Task: Look for space in São Gabriel da Cachoeira, Brazil from 2nd September, 2023 to 10th September, 2023 for 1 adult in price range Rs.5000 to Rs.16000. Place can be private room with 1  bedroom having 1 bed and 1 bathroom. Property type can be house, flat, guest house, hotel. Amenities needed are: washing machine. Booking option can be shelf check-in. Required host language is Spanish.
Action: Mouse moved to (783, 111)
Screenshot: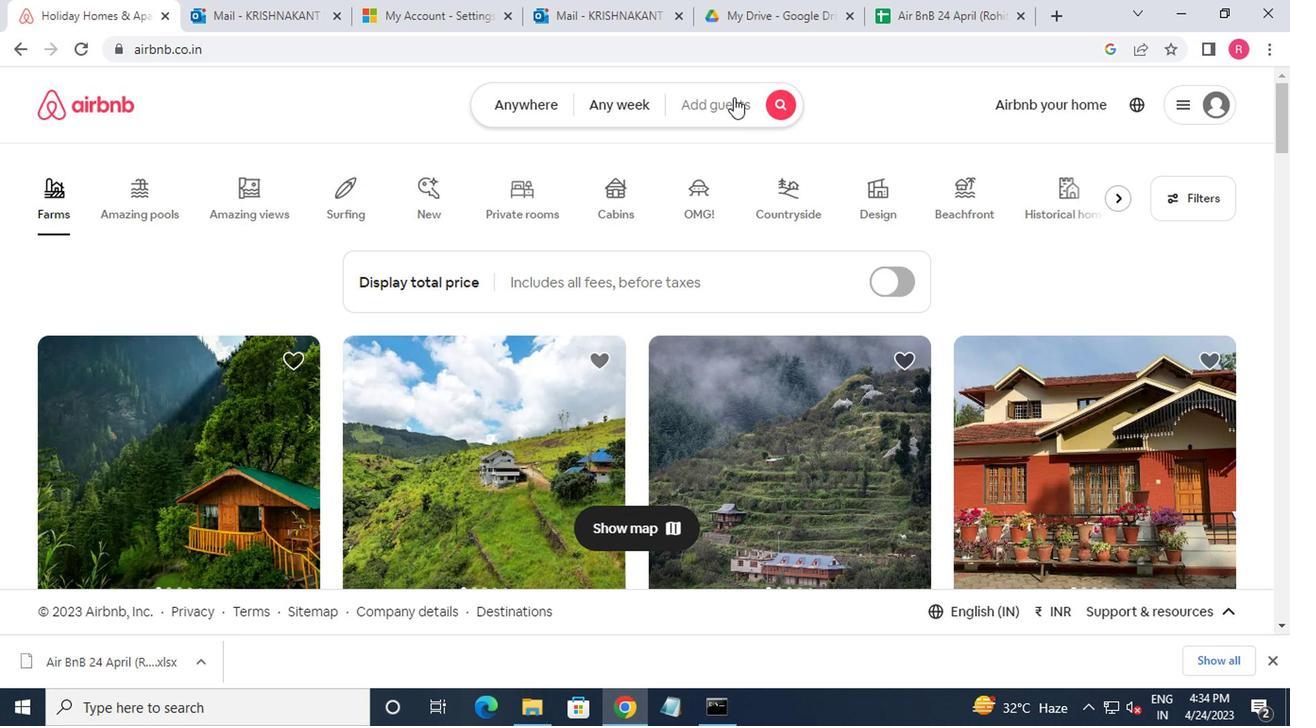 
Action: Mouse pressed left at (783, 111)
Screenshot: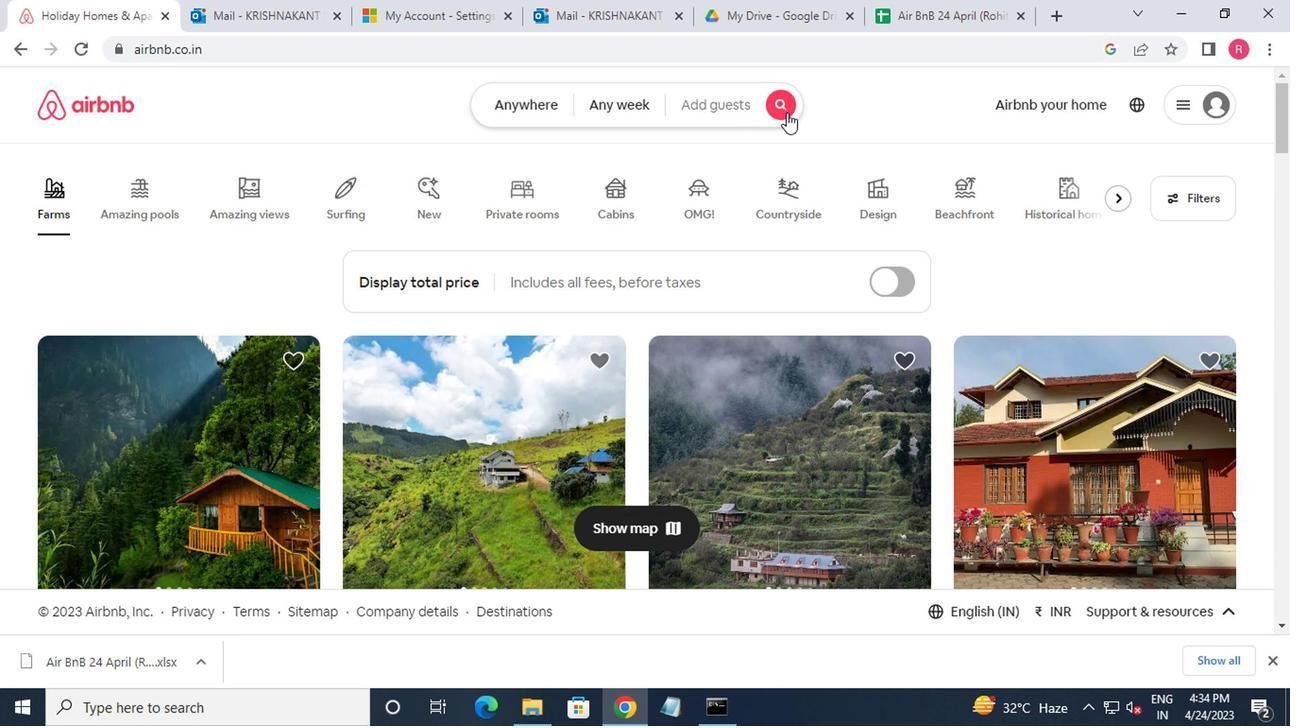 
Action: Mouse moved to (338, 170)
Screenshot: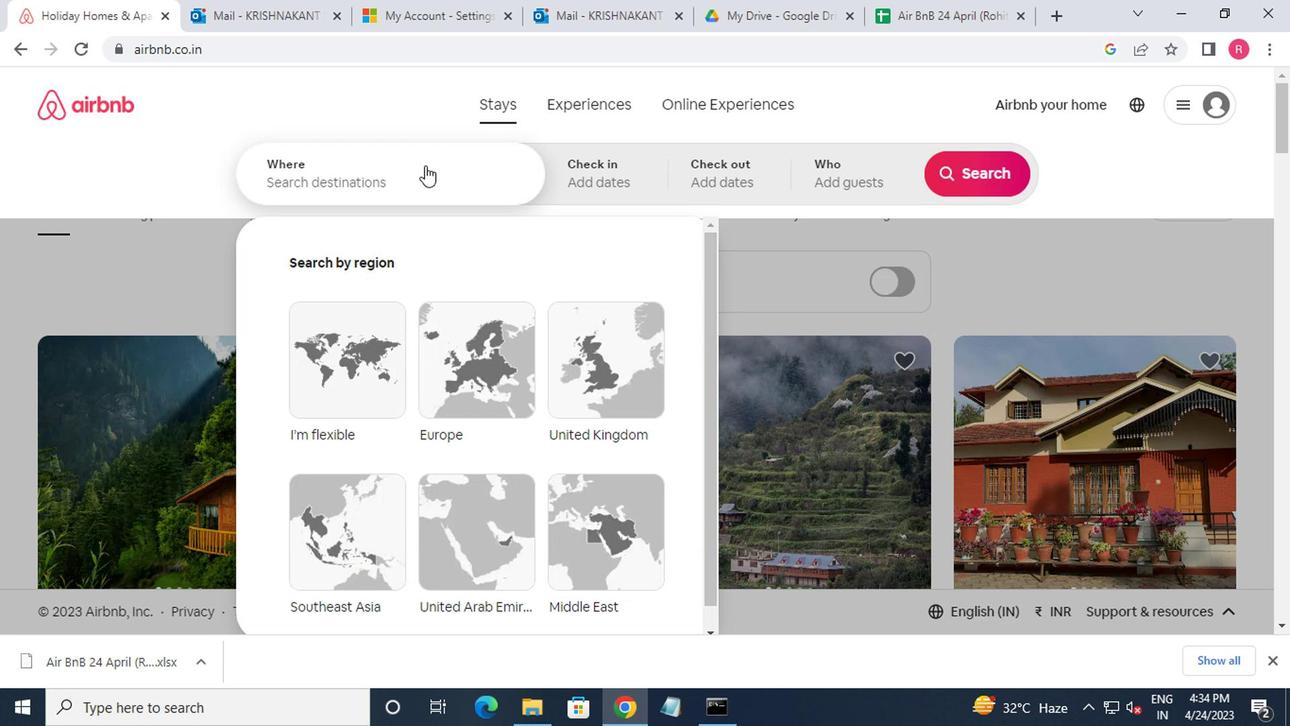 
Action: Mouse pressed left at (338, 170)
Screenshot: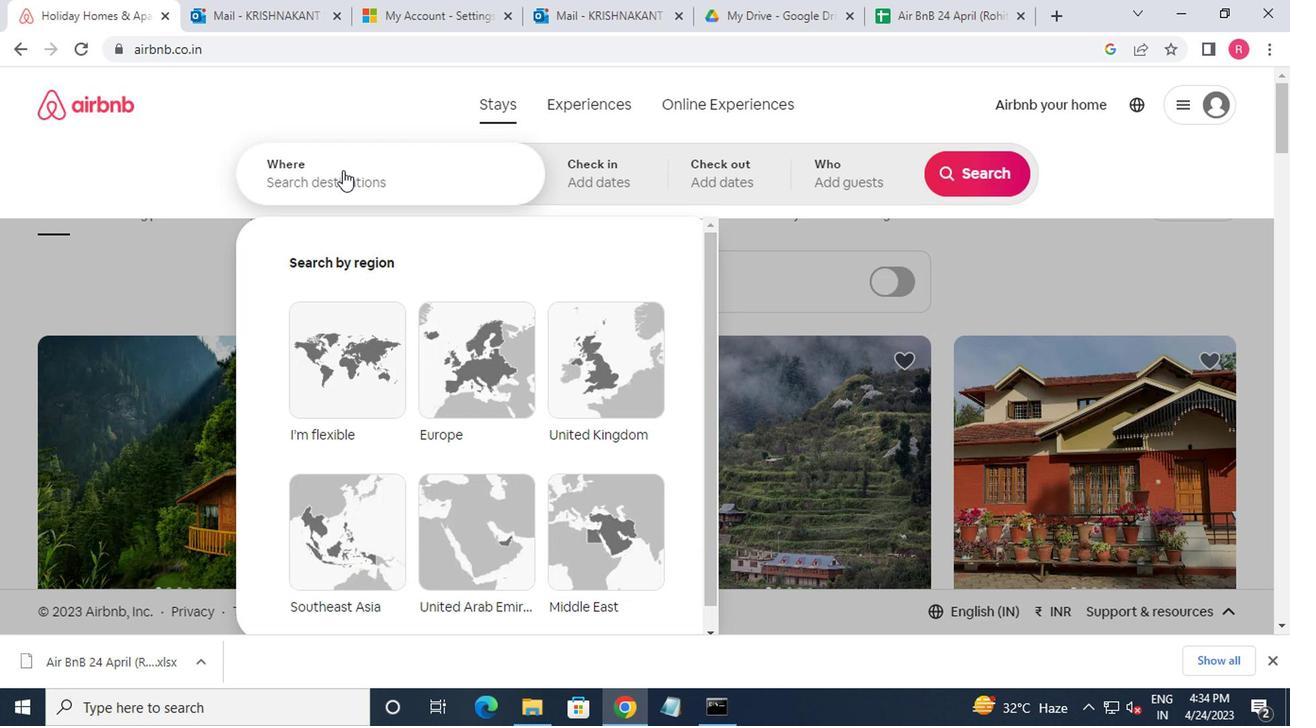 
Action: Key pressed sao<Key.space>gabriel
Screenshot: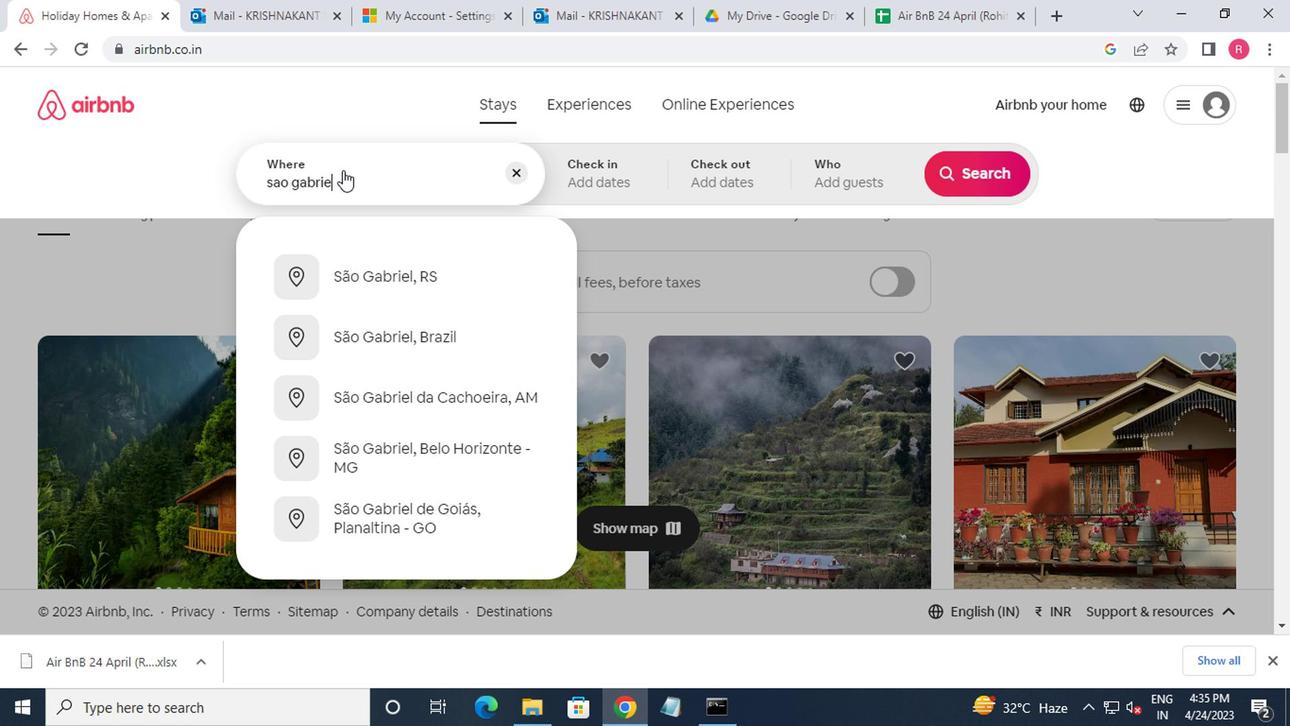 
Action: Mouse moved to (433, 336)
Screenshot: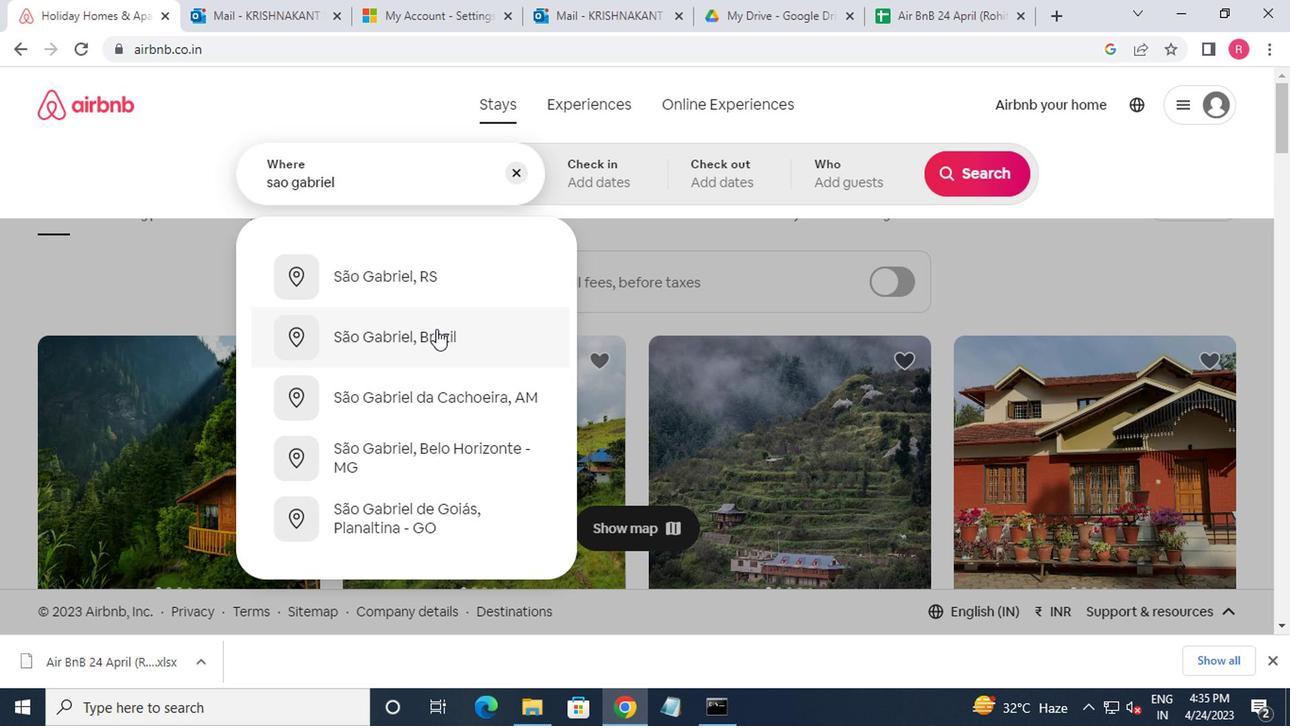 
Action: Mouse pressed left at (433, 336)
Screenshot: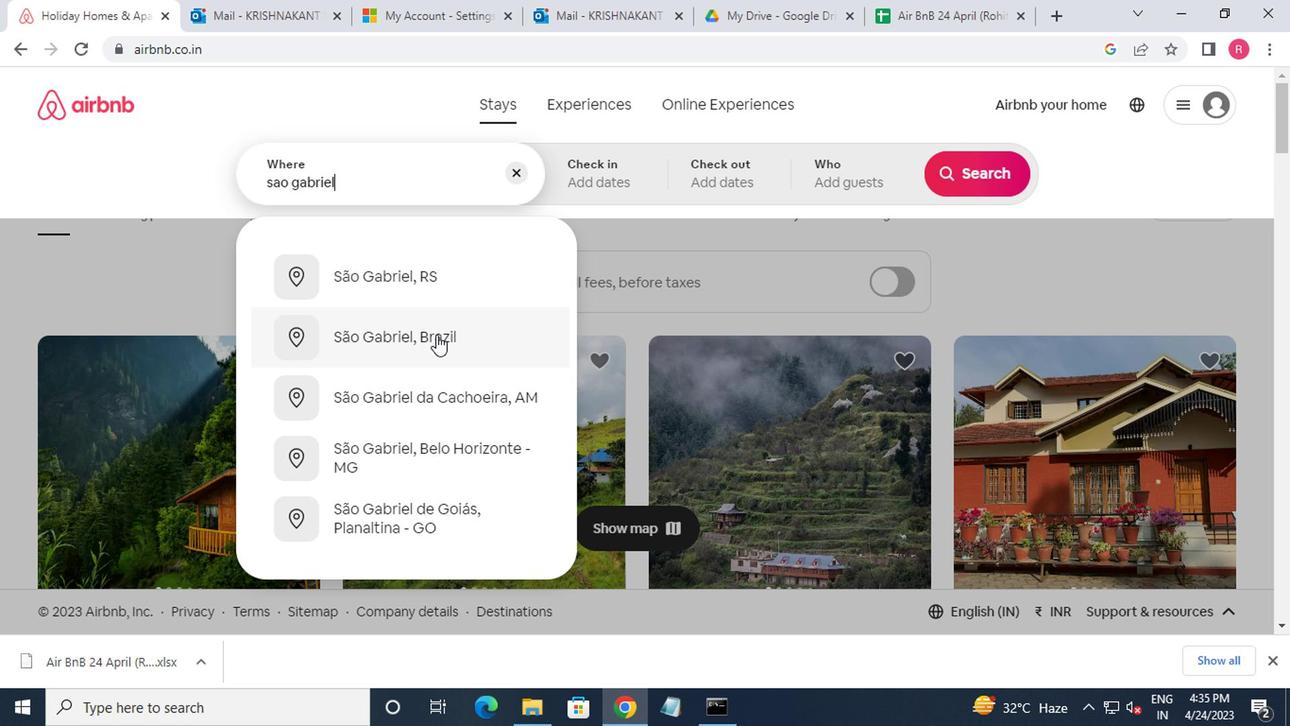 
Action: Mouse moved to (966, 325)
Screenshot: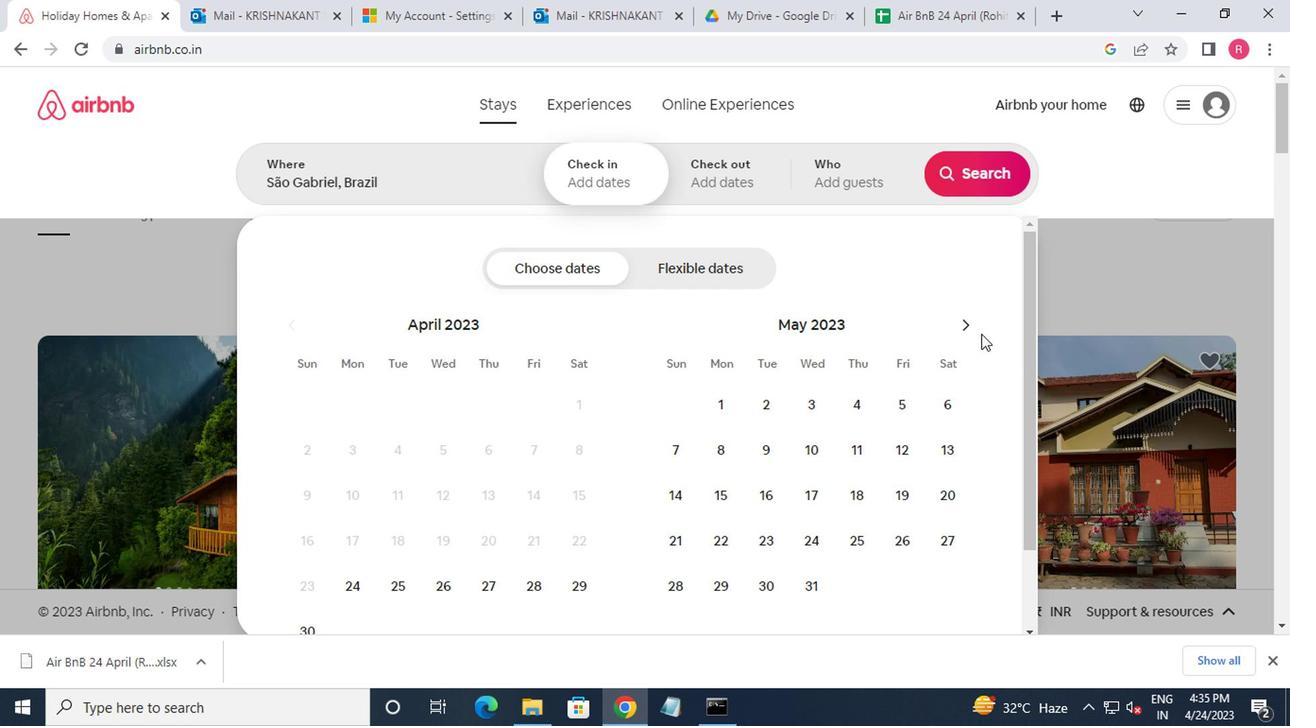 
Action: Mouse pressed left at (966, 325)
Screenshot: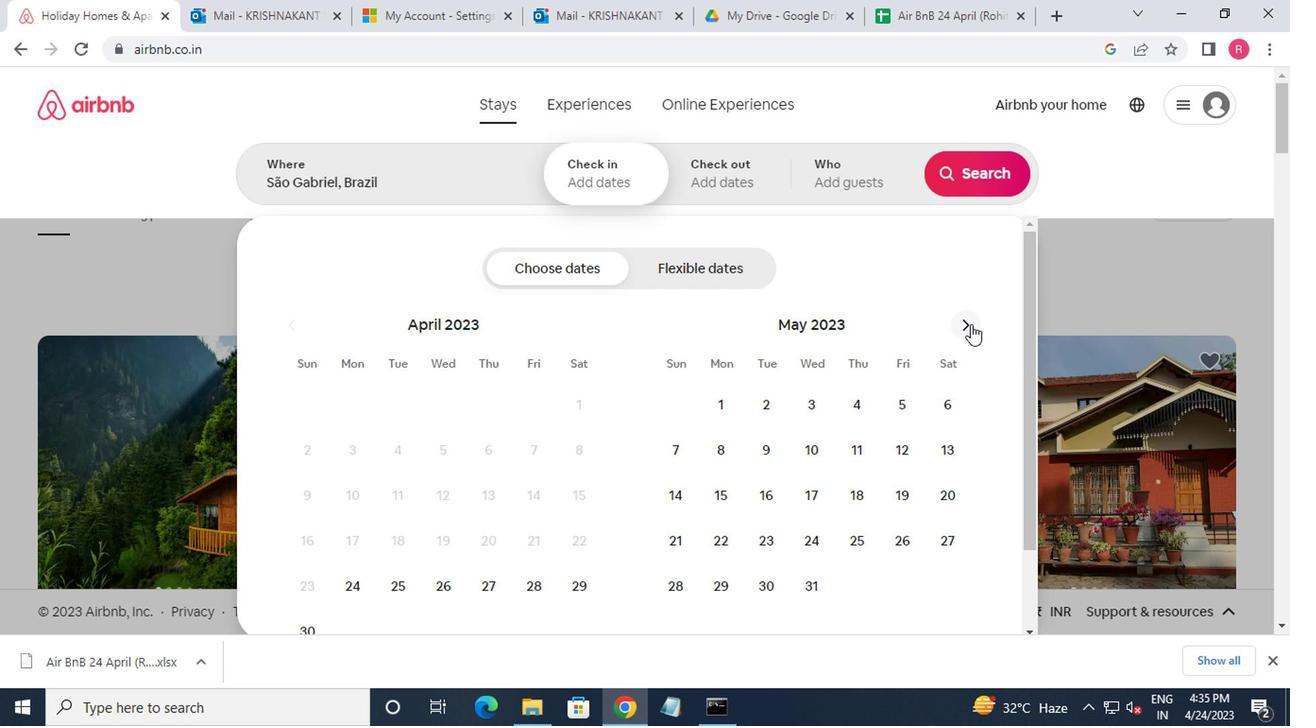 
Action: Mouse pressed left at (966, 325)
Screenshot: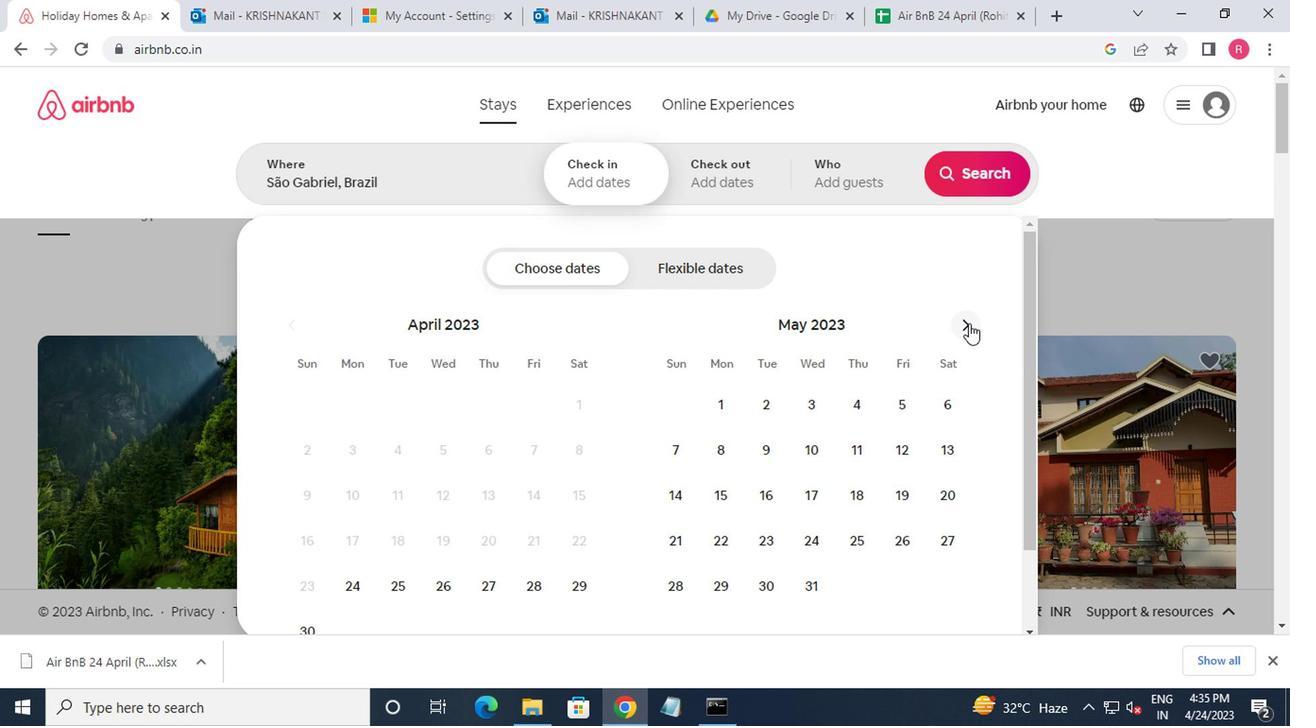 
Action: Mouse pressed left at (966, 325)
Screenshot: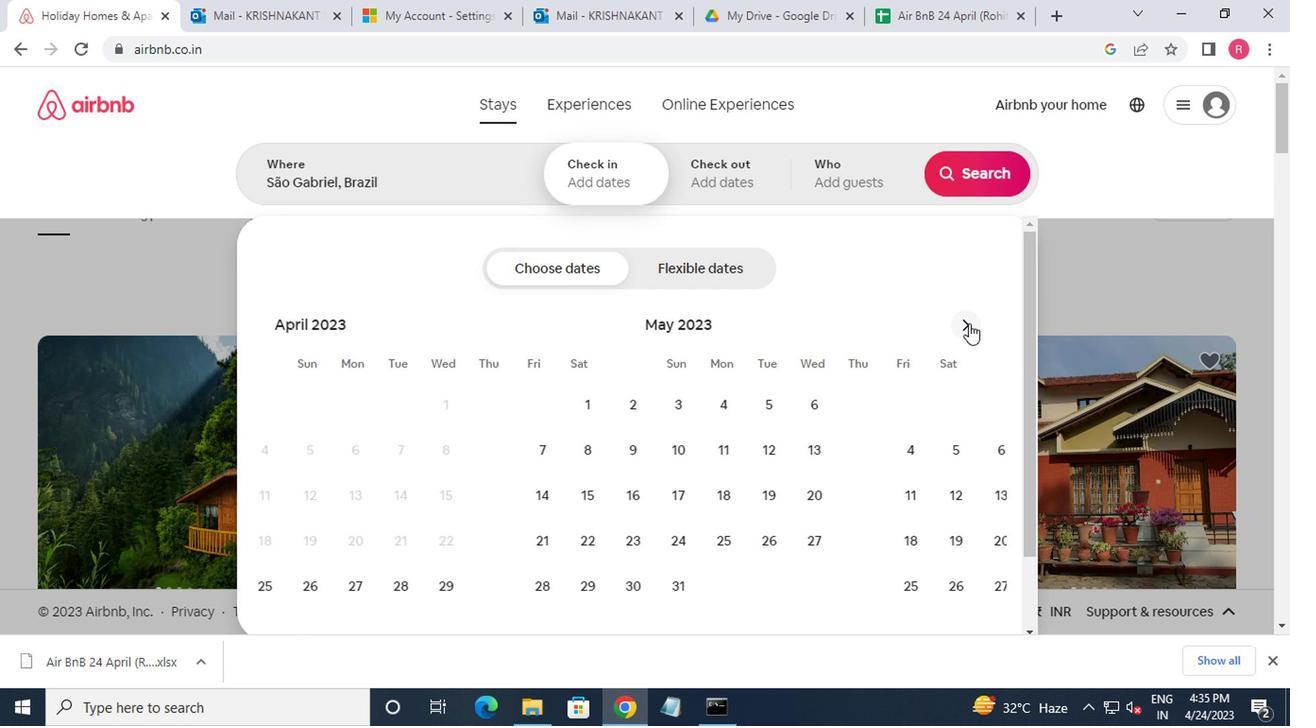 
Action: Mouse pressed left at (966, 325)
Screenshot: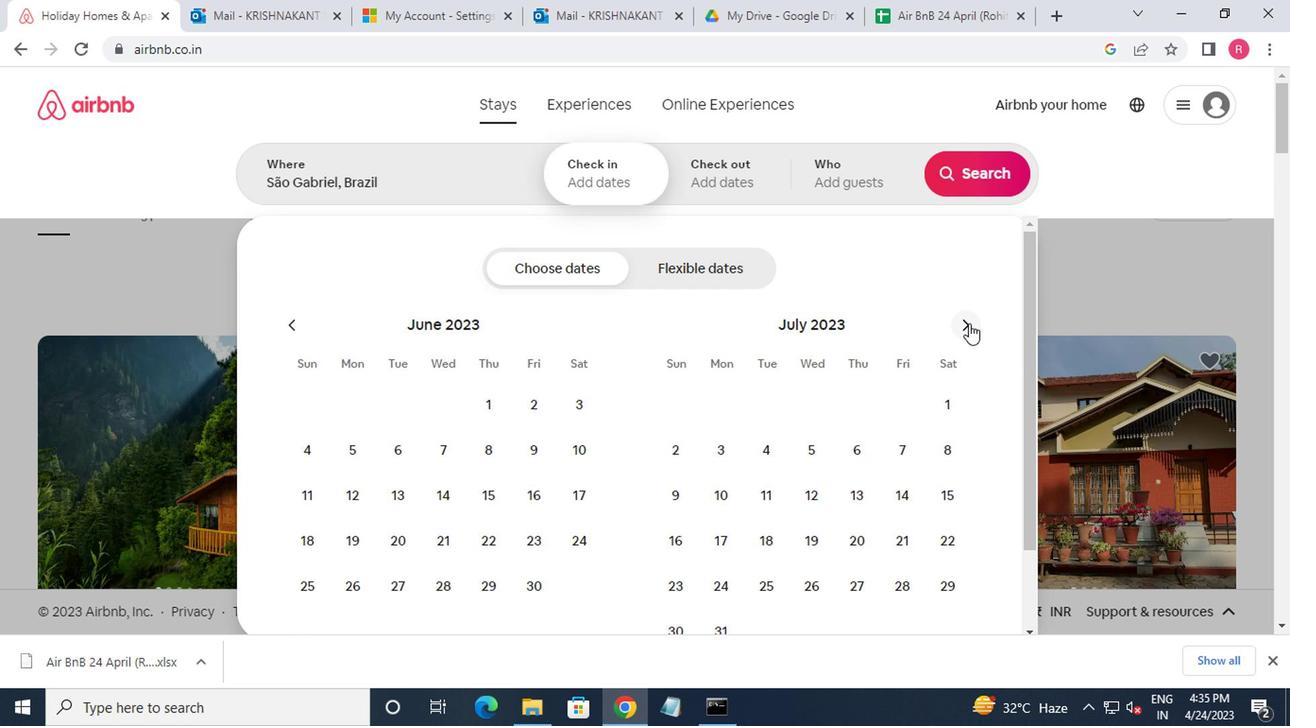 
Action: Mouse moved to (966, 324)
Screenshot: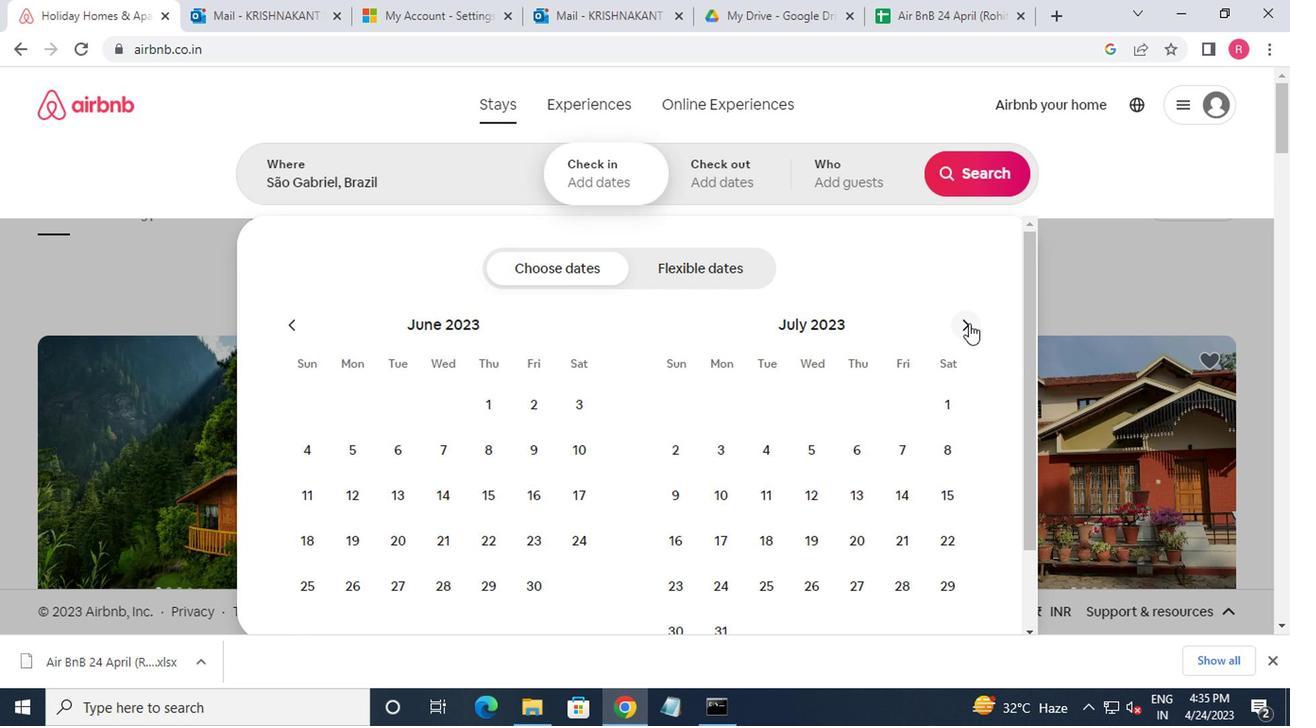 
Action: Mouse pressed left at (966, 324)
Screenshot: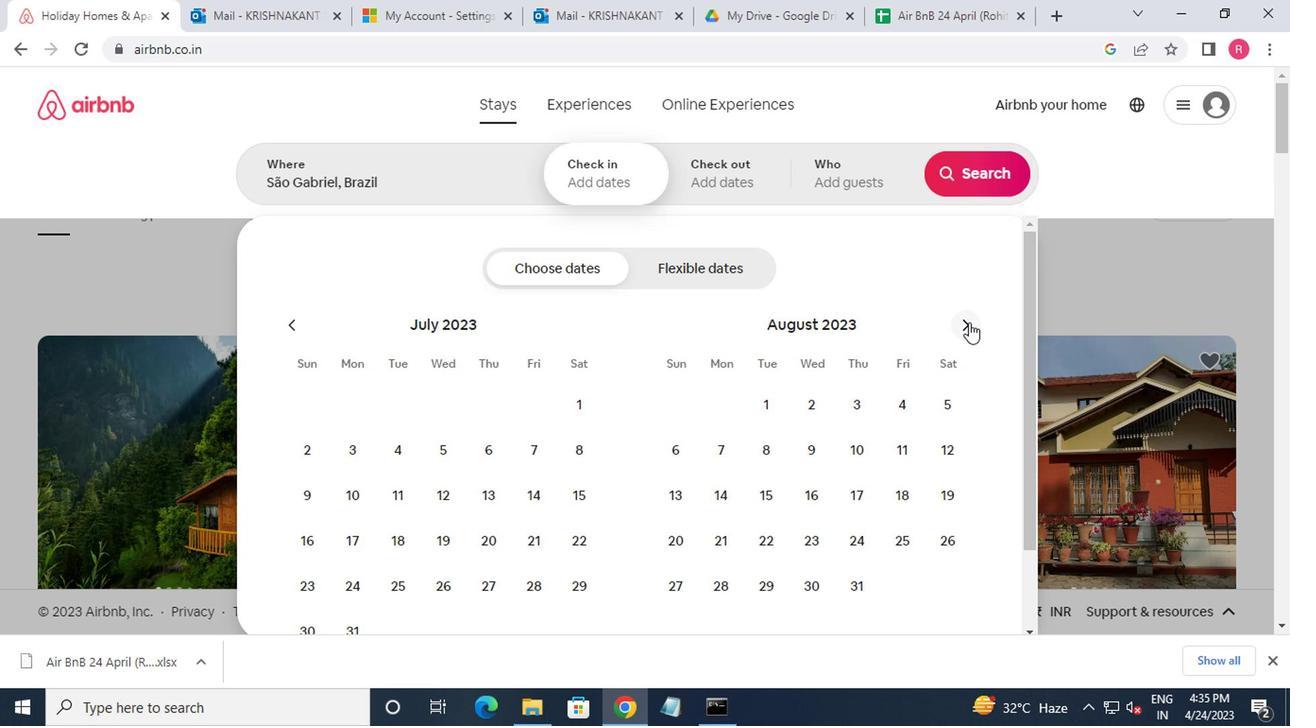 
Action: Mouse moved to (948, 412)
Screenshot: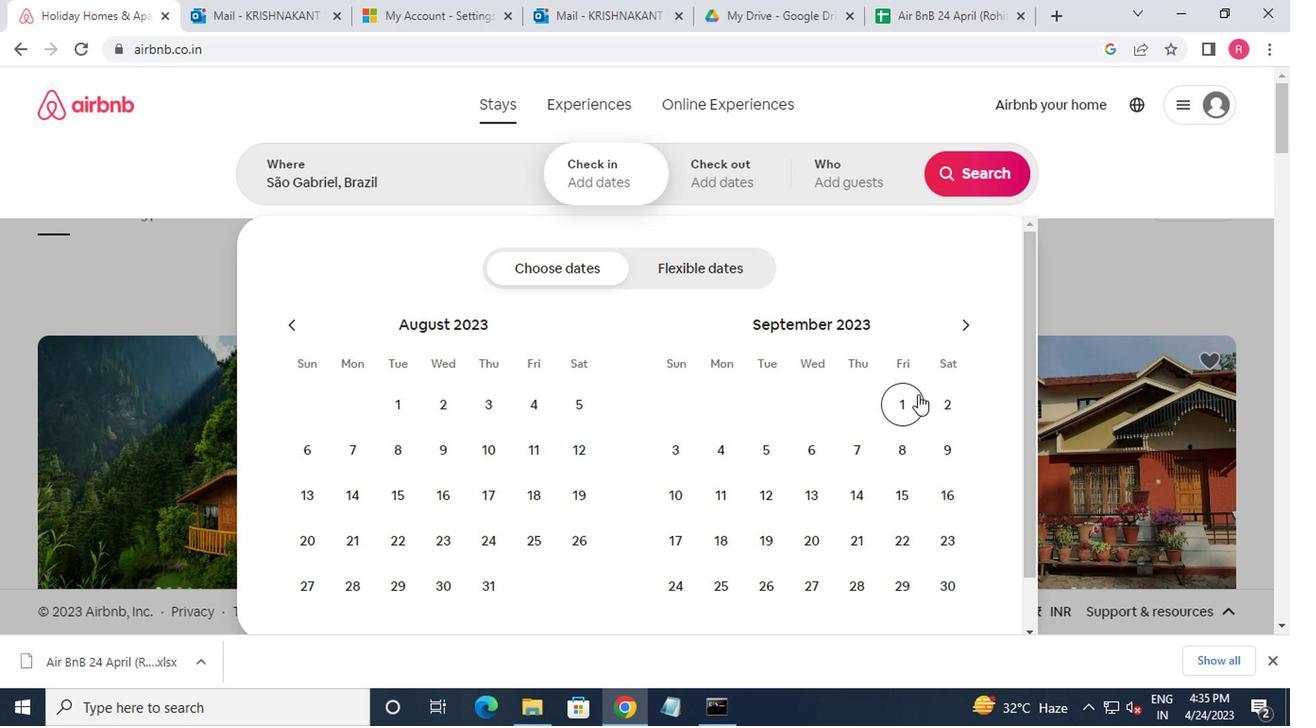 
Action: Mouse pressed left at (948, 412)
Screenshot: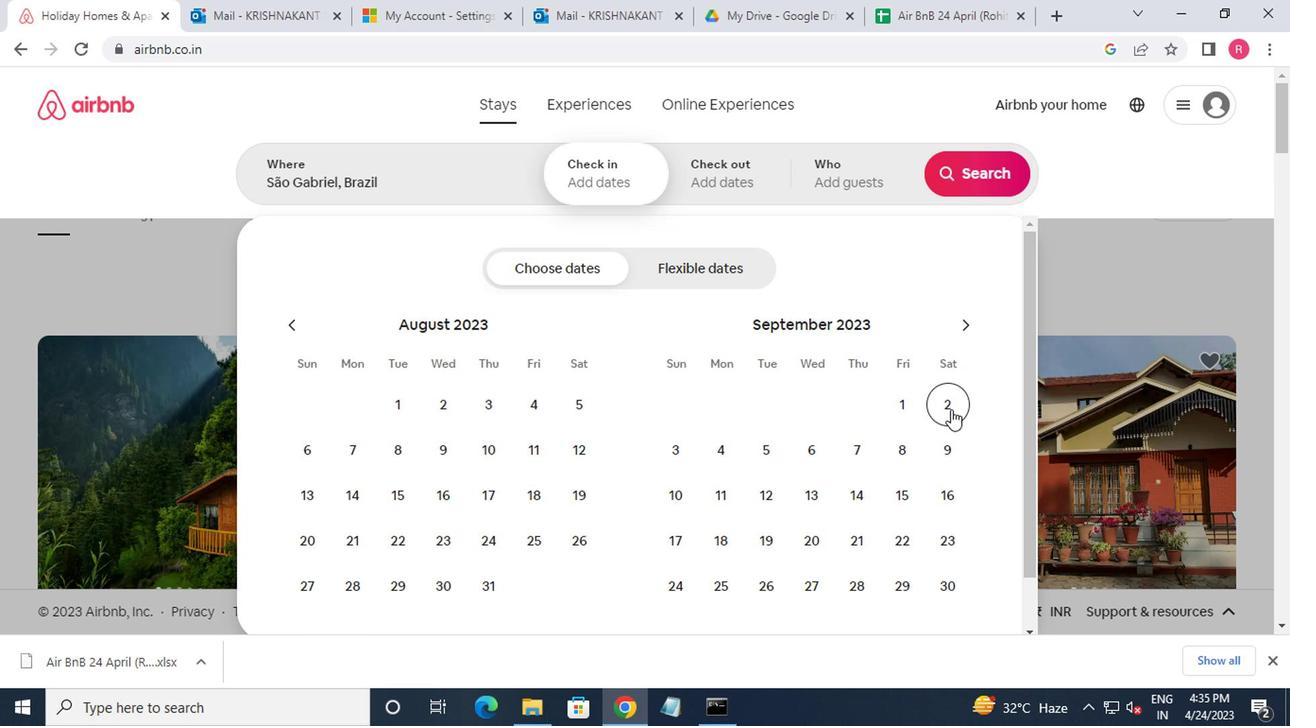 
Action: Mouse moved to (663, 510)
Screenshot: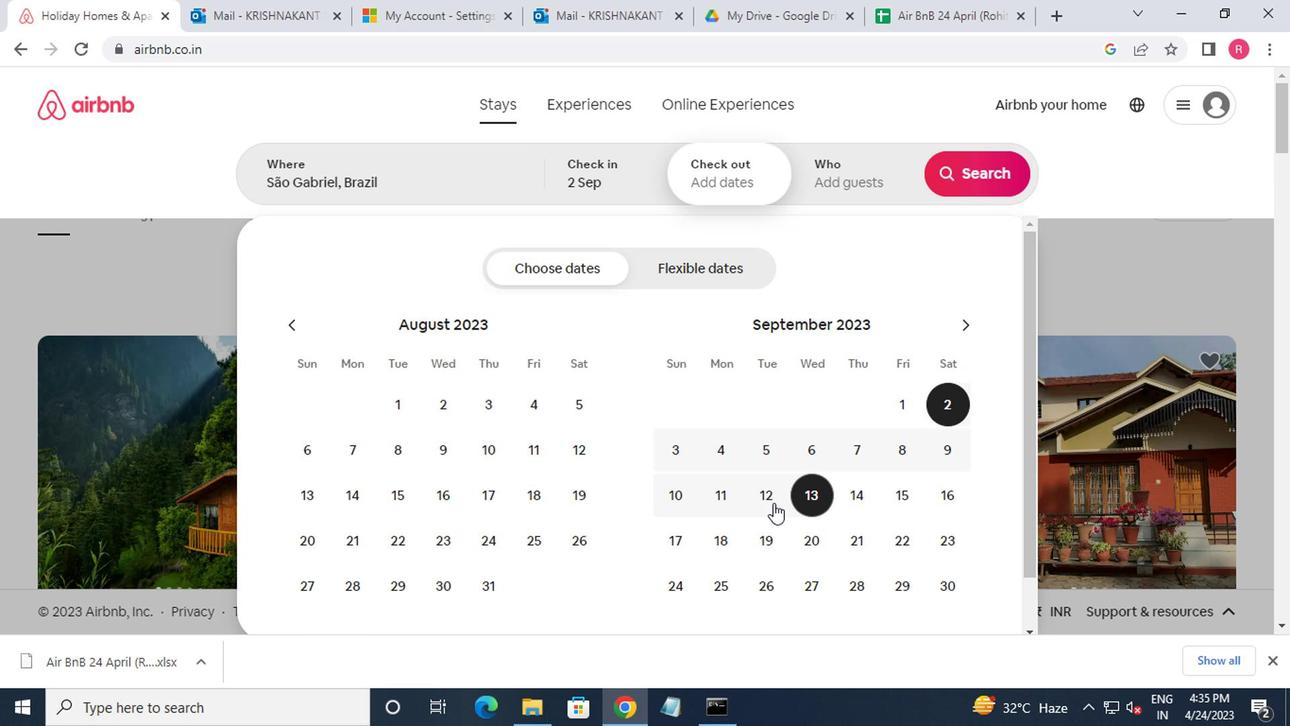 
Action: Mouse pressed left at (663, 510)
Screenshot: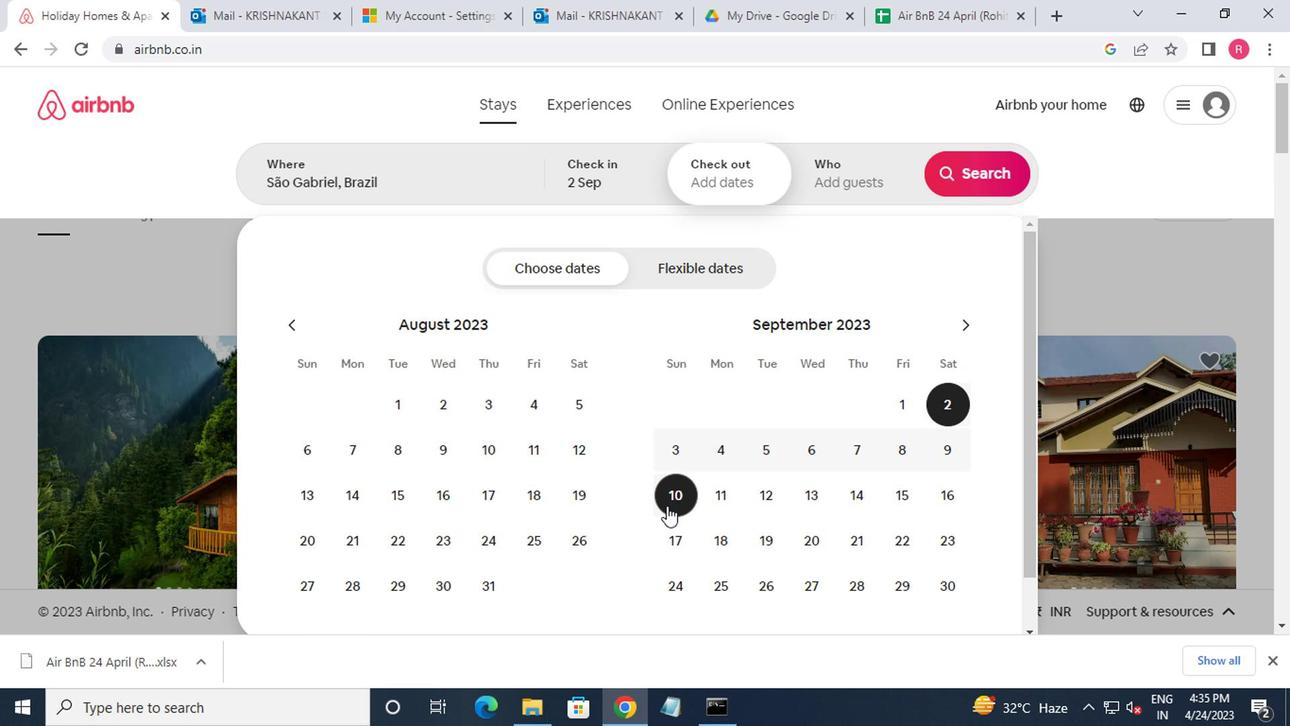 
Action: Mouse moved to (841, 186)
Screenshot: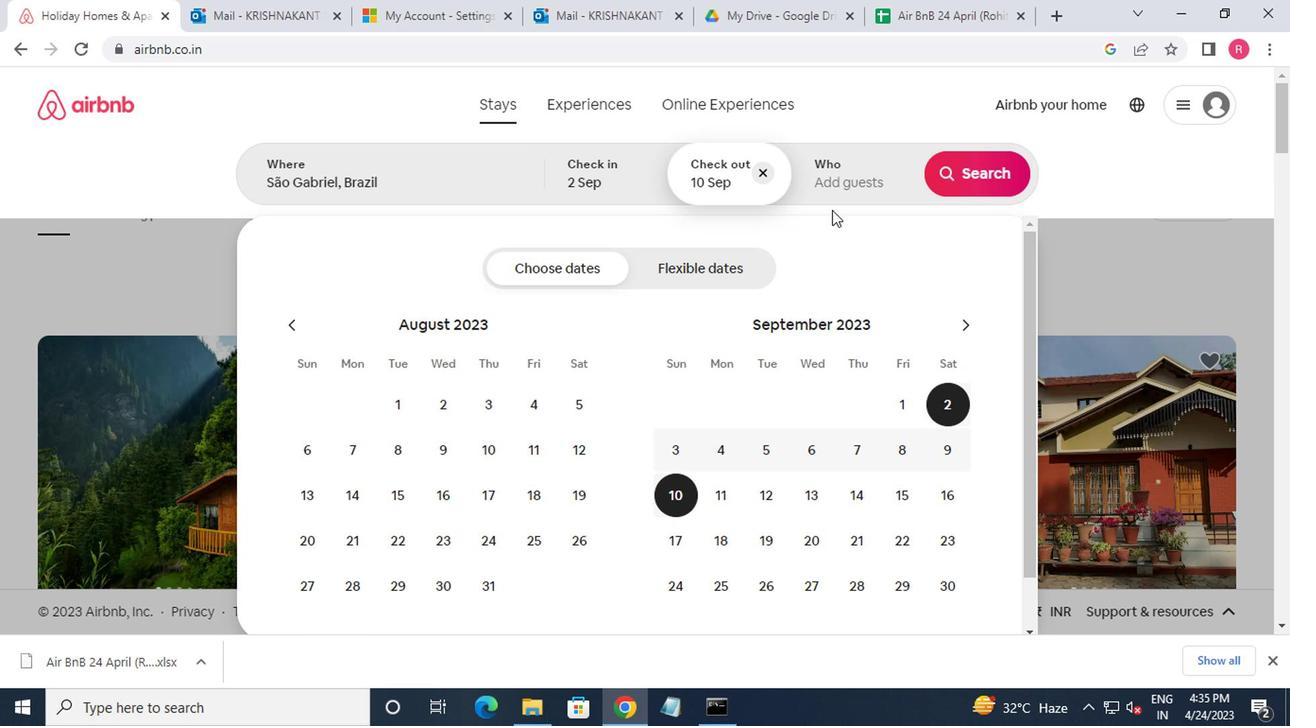 
Action: Mouse pressed left at (841, 186)
Screenshot: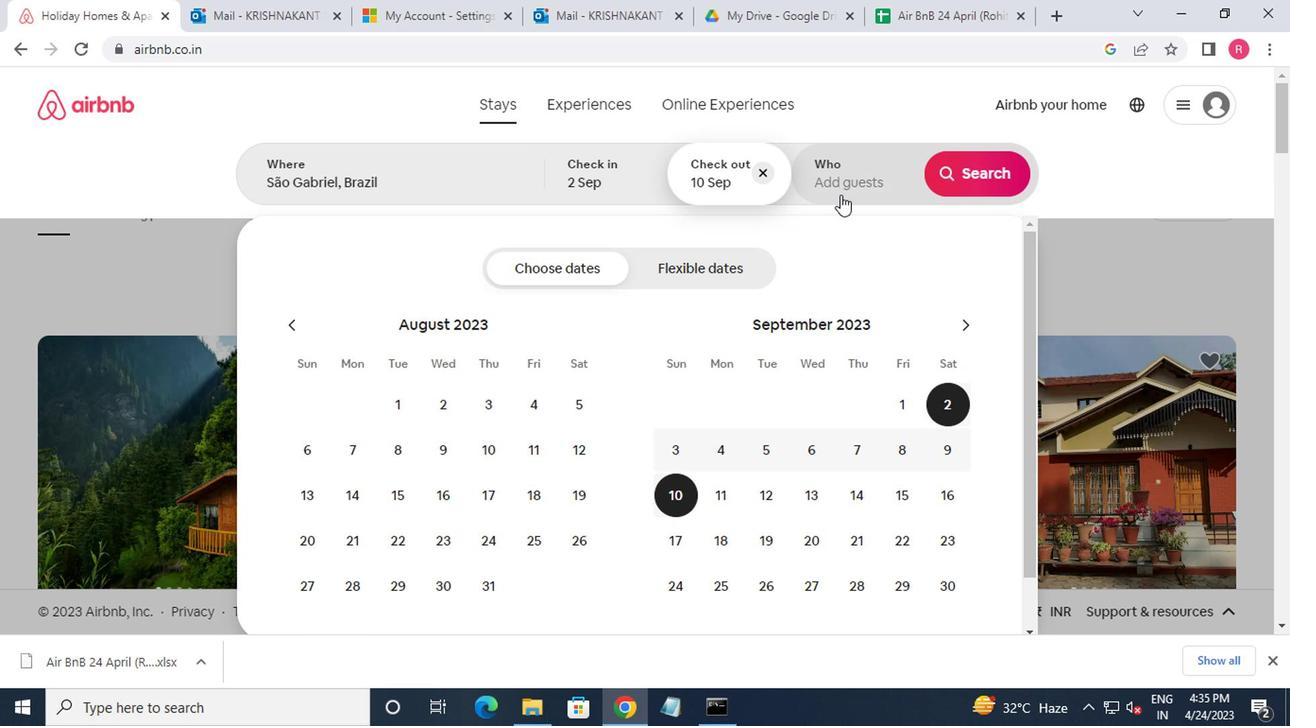 
Action: Mouse moved to (973, 280)
Screenshot: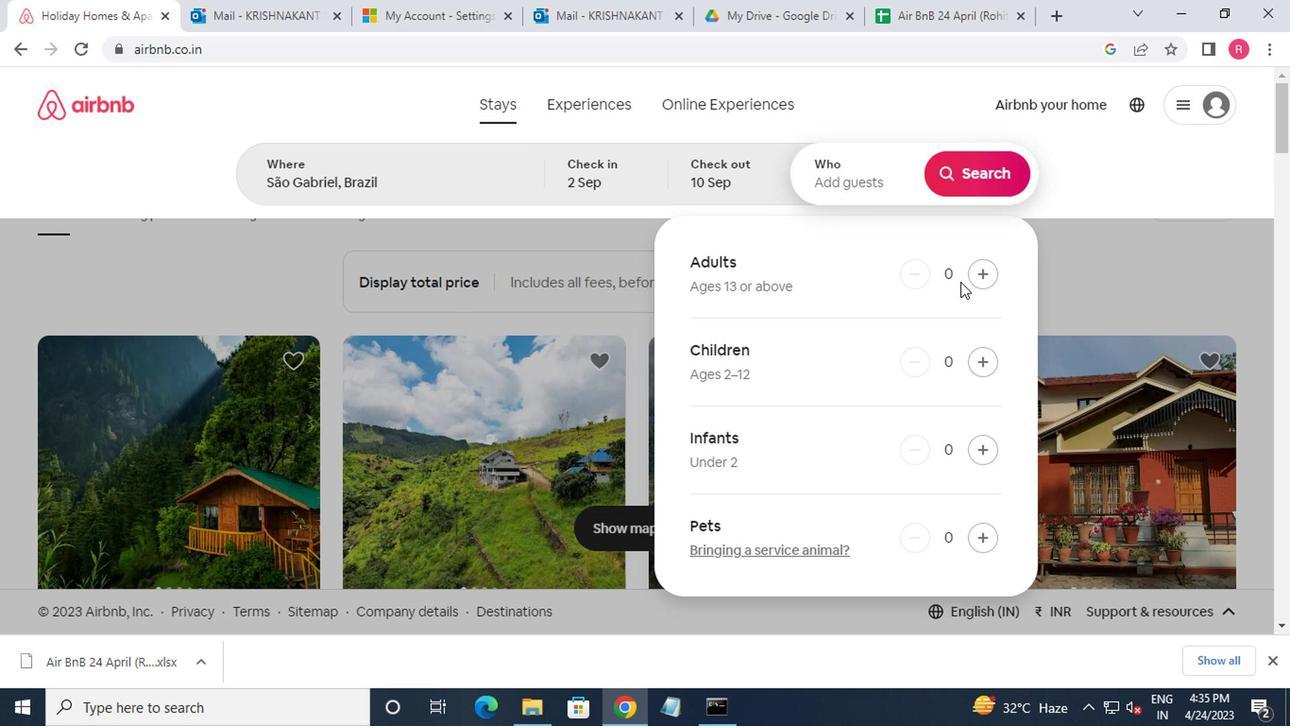 
Action: Mouse pressed left at (973, 280)
Screenshot: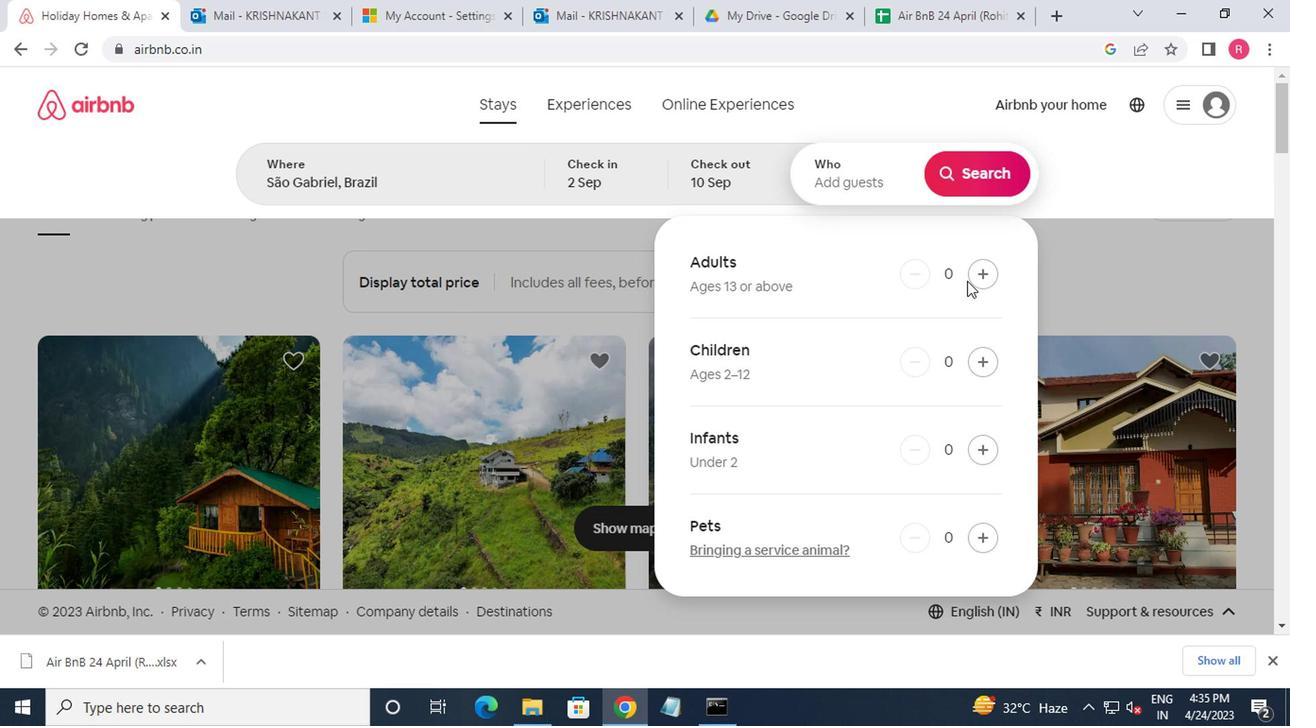 
Action: Mouse moved to (966, 168)
Screenshot: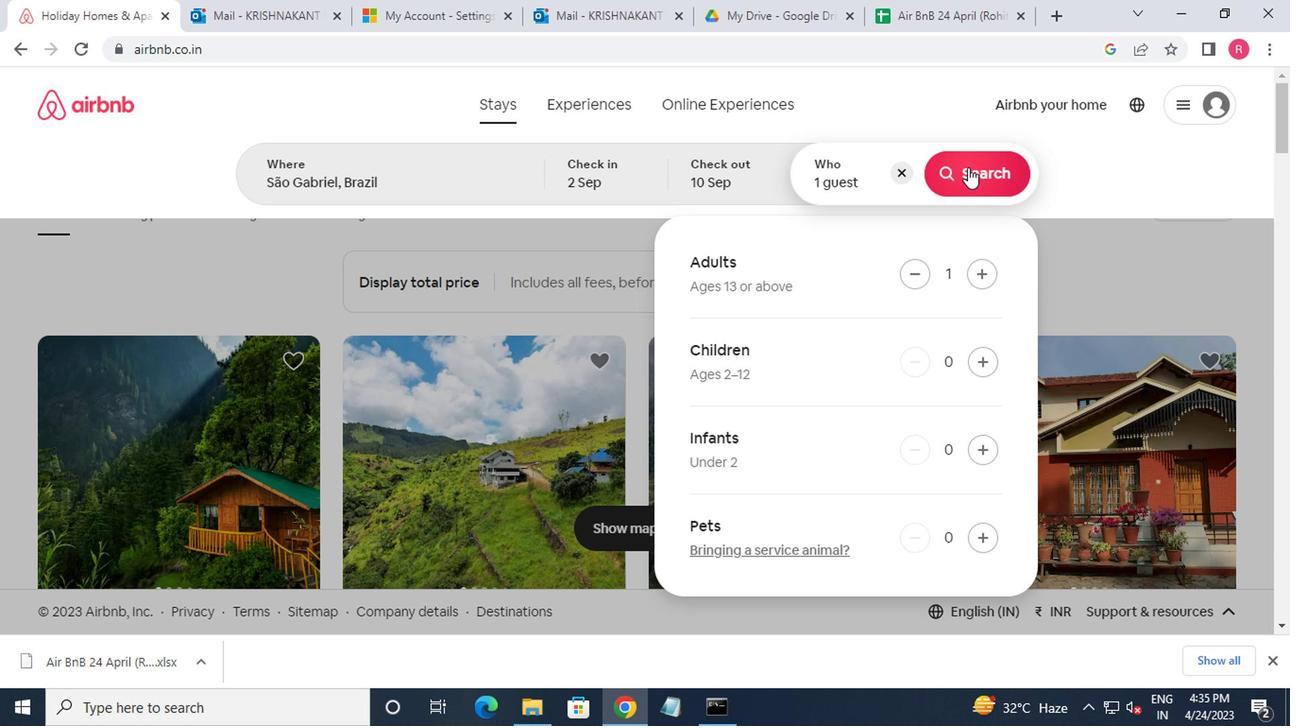 
Action: Mouse pressed left at (966, 168)
Screenshot: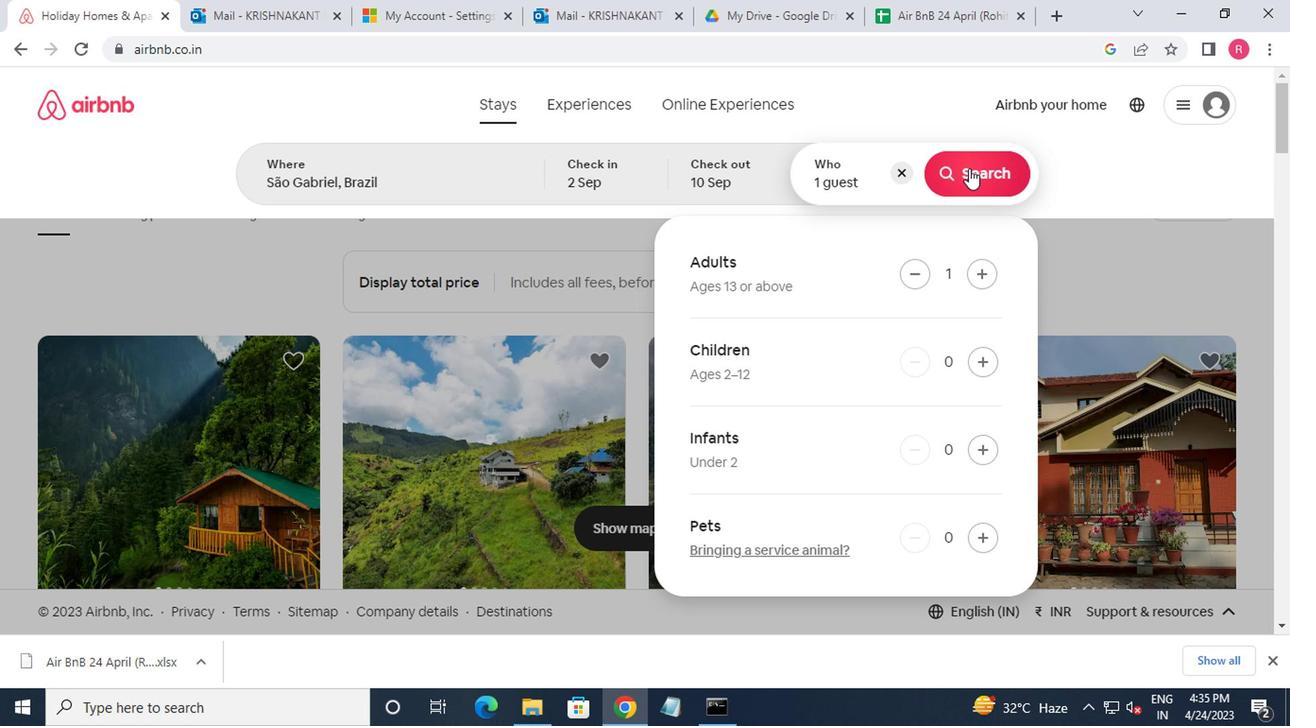 
Action: Mouse moved to (1212, 177)
Screenshot: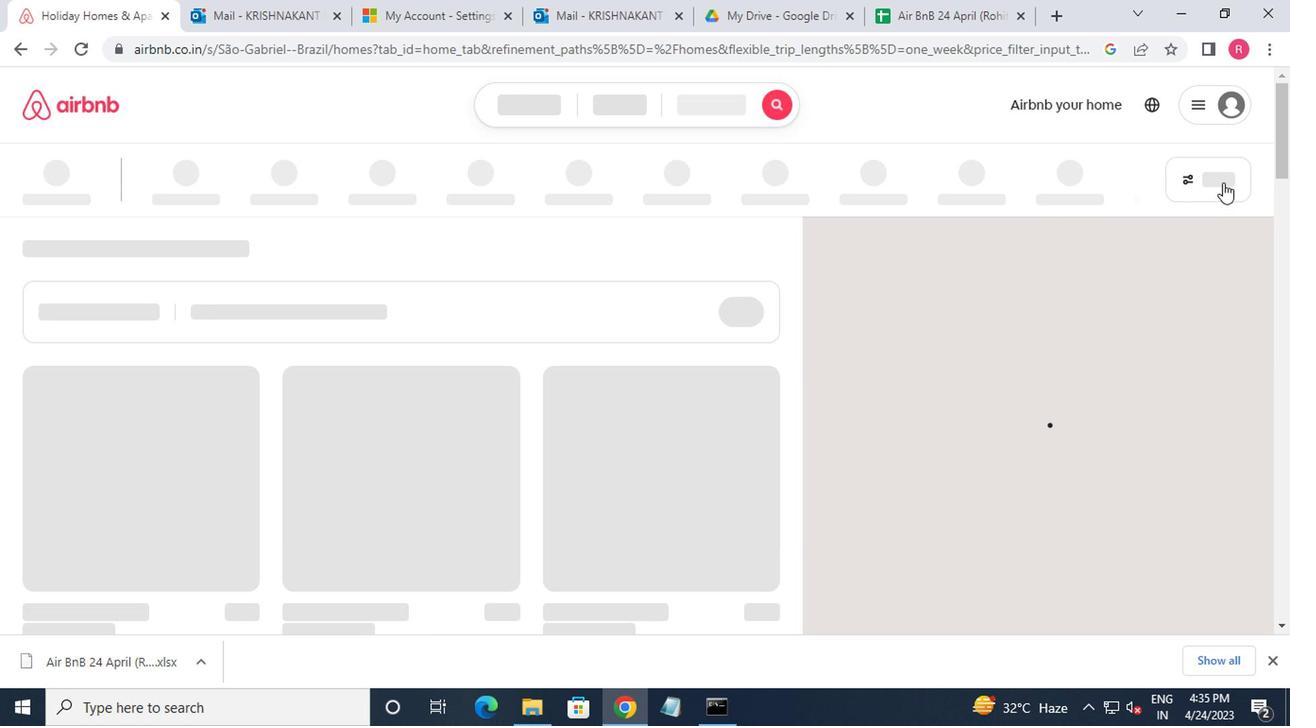 
Action: Mouse pressed left at (1212, 177)
Screenshot: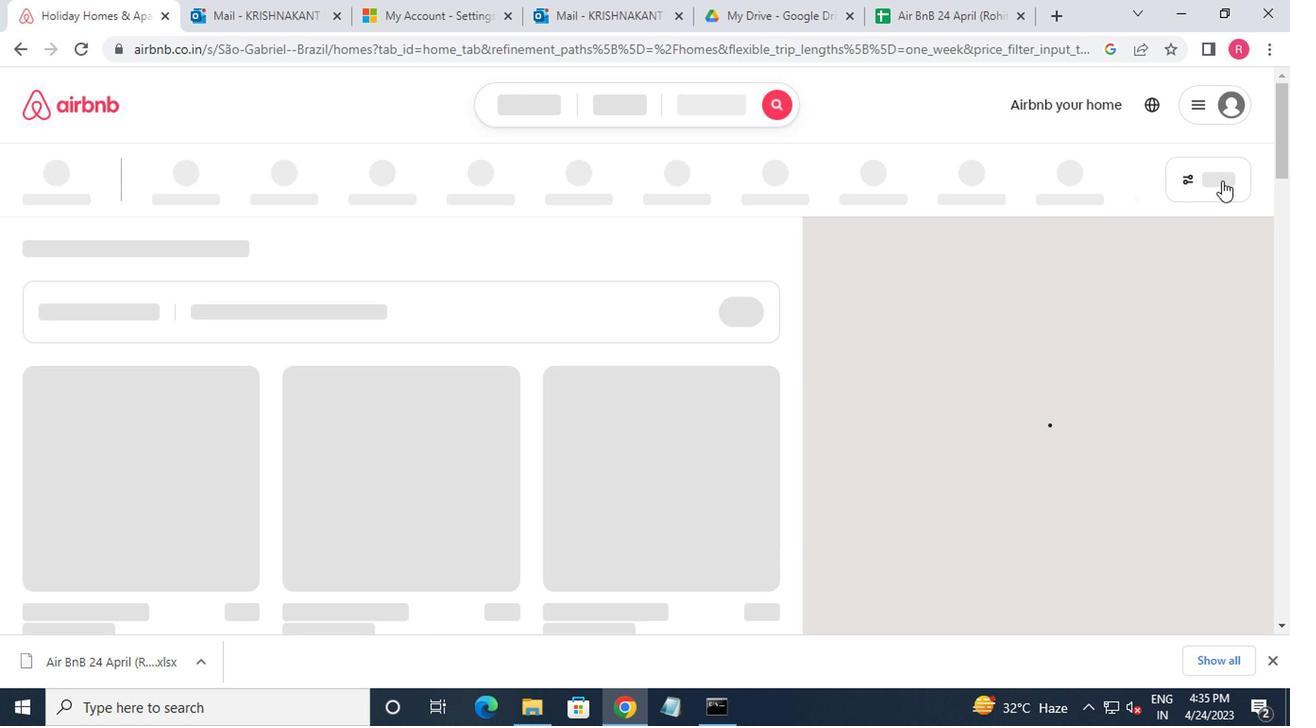 
Action: Mouse moved to (447, 417)
Screenshot: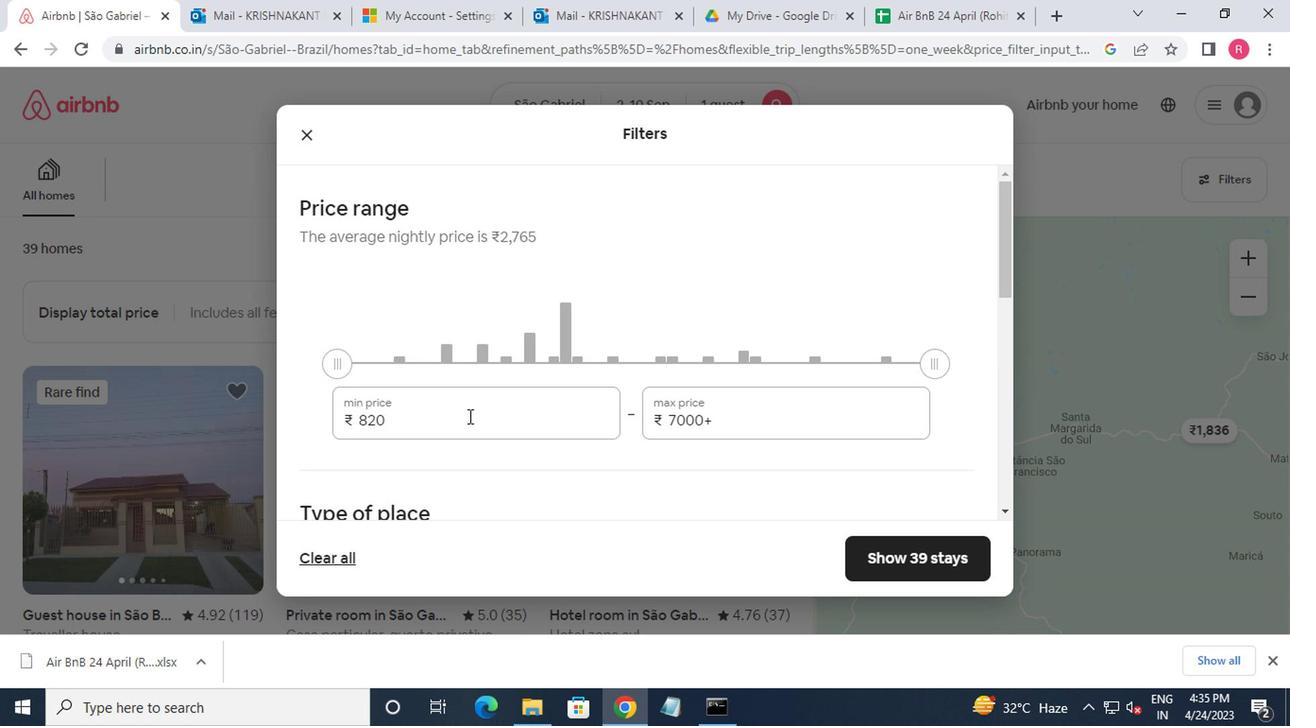 
Action: Mouse pressed left at (447, 417)
Screenshot: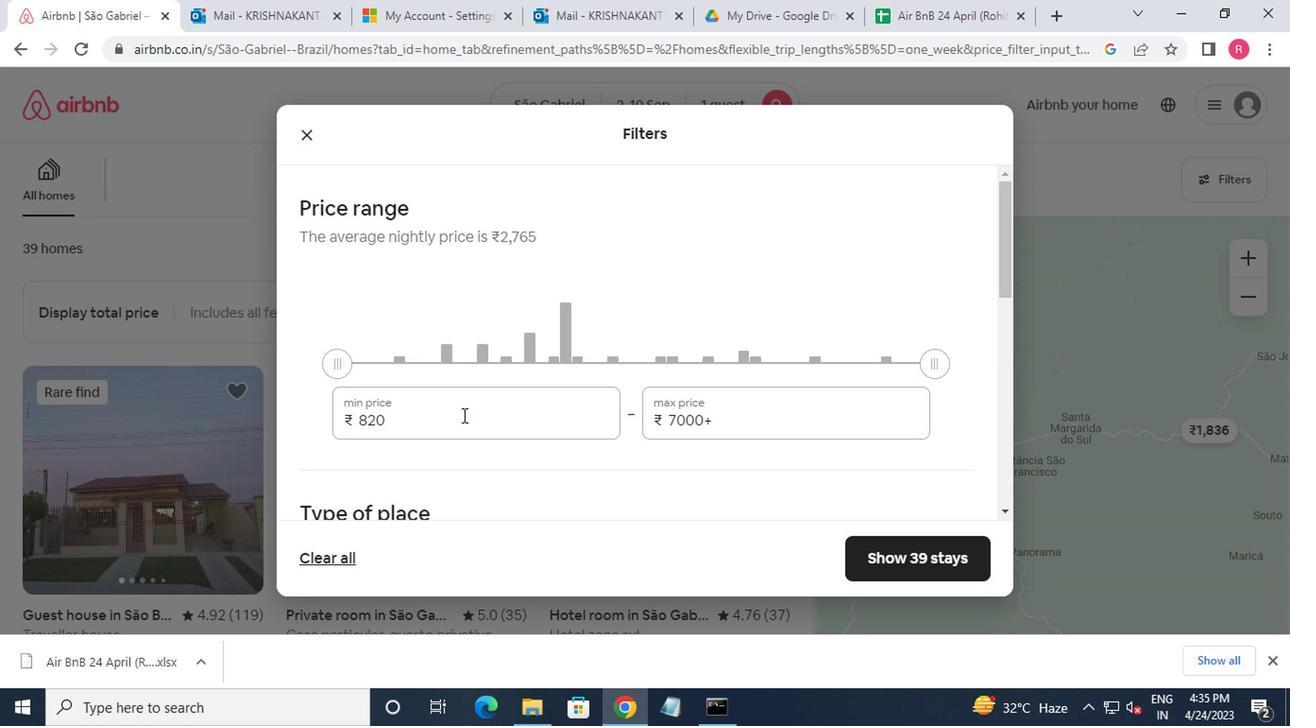 
Action: Mouse moved to (443, 424)
Screenshot: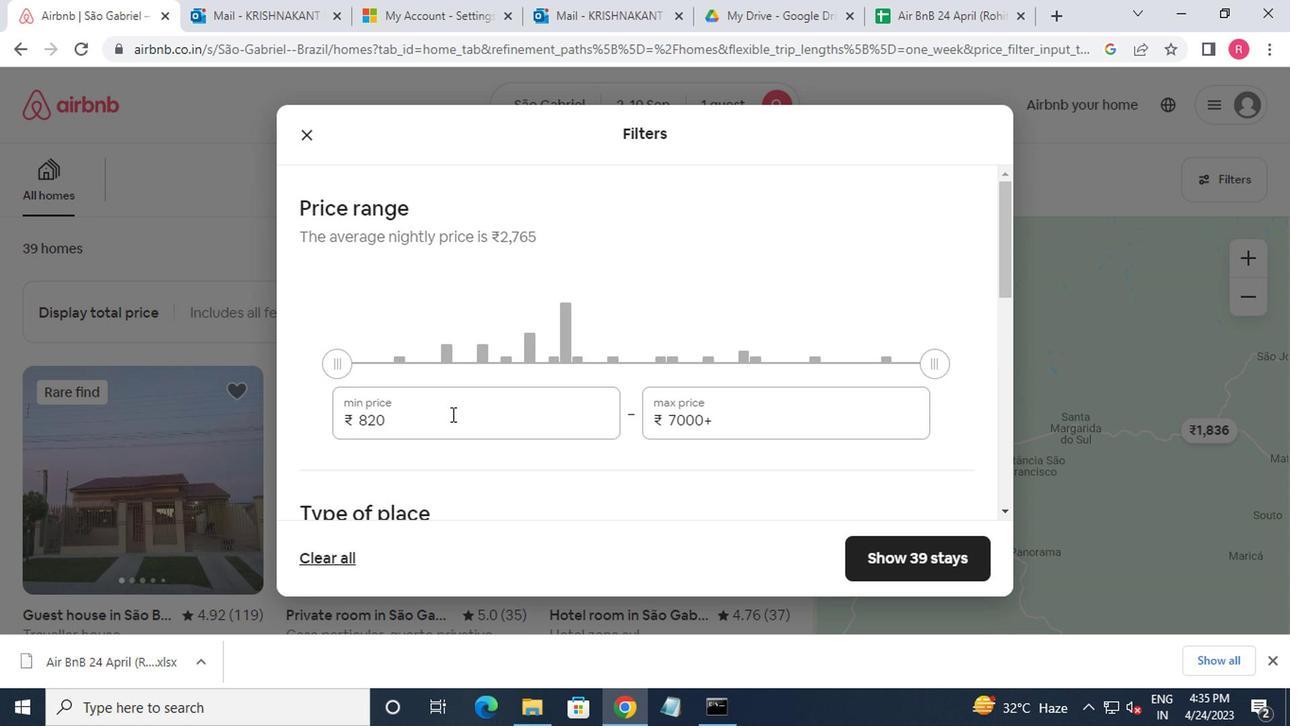 
Action: Key pressed <Key.backspace><Key.backspace><Key.backspace><Key.backspace><Key.backspace><Key.backspace><Key.backspace><Key.backspace><Key.backspace><Key.backspace><Key.backspace><Key.backspace><Key.backspace><Key.backspace>5000<Key.tab>16000
Screenshot: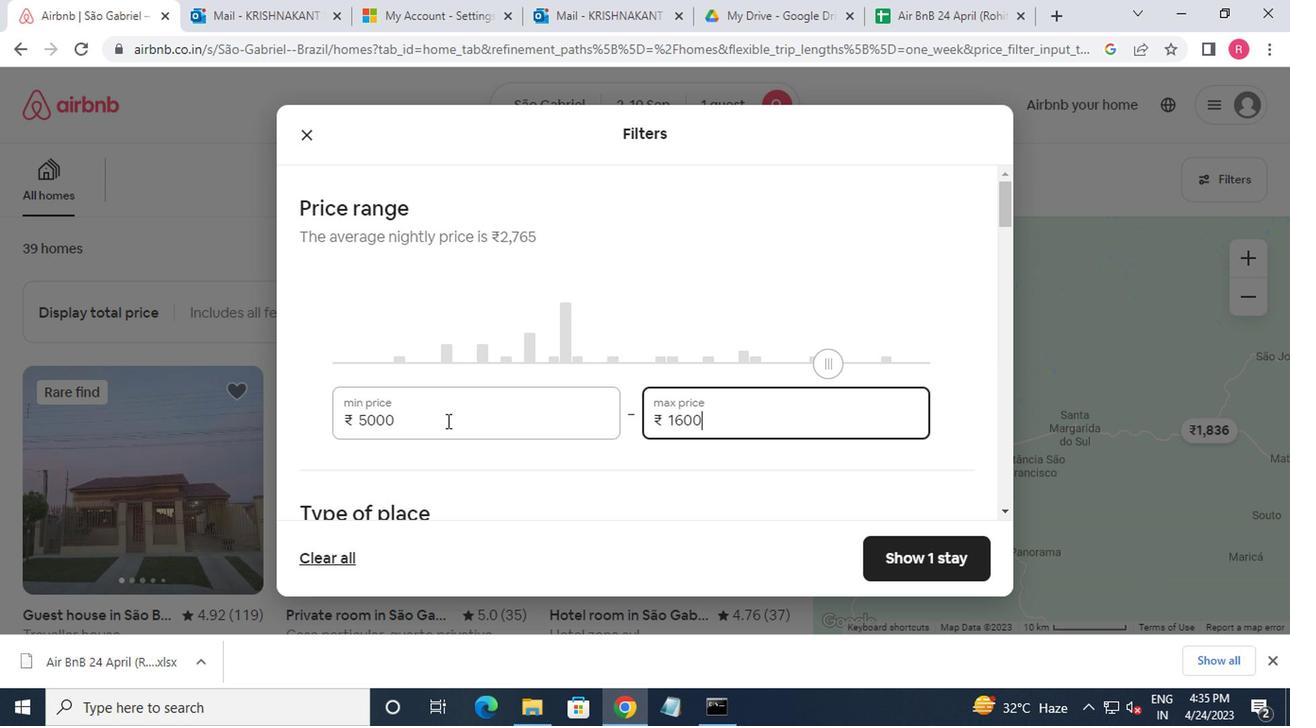 
Action: Mouse moved to (474, 451)
Screenshot: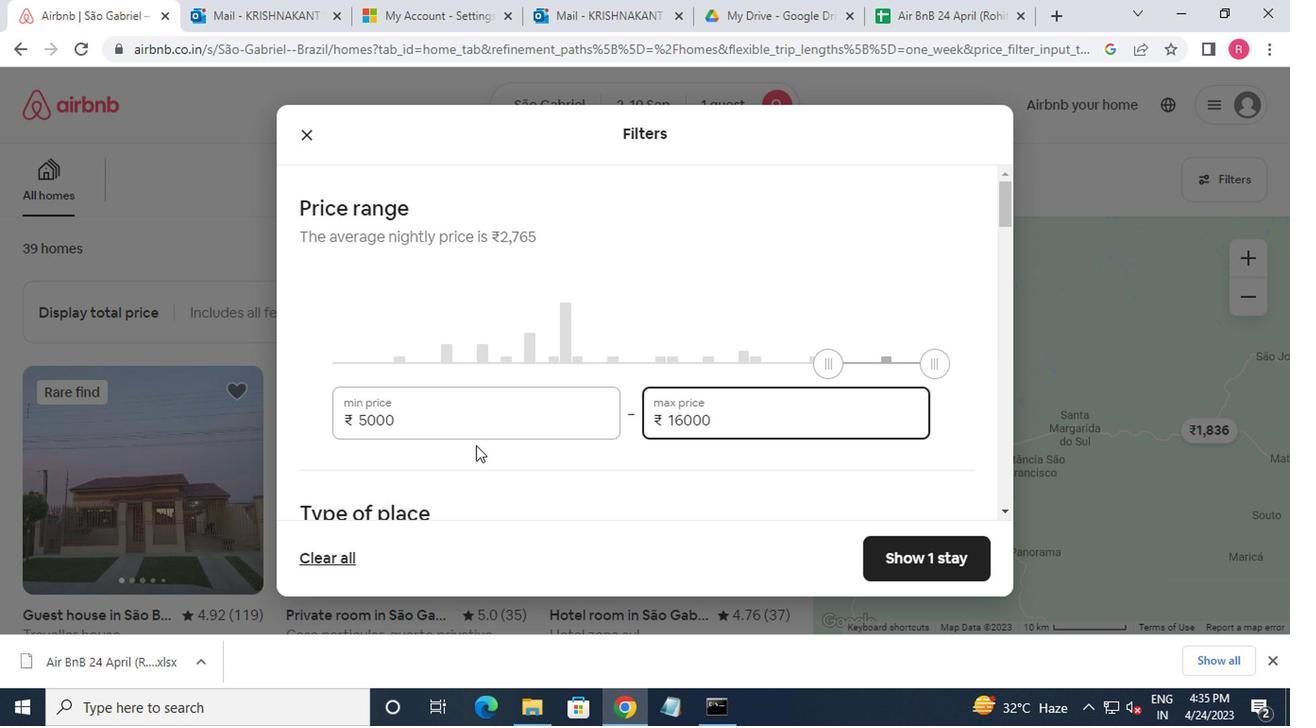 
Action: Mouse scrolled (474, 449) with delta (0, -1)
Screenshot: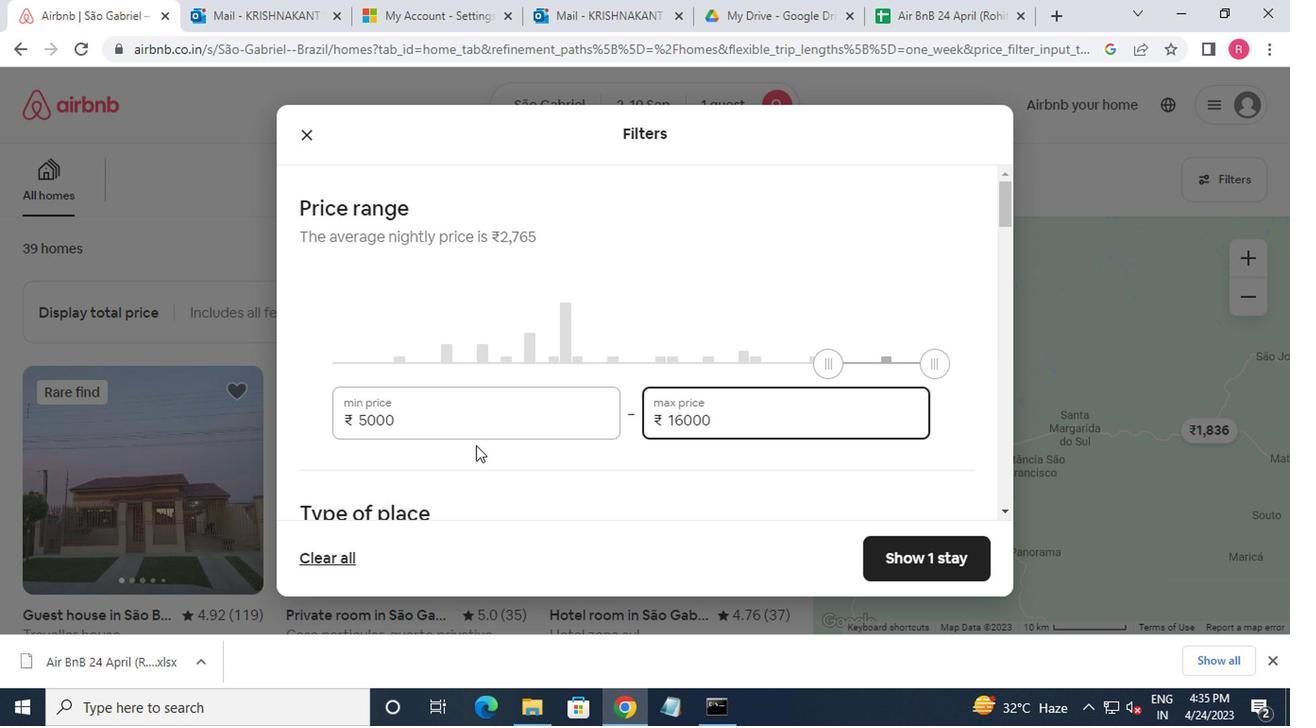 
Action: Mouse scrolled (474, 449) with delta (0, -1)
Screenshot: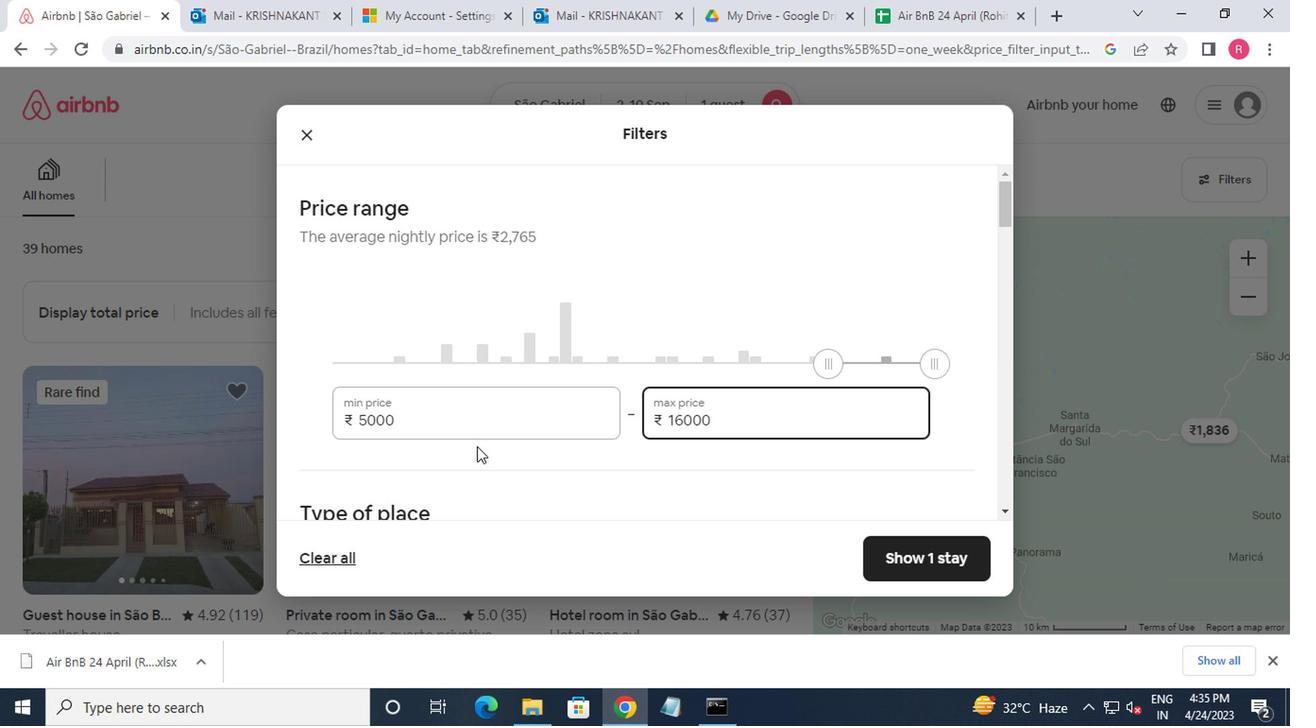 
Action: Mouse moved to (473, 451)
Screenshot: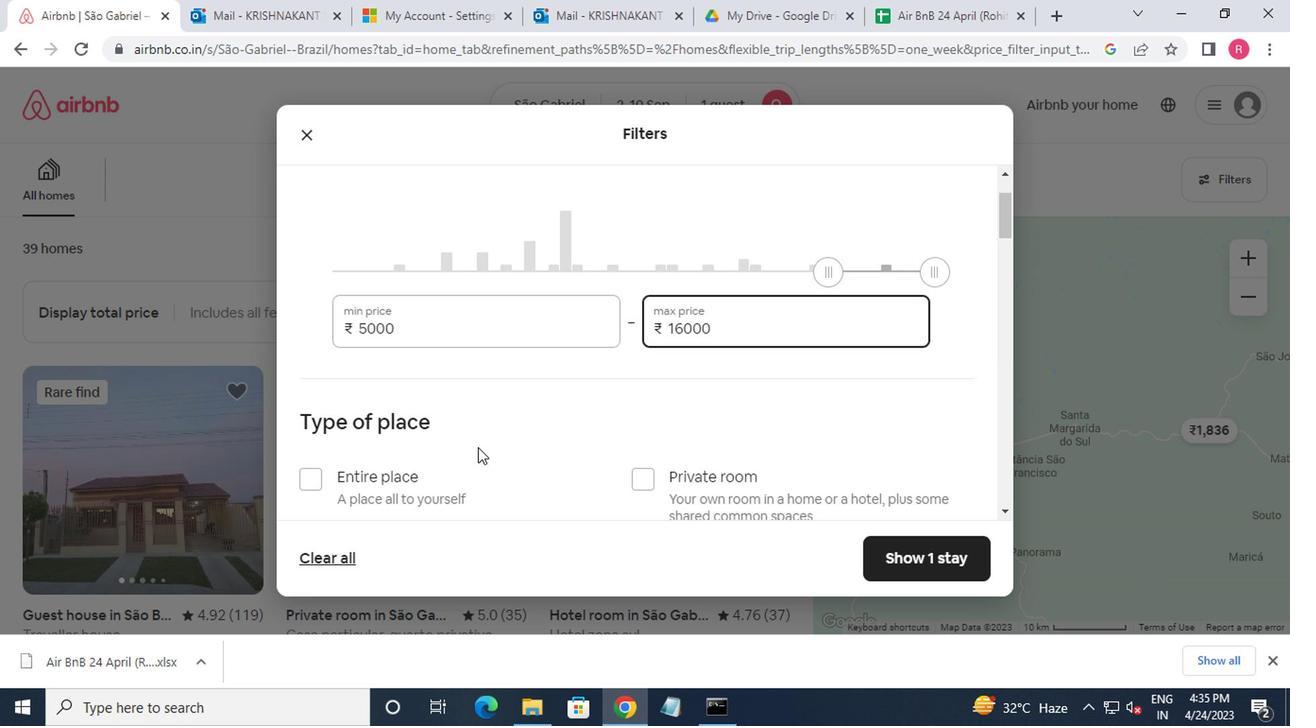 
Action: Mouse scrolled (473, 449) with delta (0, -1)
Screenshot: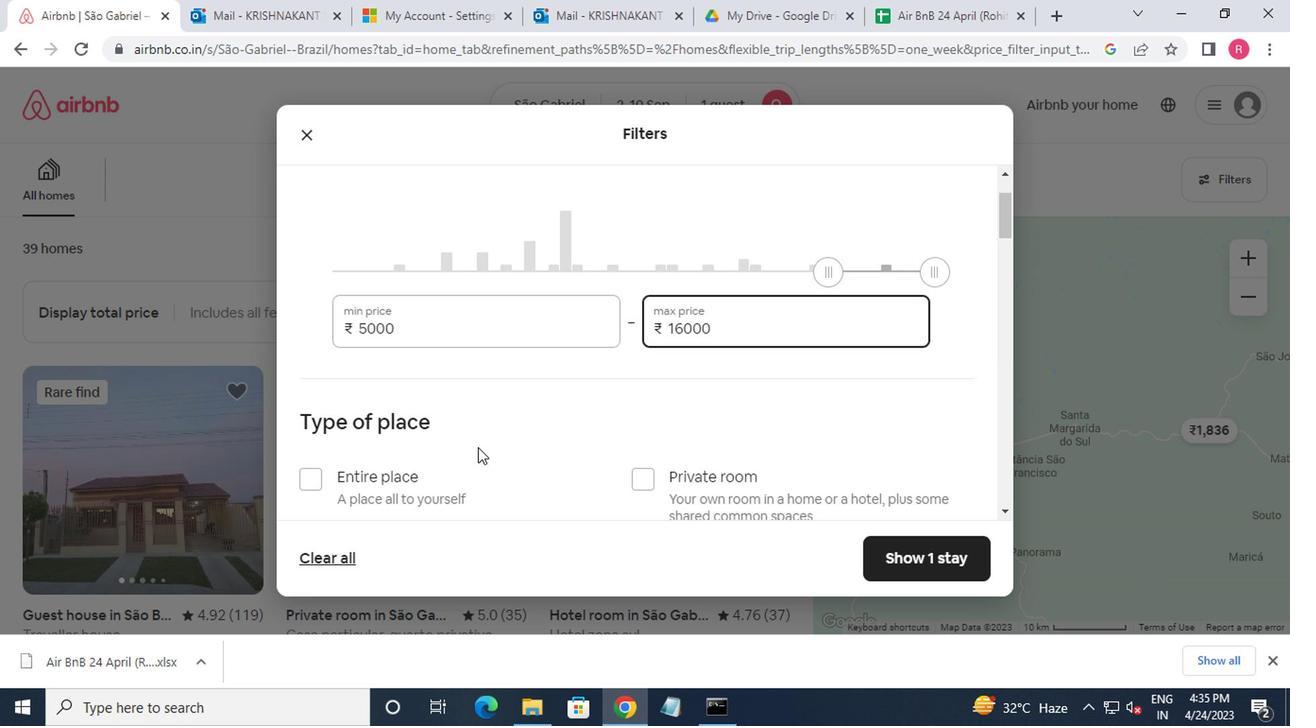 
Action: Mouse moved to (642, 289)
Screenshot: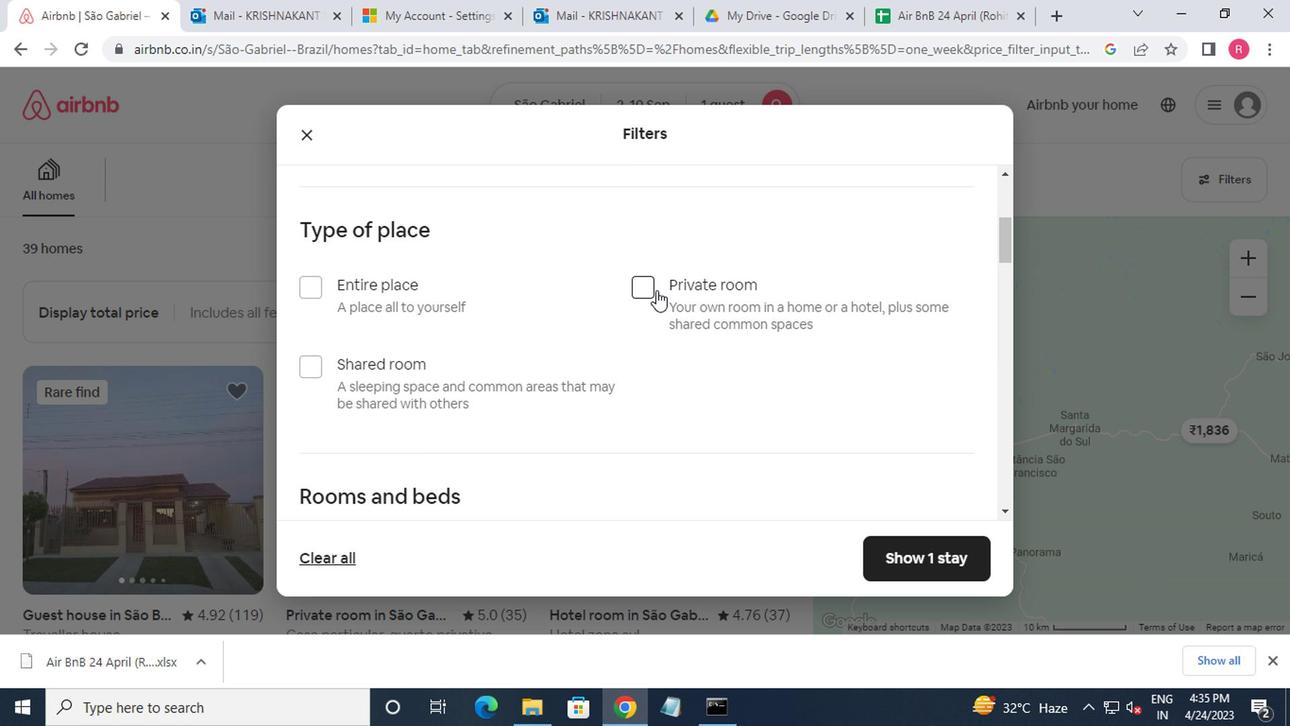 
Action: Mouse pressed left at (642, 289)
Screenshot: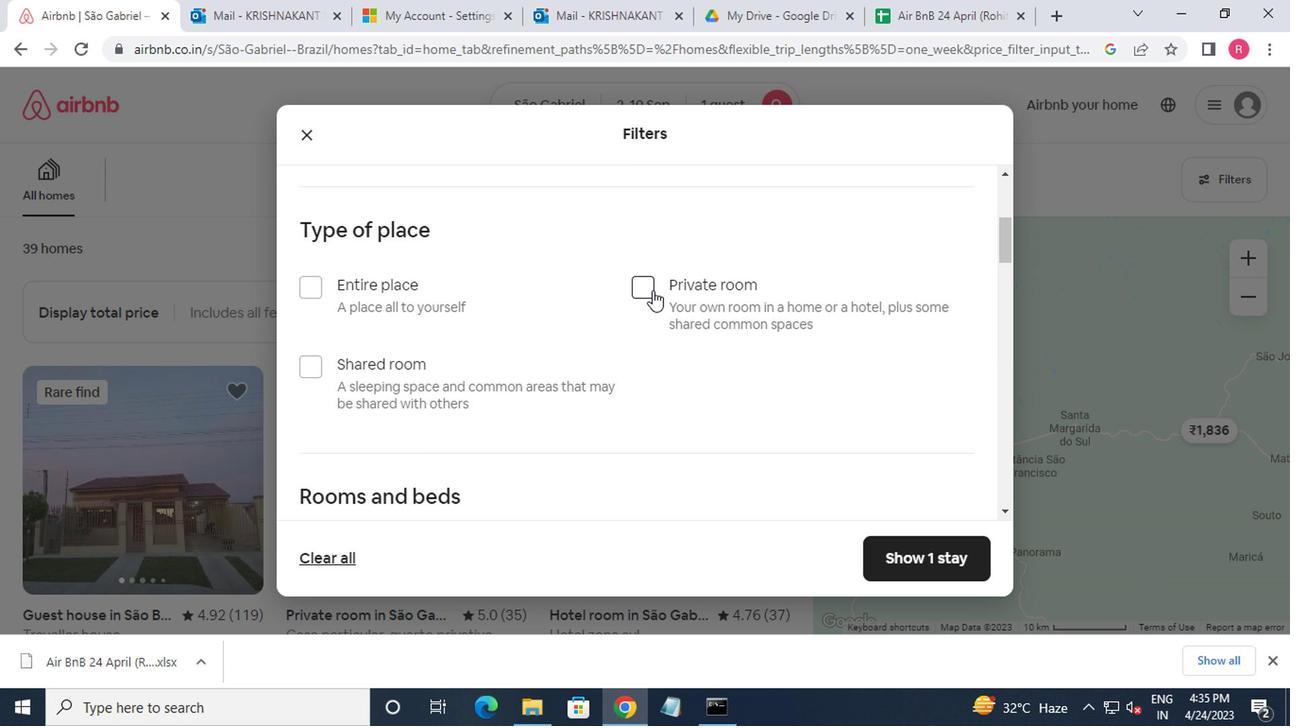 
Action: Mouse moved to (623, 328)
Screenshot: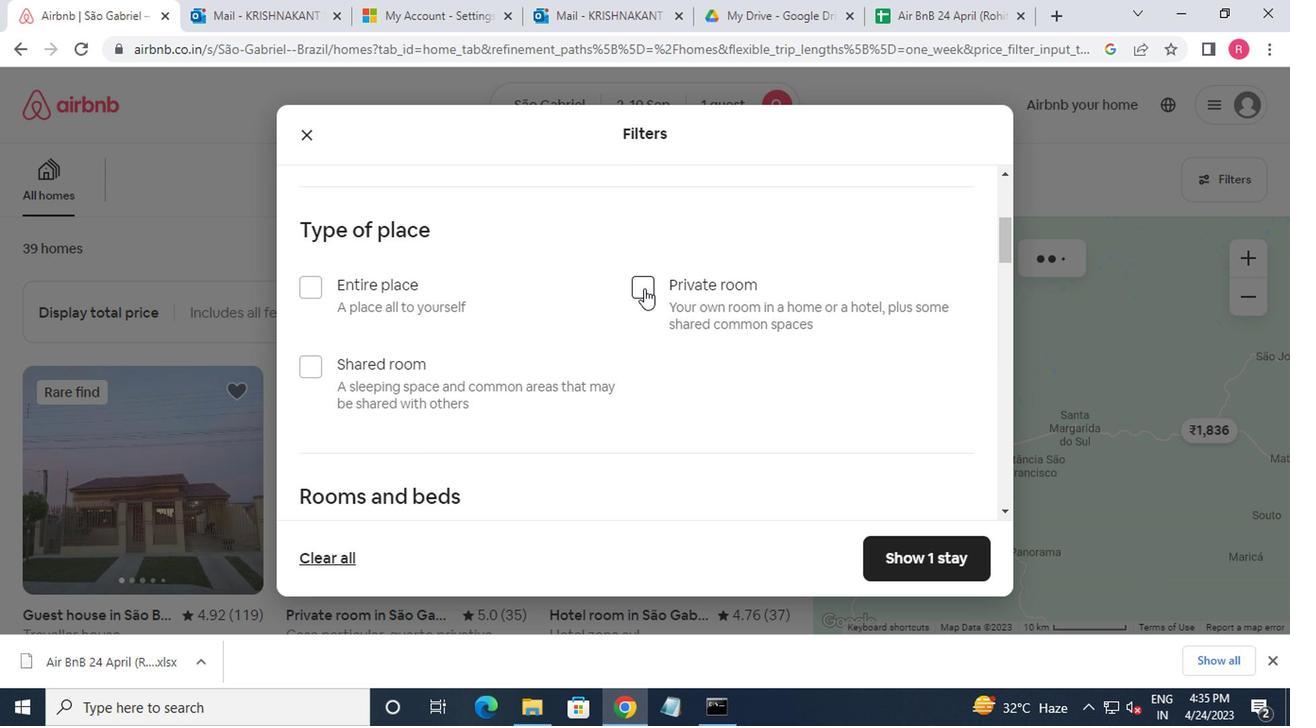 
Action: Mouse scrolled (623, 327) with delta (0, 0)
Screenshot: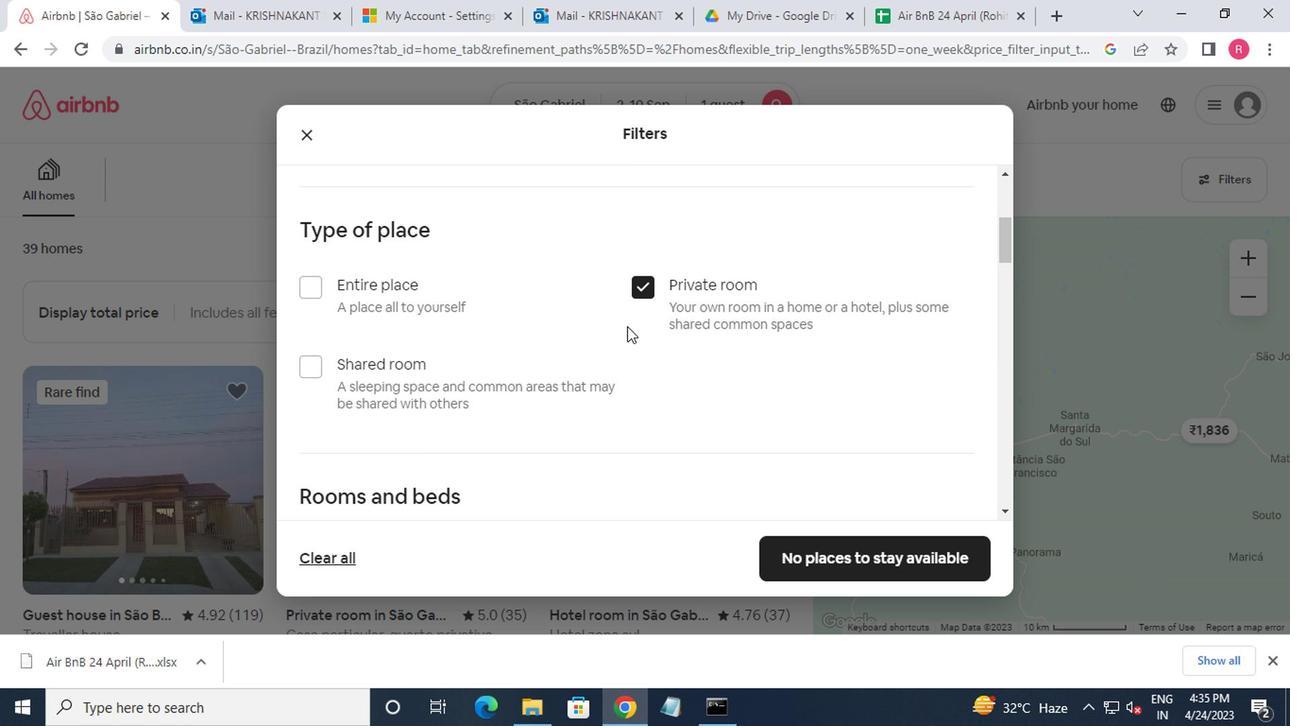 
Action: Mouse scrolled (623, 327) with delta (0, 0)
Screenshot: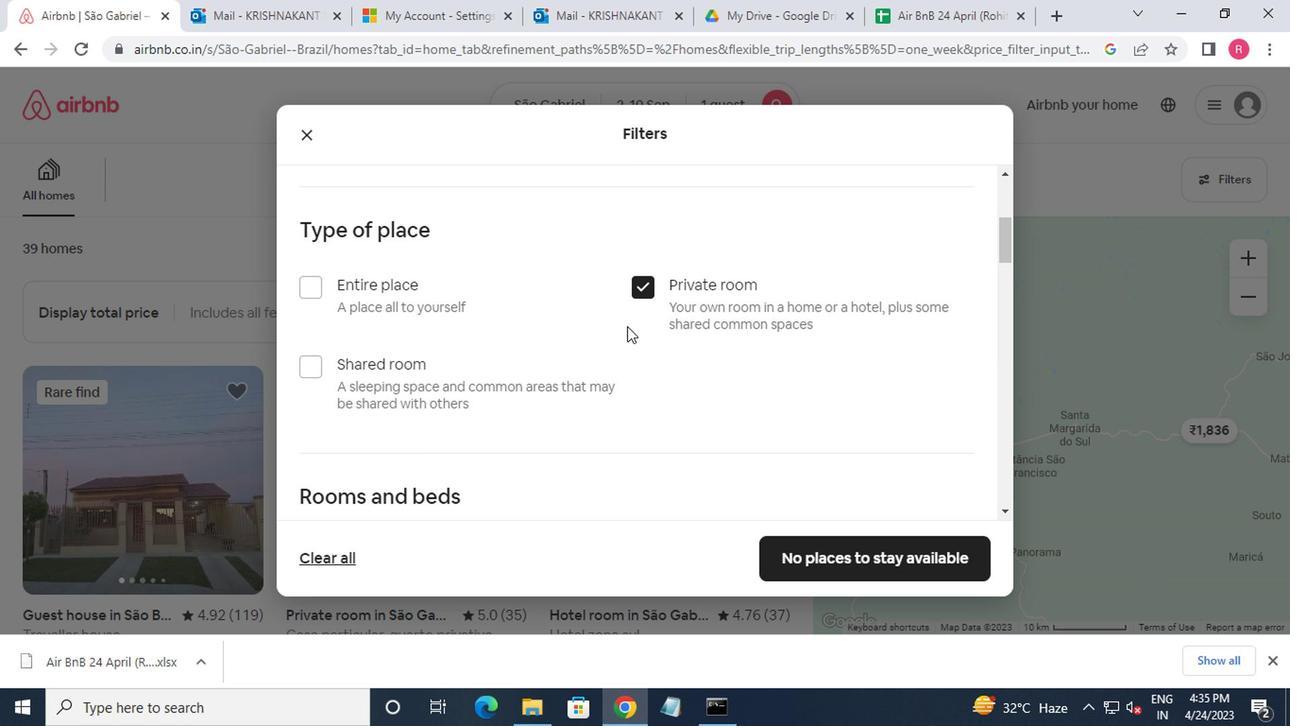 
Action: Mouse moved to (424, 404)
Screenshot: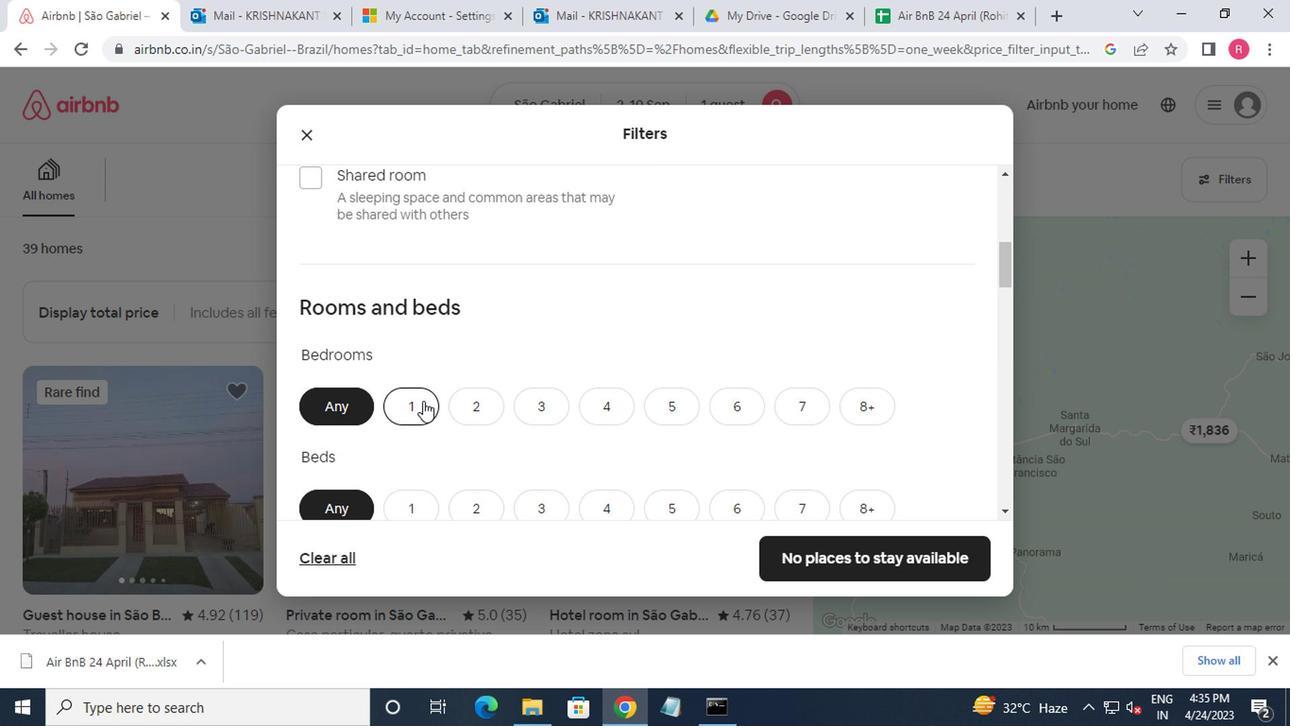 
Action: Mouse pressed left at (424, 404)
Screenshot: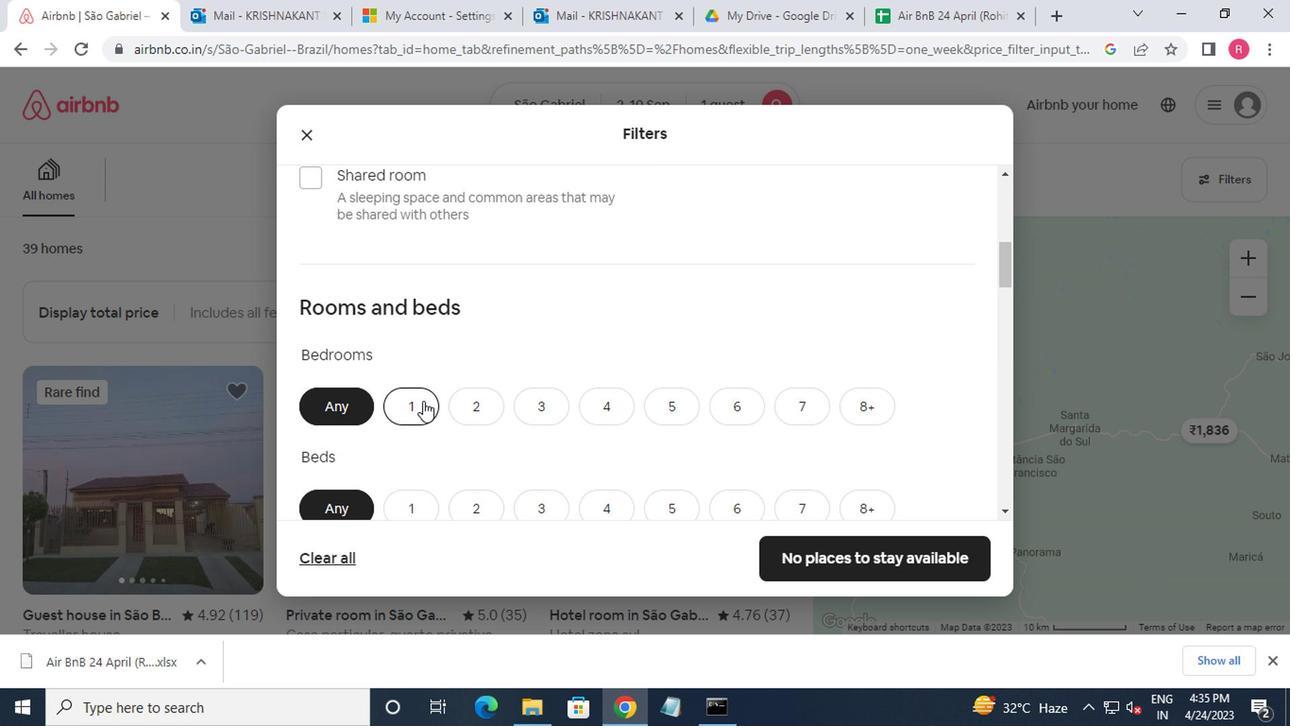 
Action: Mouse scrolled (424, 402) with delta (0, -1)
Screenshot: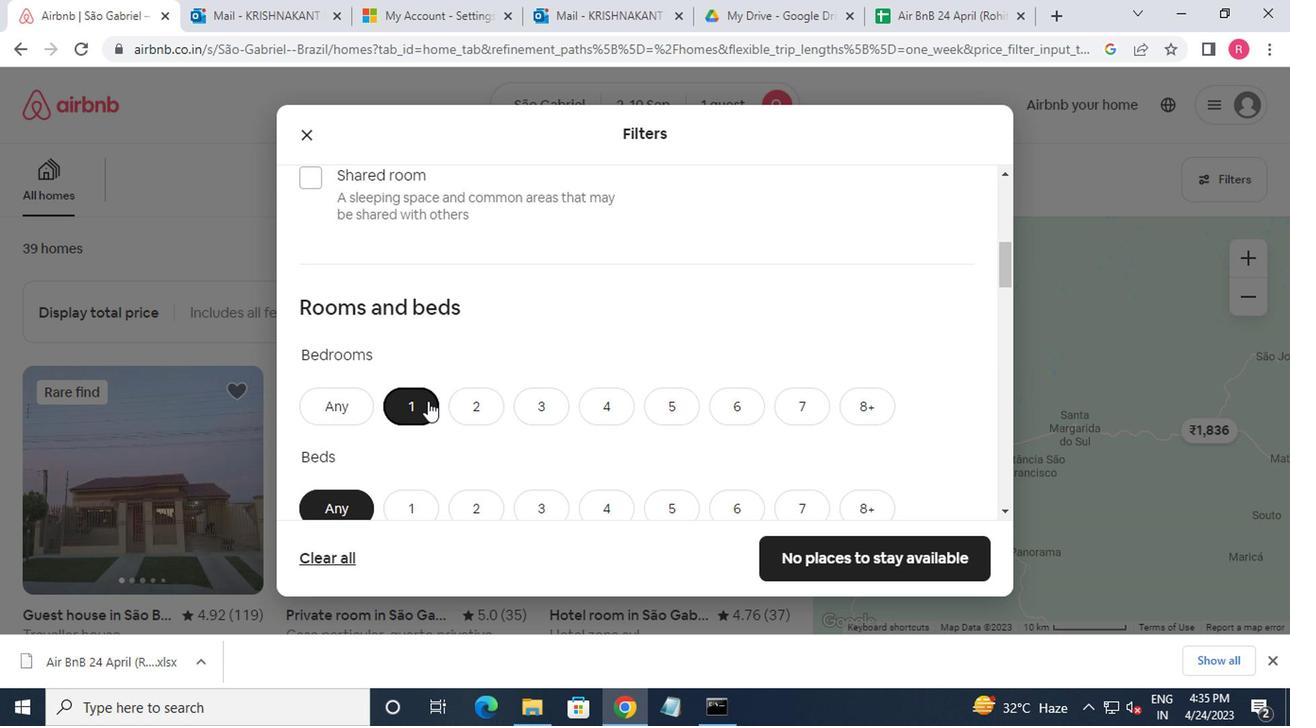
Action: Mouse scrolled (424, 402) with delta (0, -1)
Screenshot: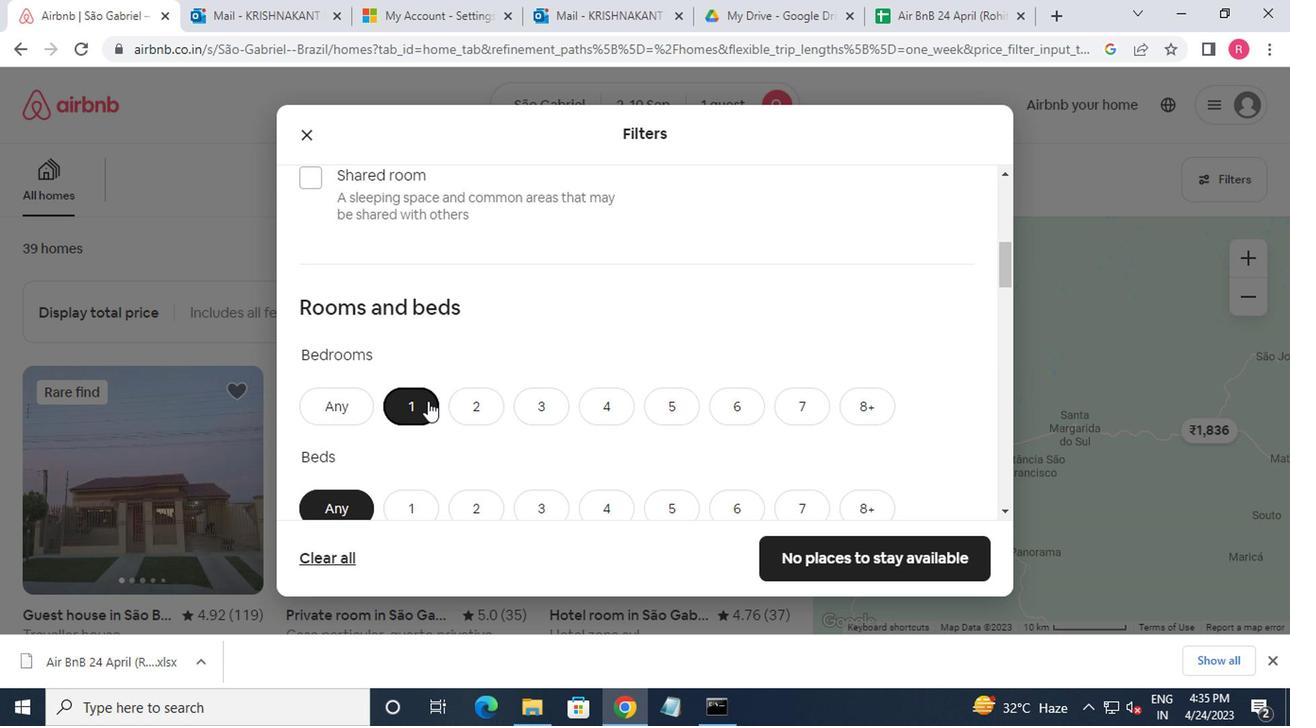 
Action: Mouse scrolled (424, 402) with delta (0, -1)
Screenshot: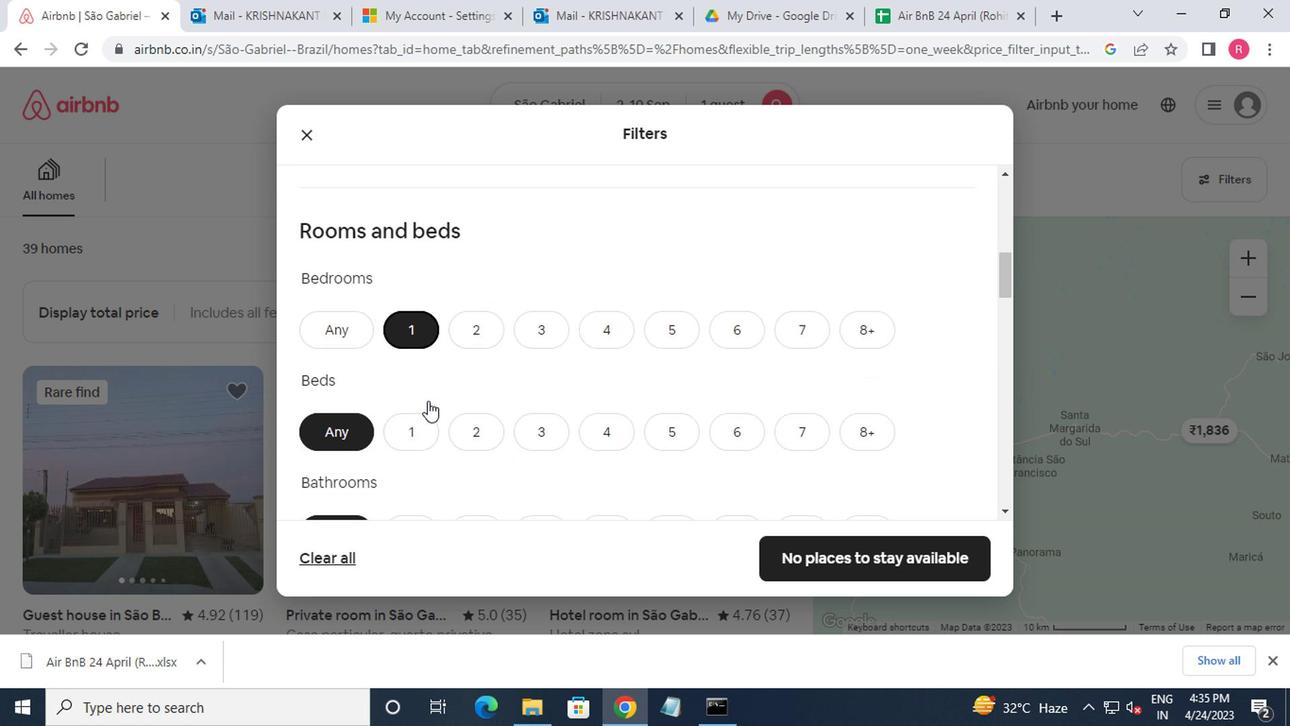
Action: Mouse moved to (420, 238)
Screenshot: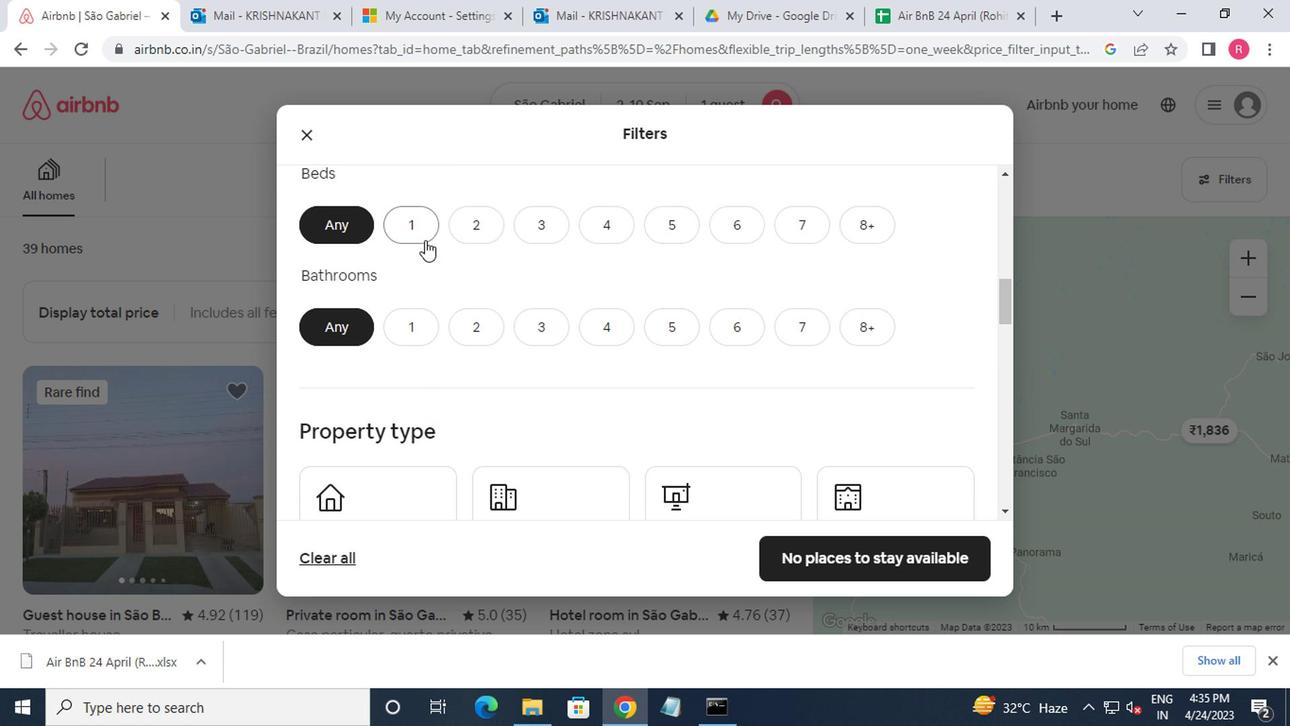 
Action: Mouse pressed left at (420, 238)
Screenshot: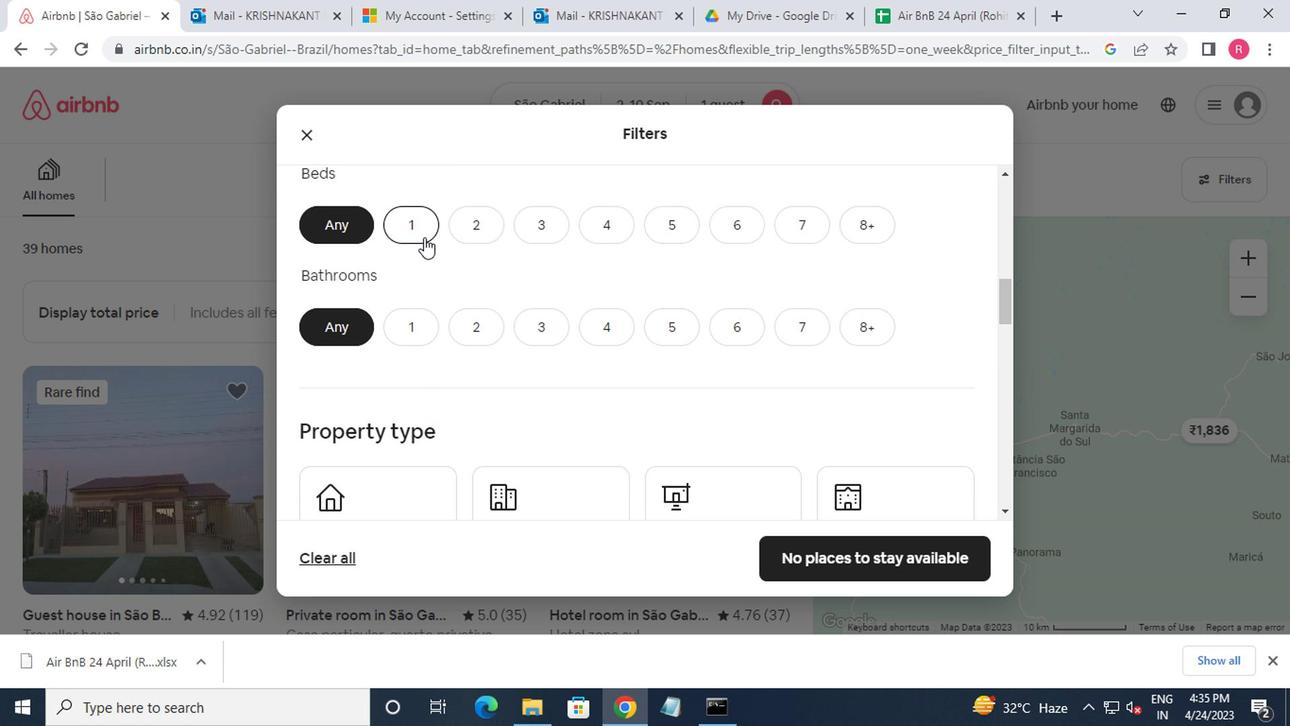 
Action: Mouse moved to (389, 294)
Screenshot: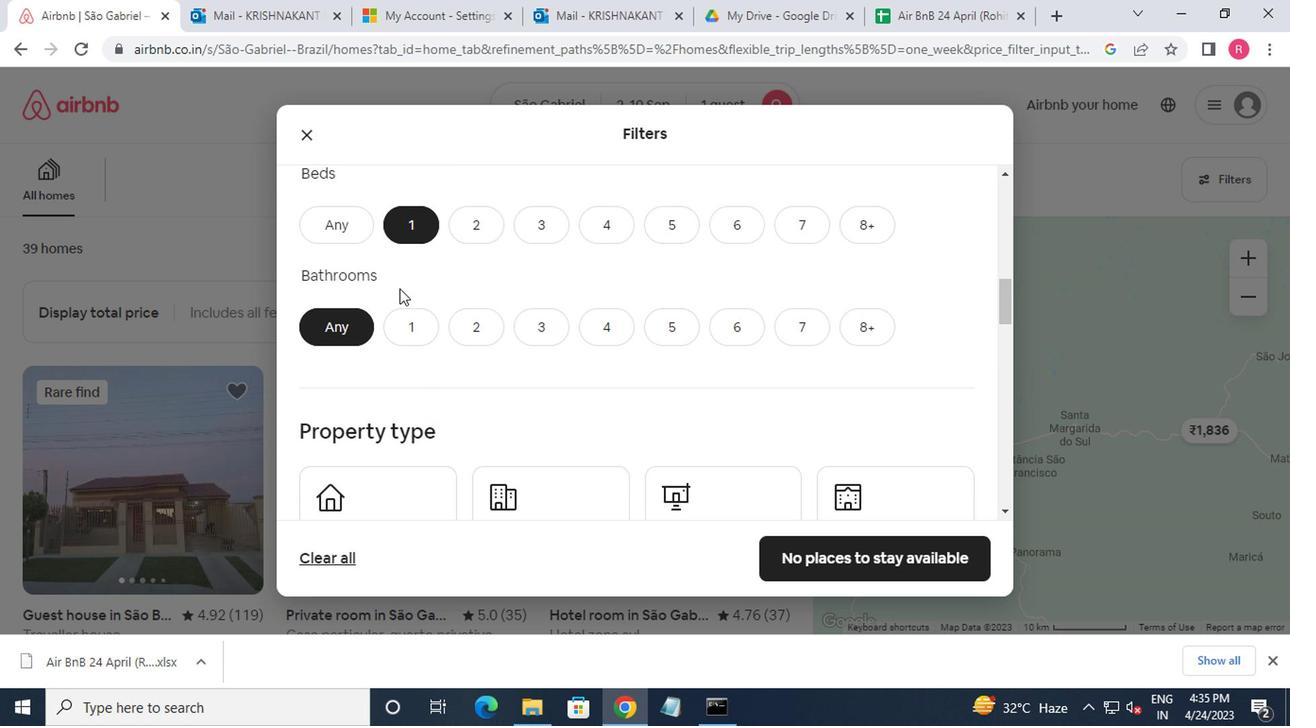 
Action: Mouse scrolled (389, 293) with delta (0, 0)
Screenshot: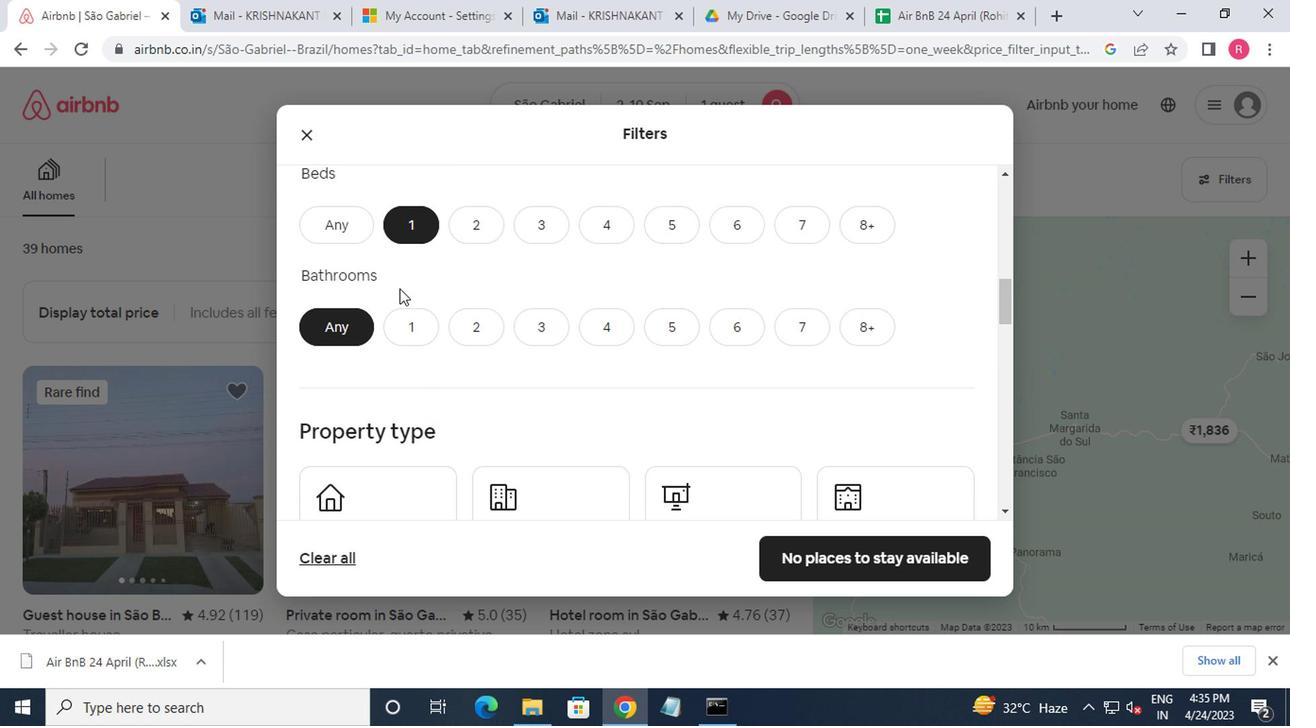 
Action: Mouse moved to (406, 242)
Screenshot: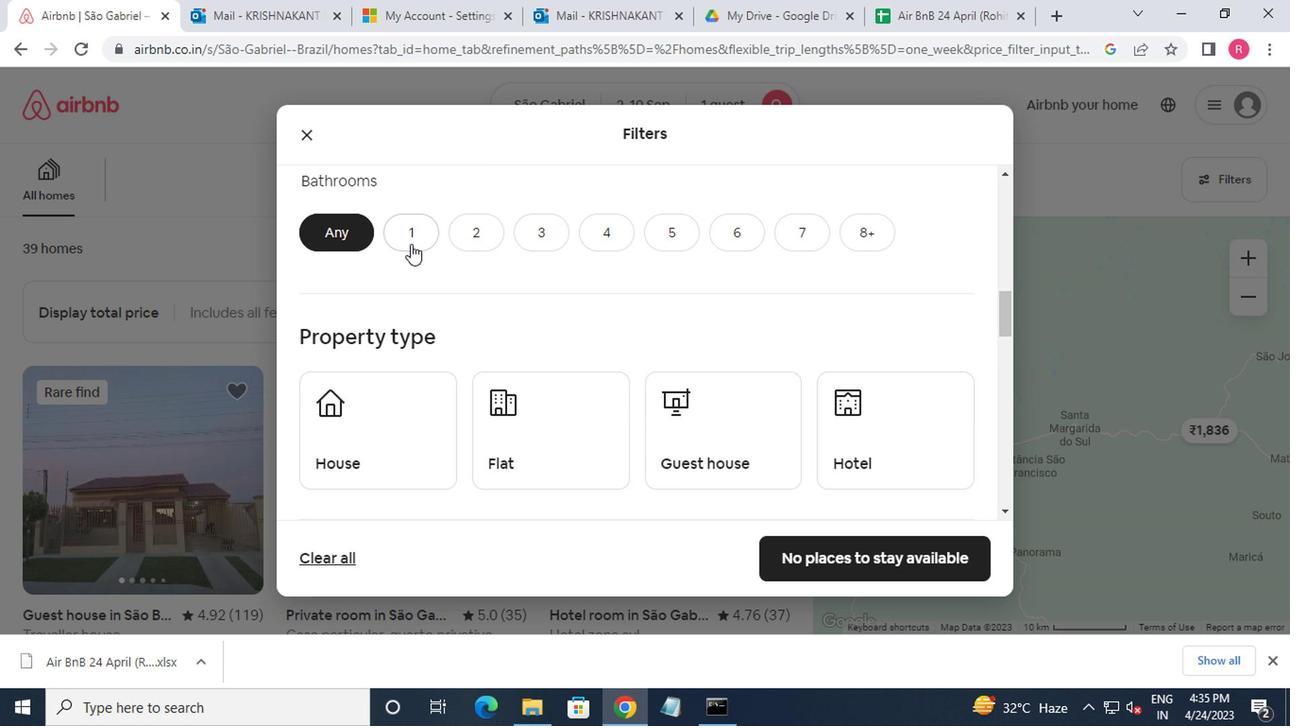 
Action: Mouse pressed left at (406, 242)
Screenshot: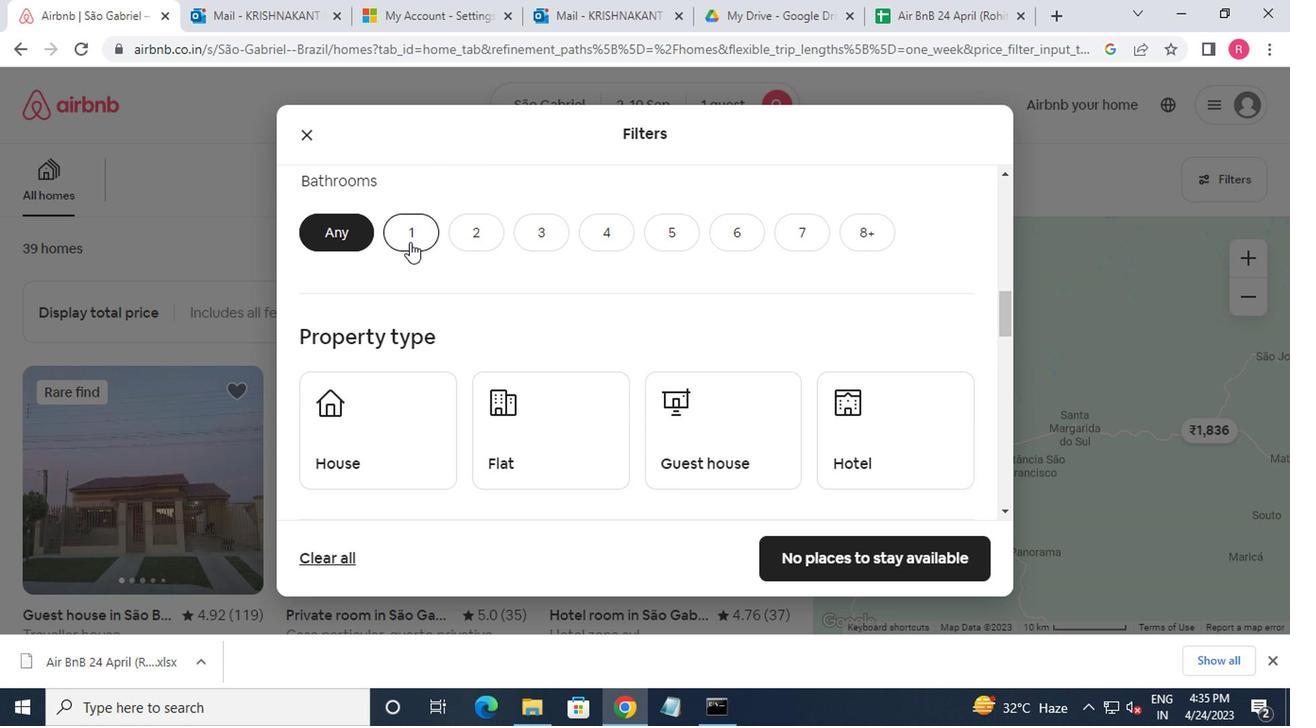 
Action: Mouse moved to (371, 420)
Screenshot: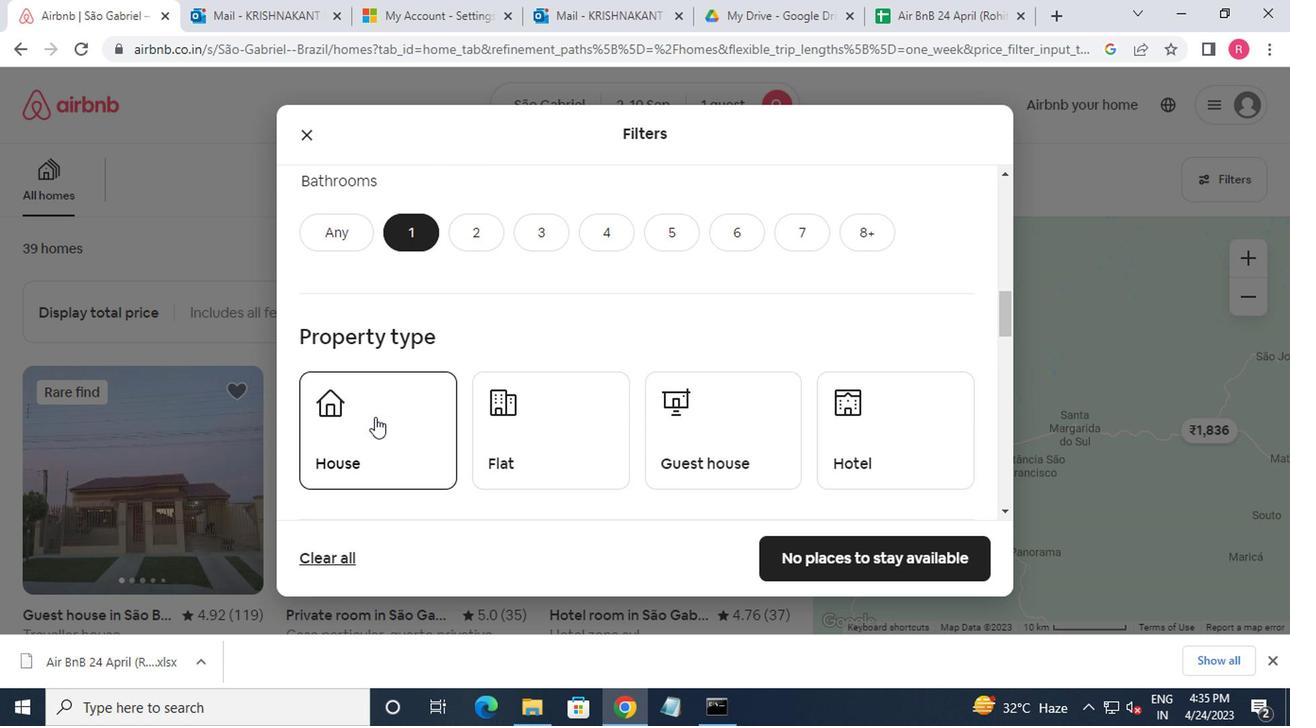 
Action: Mouse pressed left at (371, 420)
Screenshot: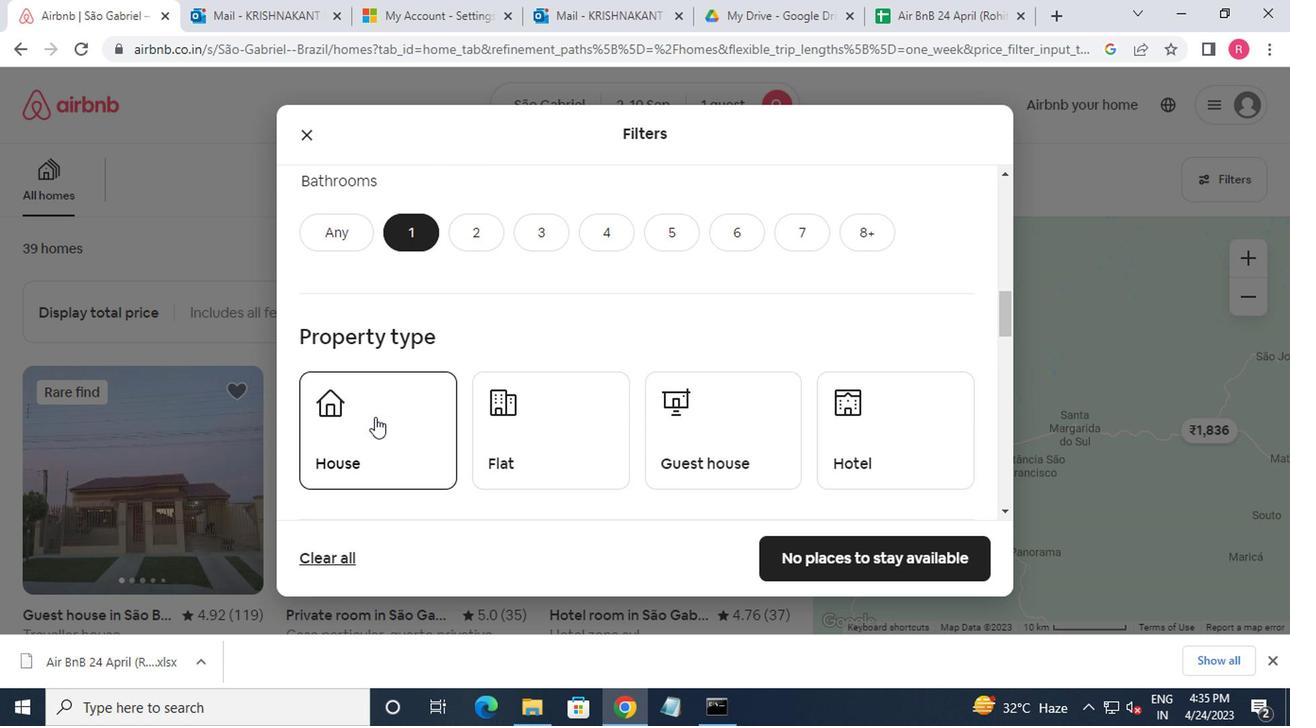 
Action: Mouse moved to (375, 417)
Screenshot: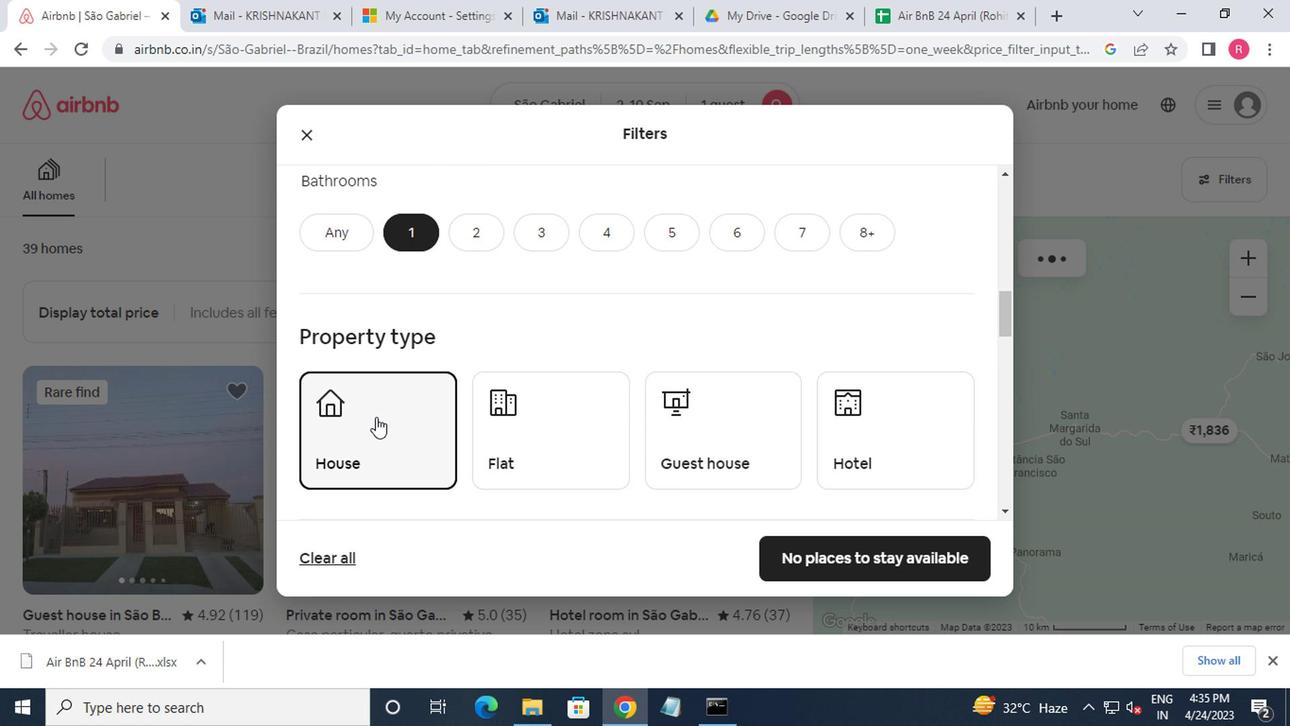 
Action: Mouse scrolled (375, 416) with delta (0, -1)
Screenshot: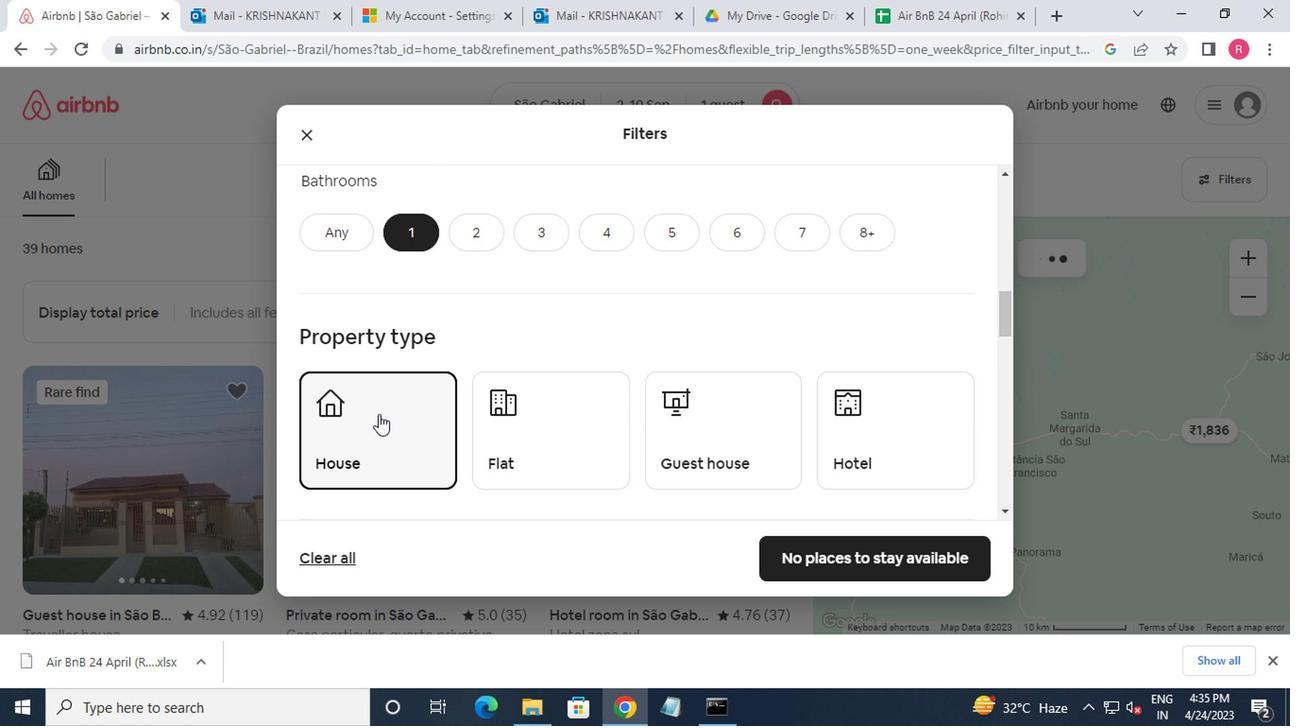 
Action: Mouse moved to (486, 361)
Screenshot: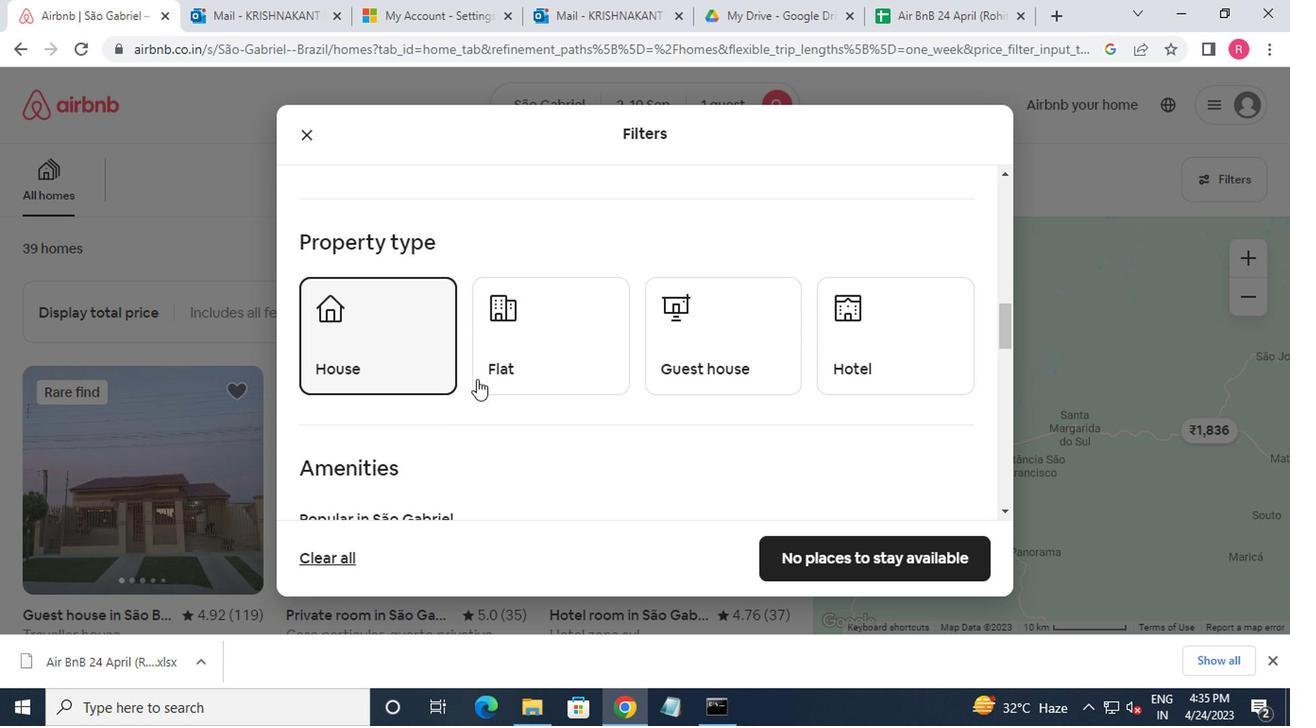 
Action: Mouse pressed left at (486, 361)
Screenshot: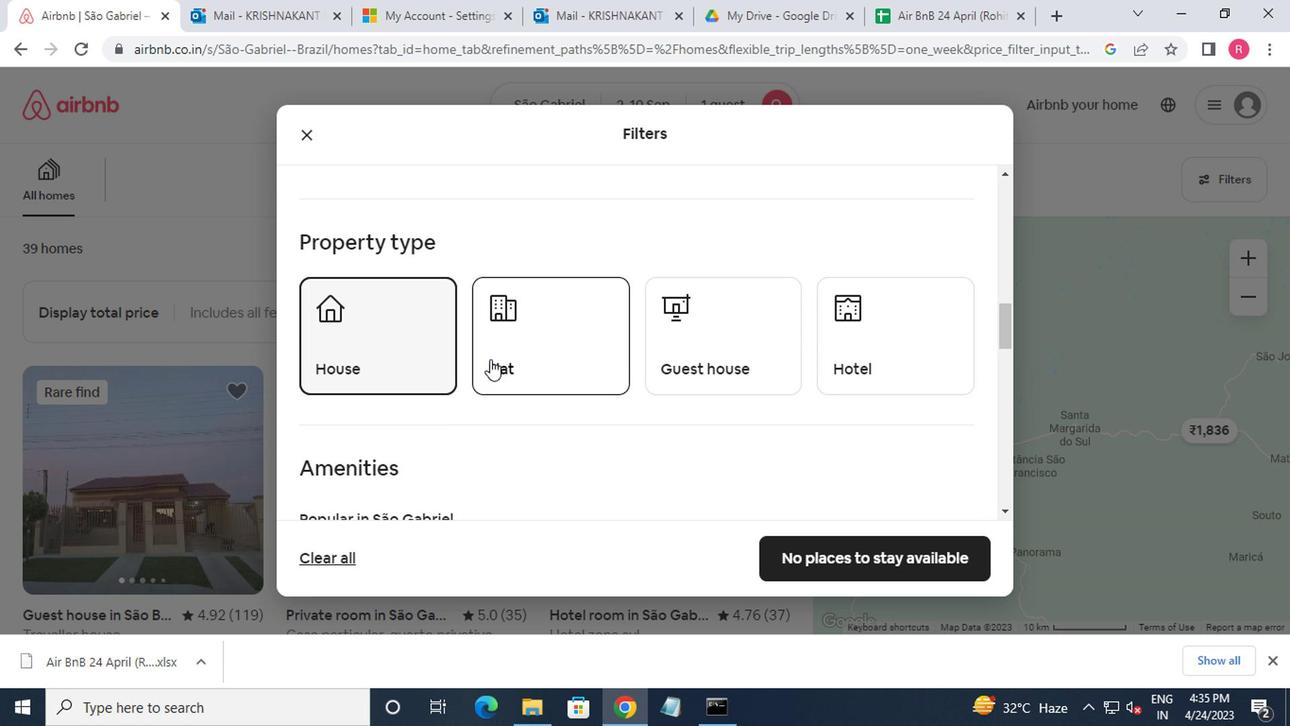 
Action: Mouse moved to (702, 371)
Screenshot: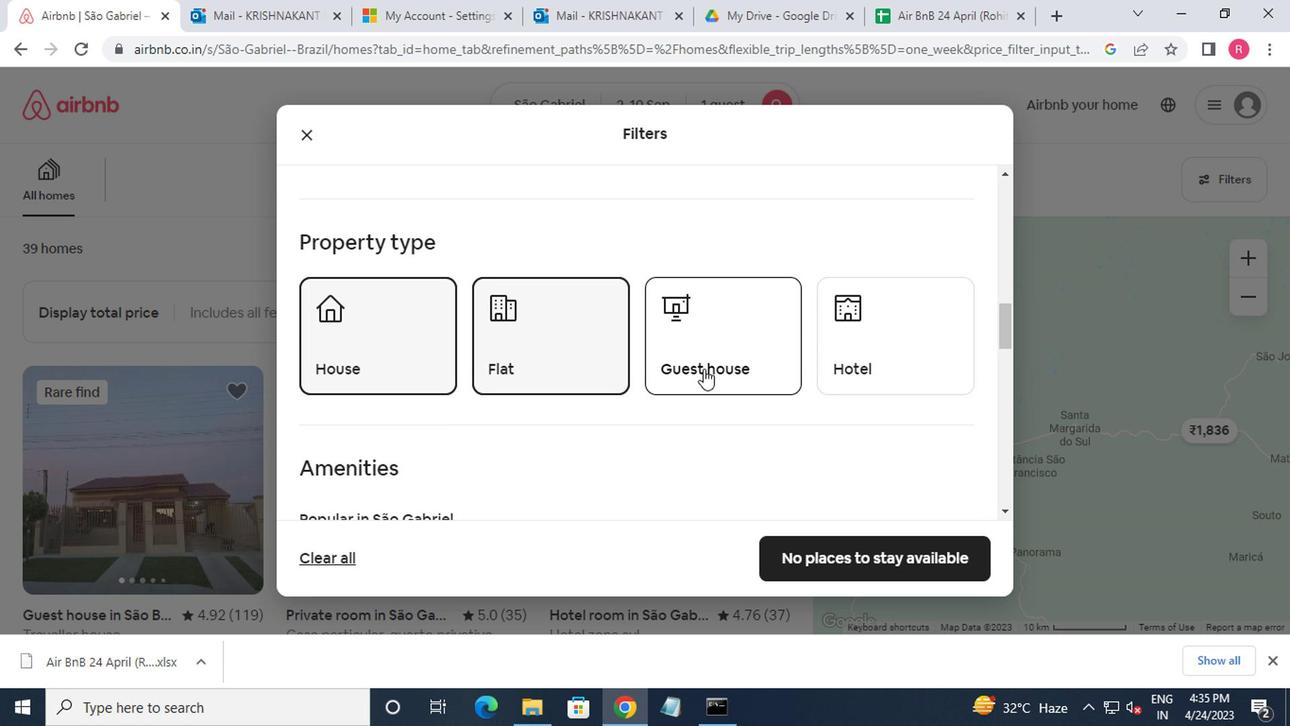 
Action: Mouse pressed left at (702, 371)
Screenshot: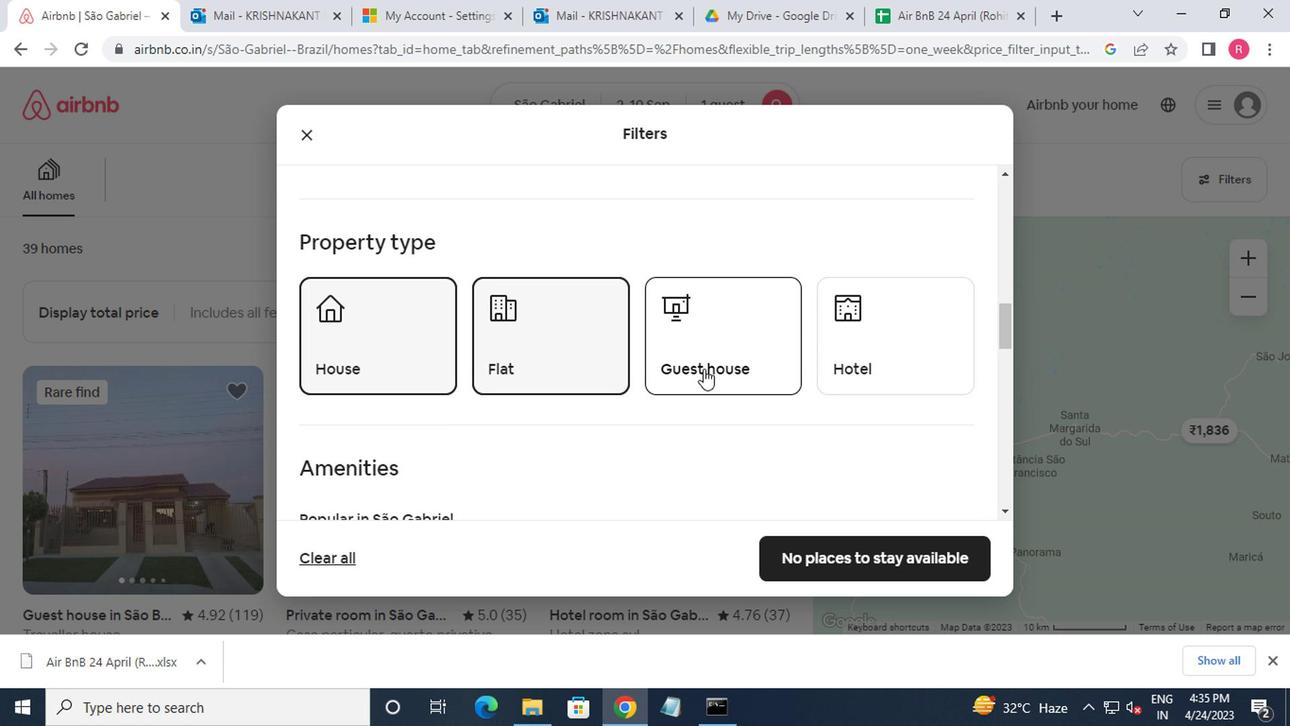 
Action: Mouse moved to (848, 375)
Screenshot: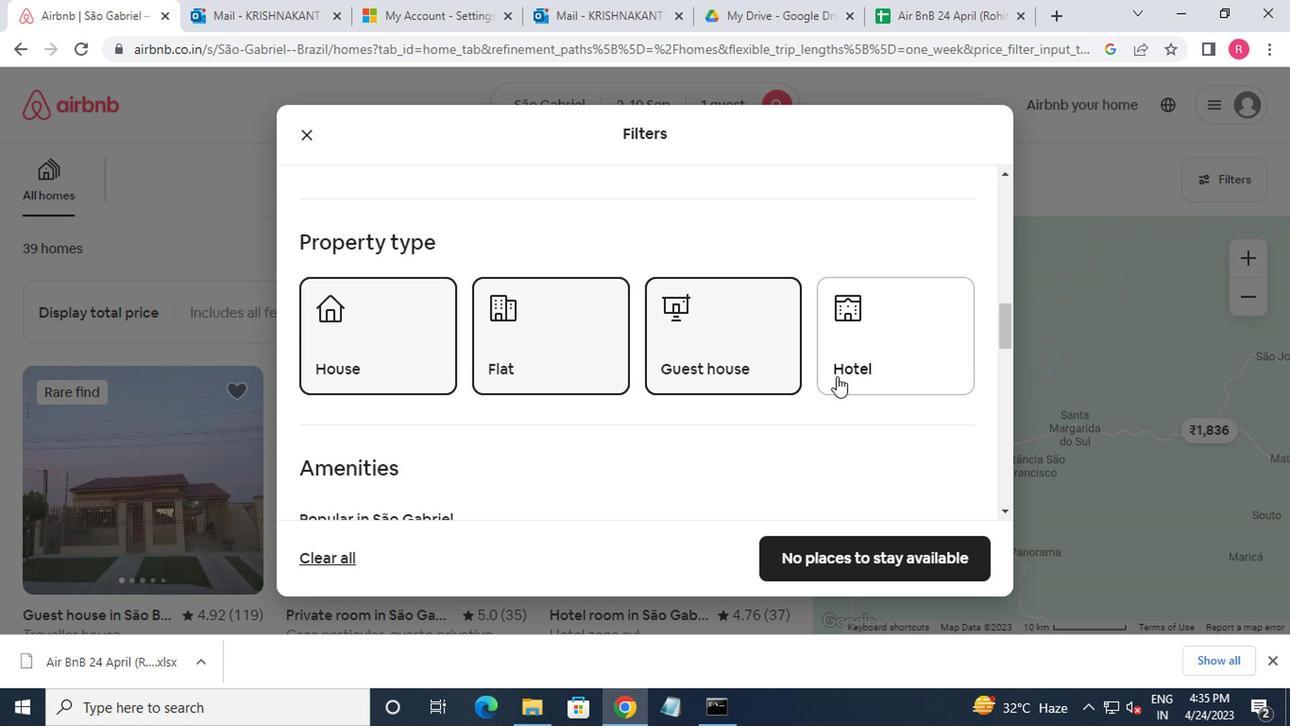 
Action: Mouse pressed left at (848, 375)
Screenshot: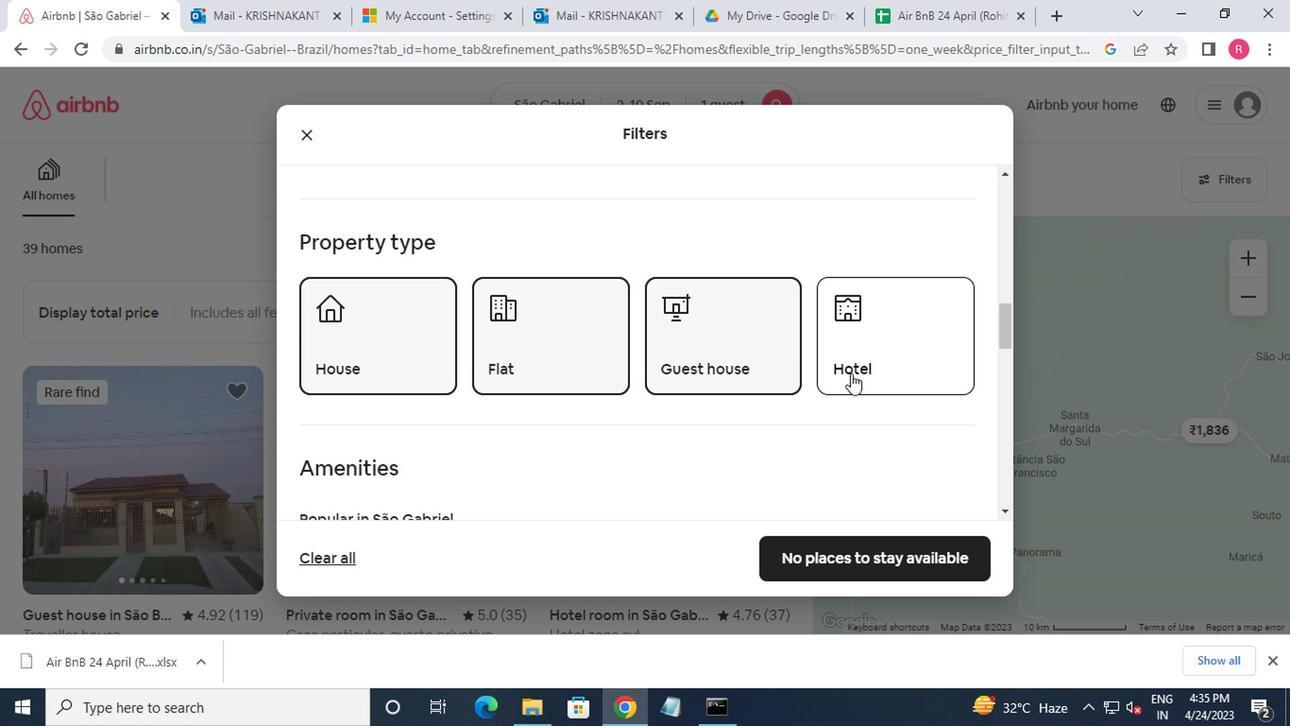
Action: Mouse moved to (850, 375)
Screenshot: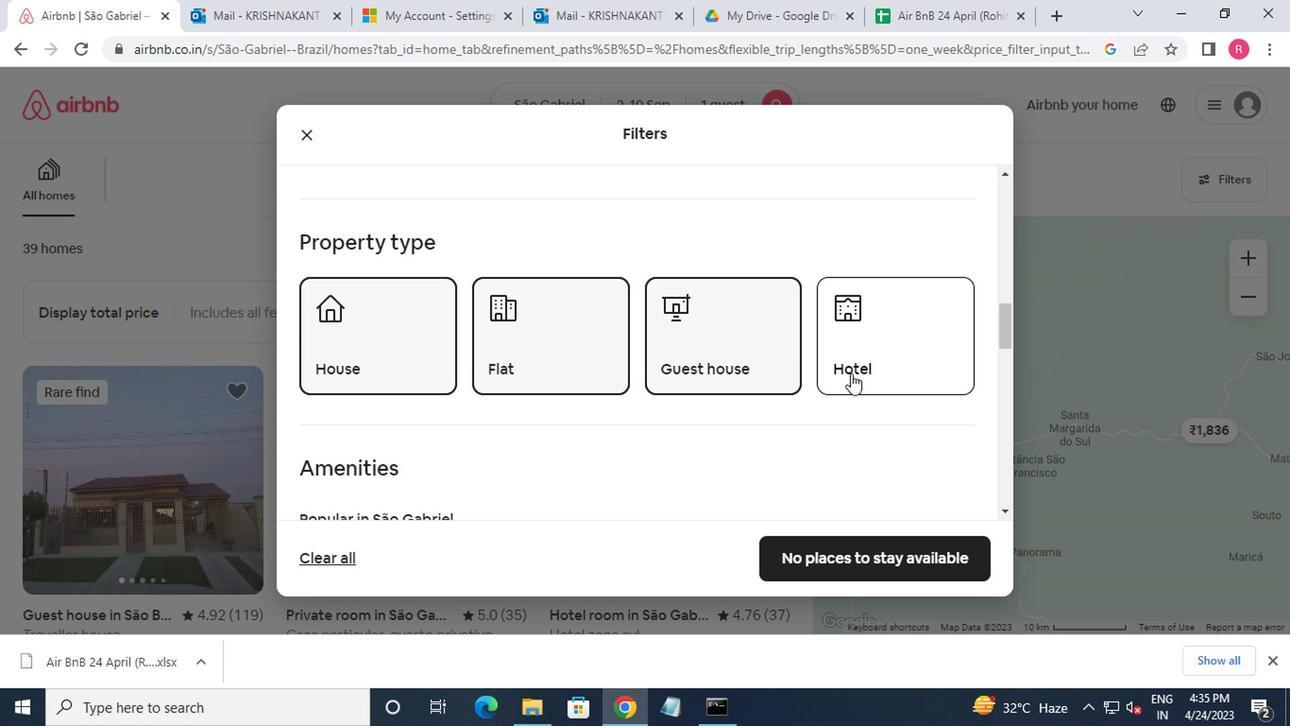 
Action: Mouse scrolled (850, 374) with delta (0, 0)
Screenshot: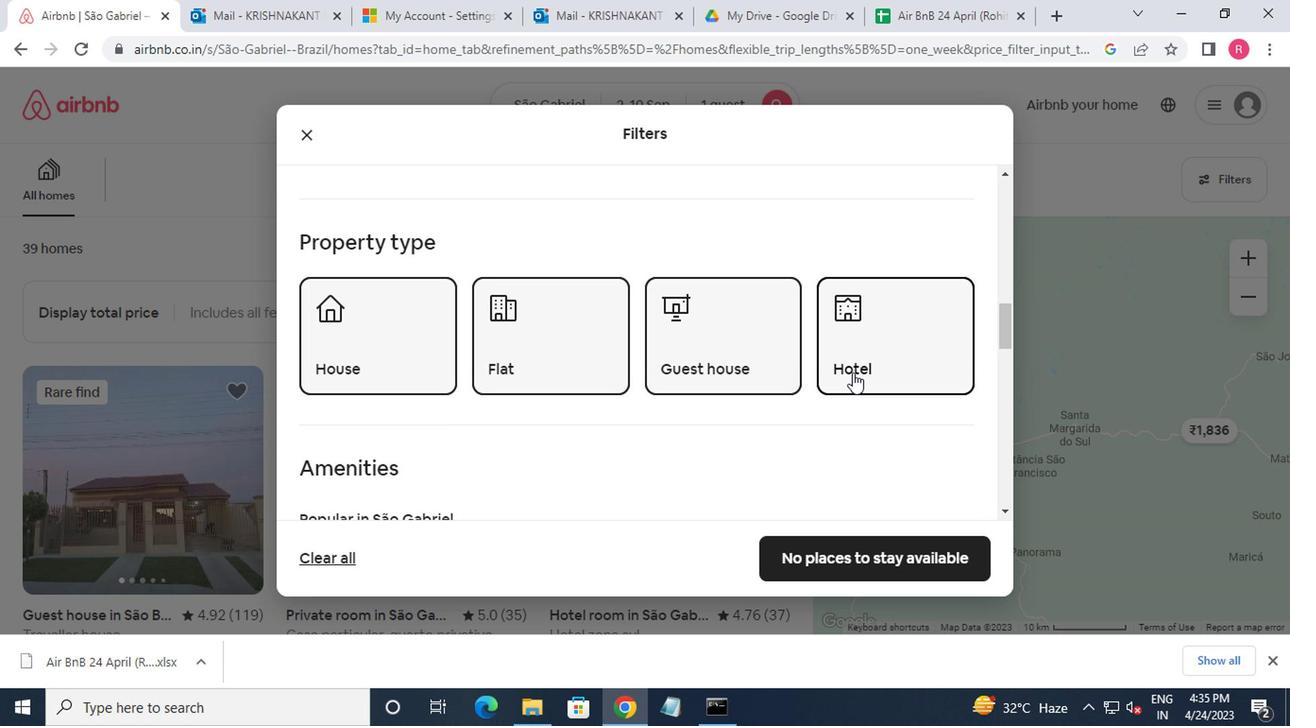
Action: Mouse moved to (780, 387)
Screenshot: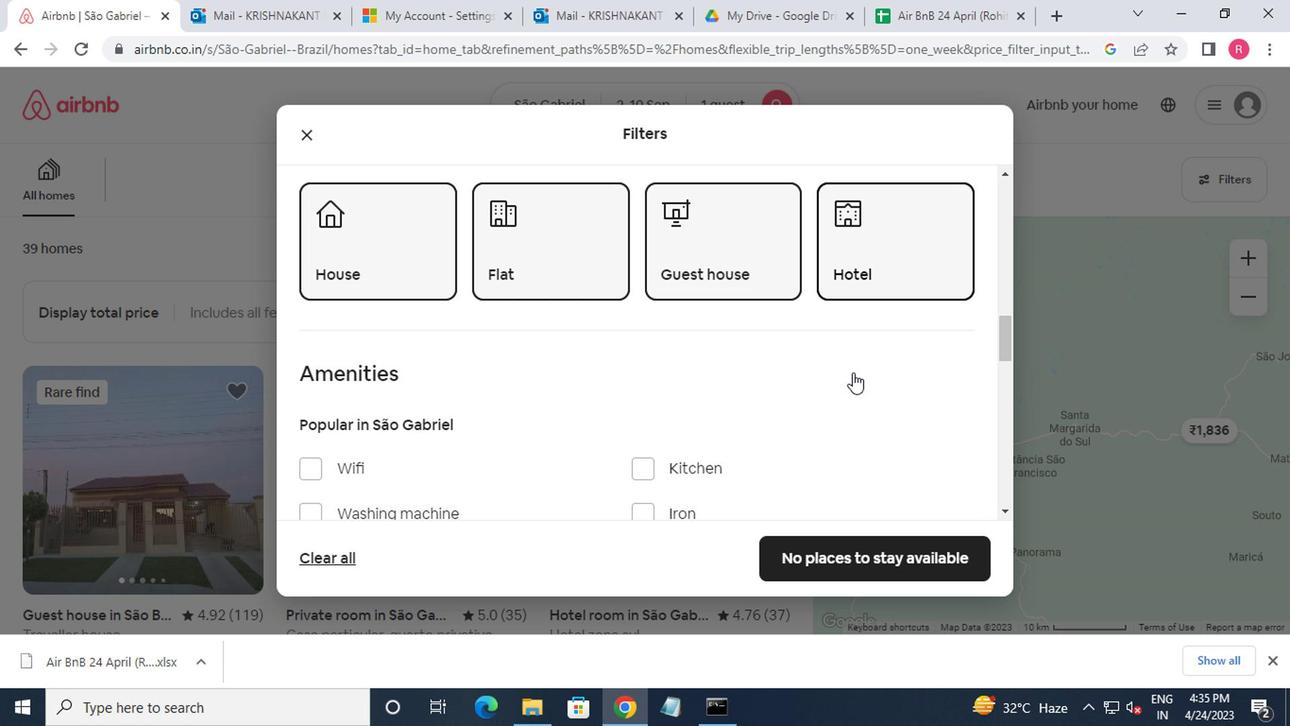 
Action: Mouse scrolled (780, 386) with delta (0, -1)
Screenshot: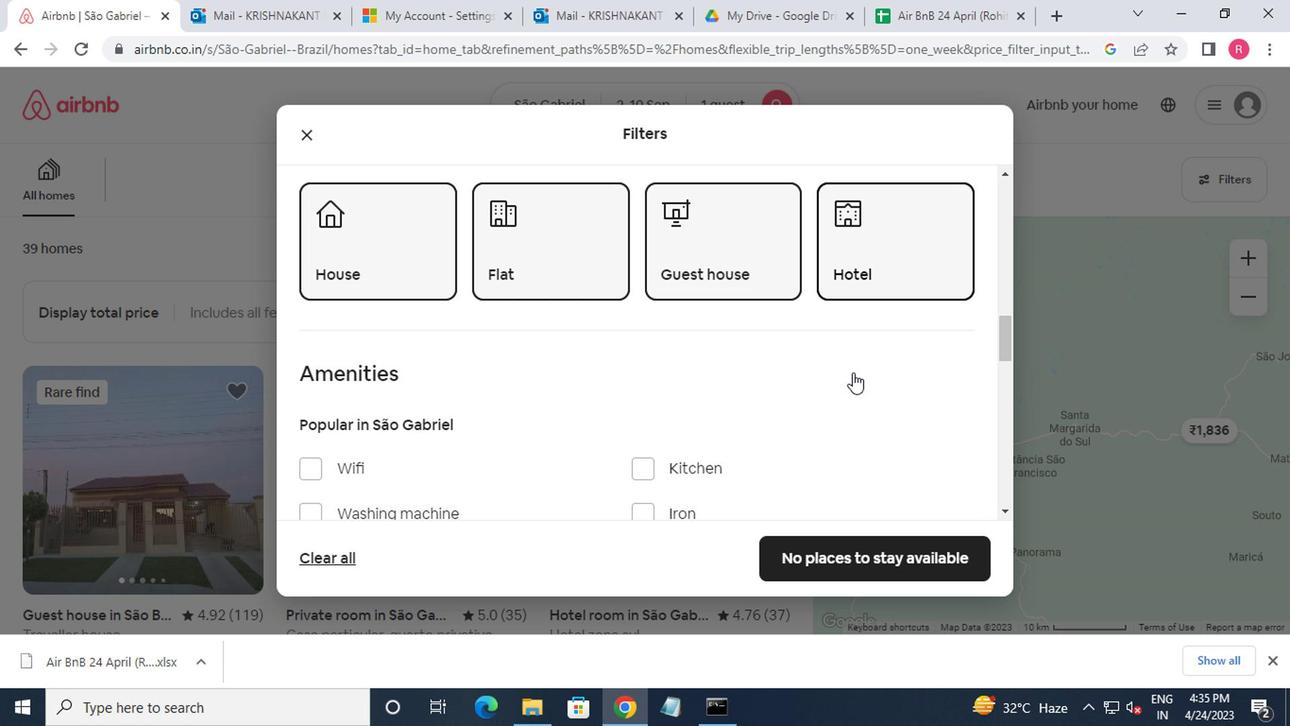 
Action: Mouse moved to (721, 399)
Screenshot: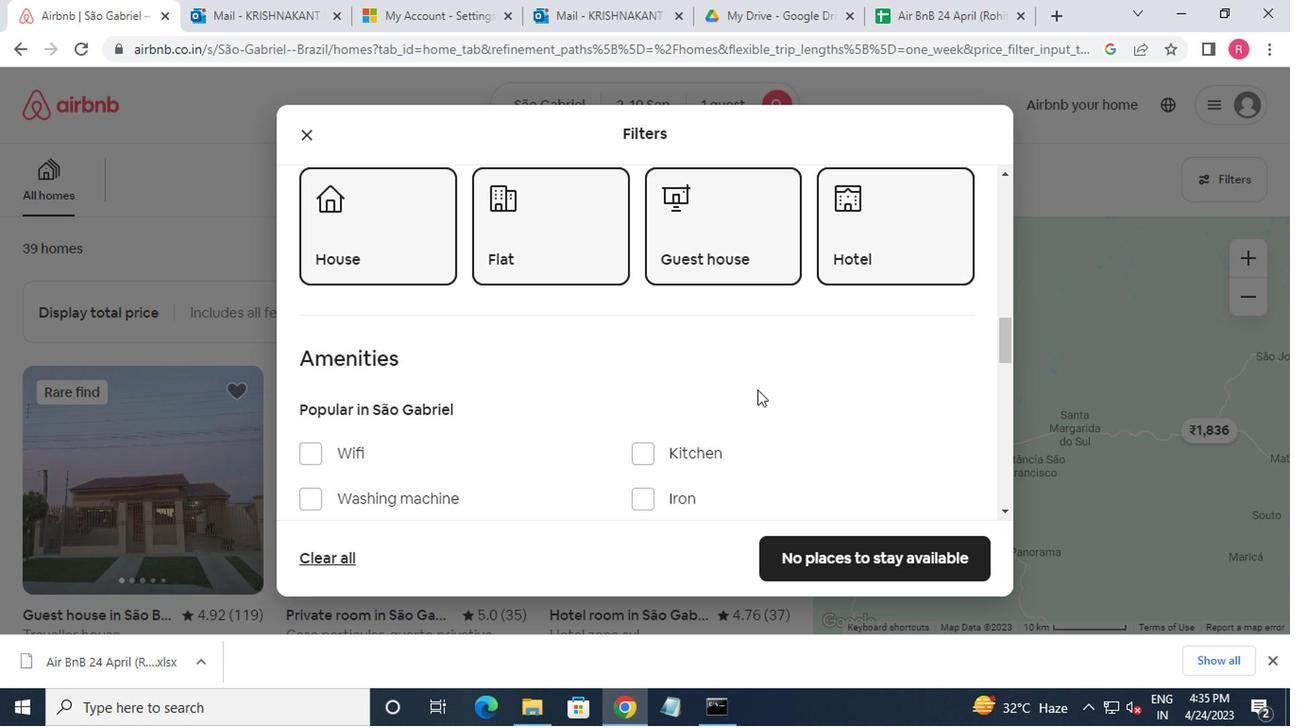 
Action: Mouse scrolled (721, 398) with delta (0, -1)
Screenshot: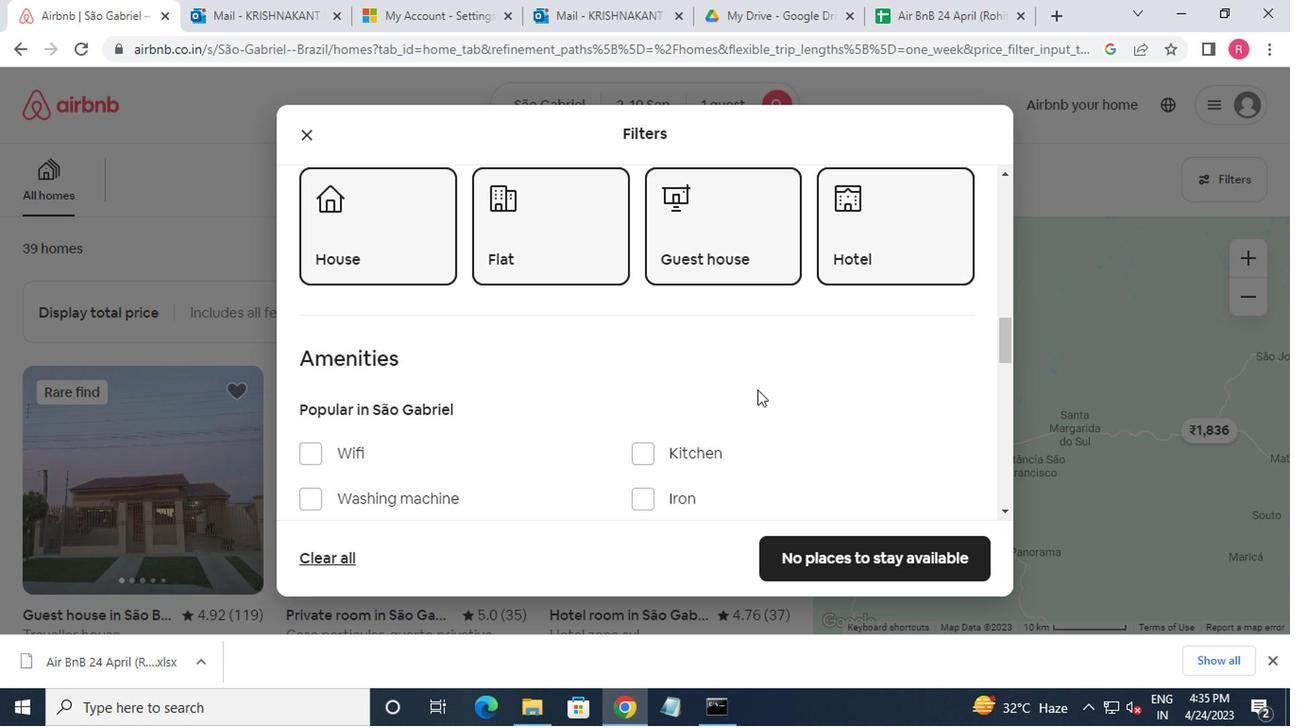 
Action: Mouse moved to (375, 324)
Screenshot: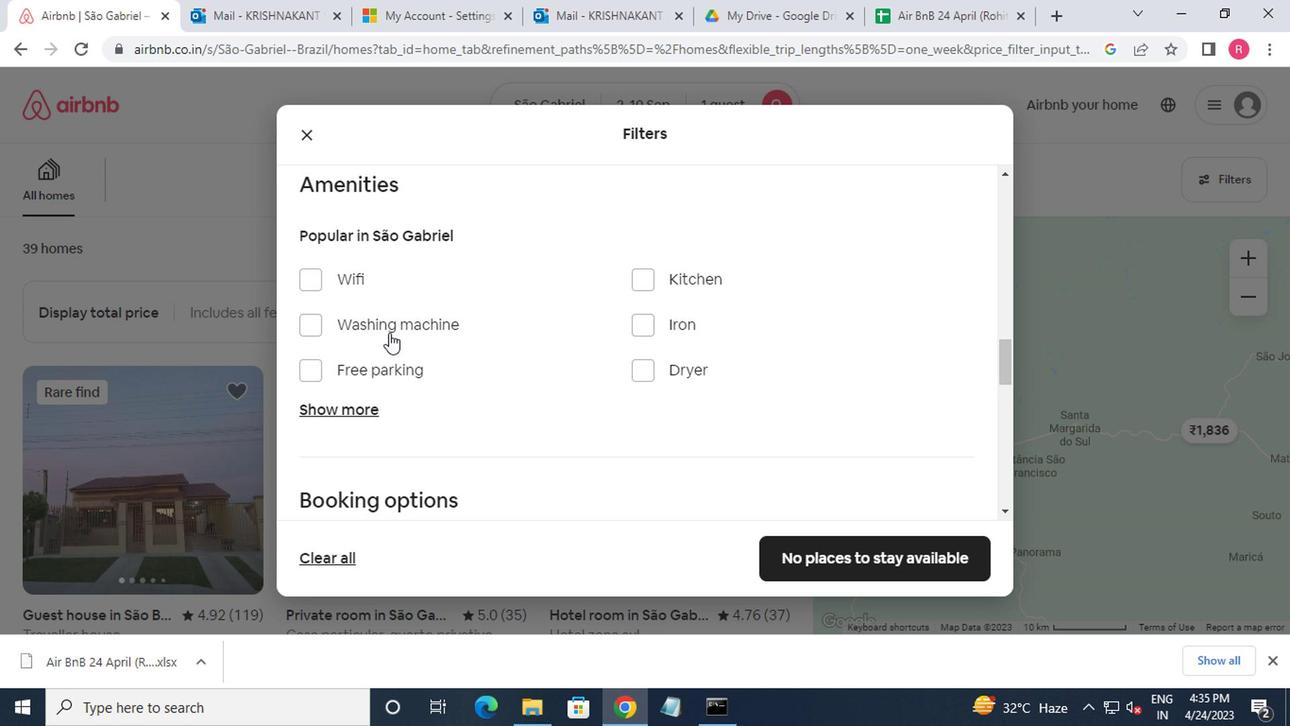 
Action: Mouse pressed left at (375, 324)
Screenshot: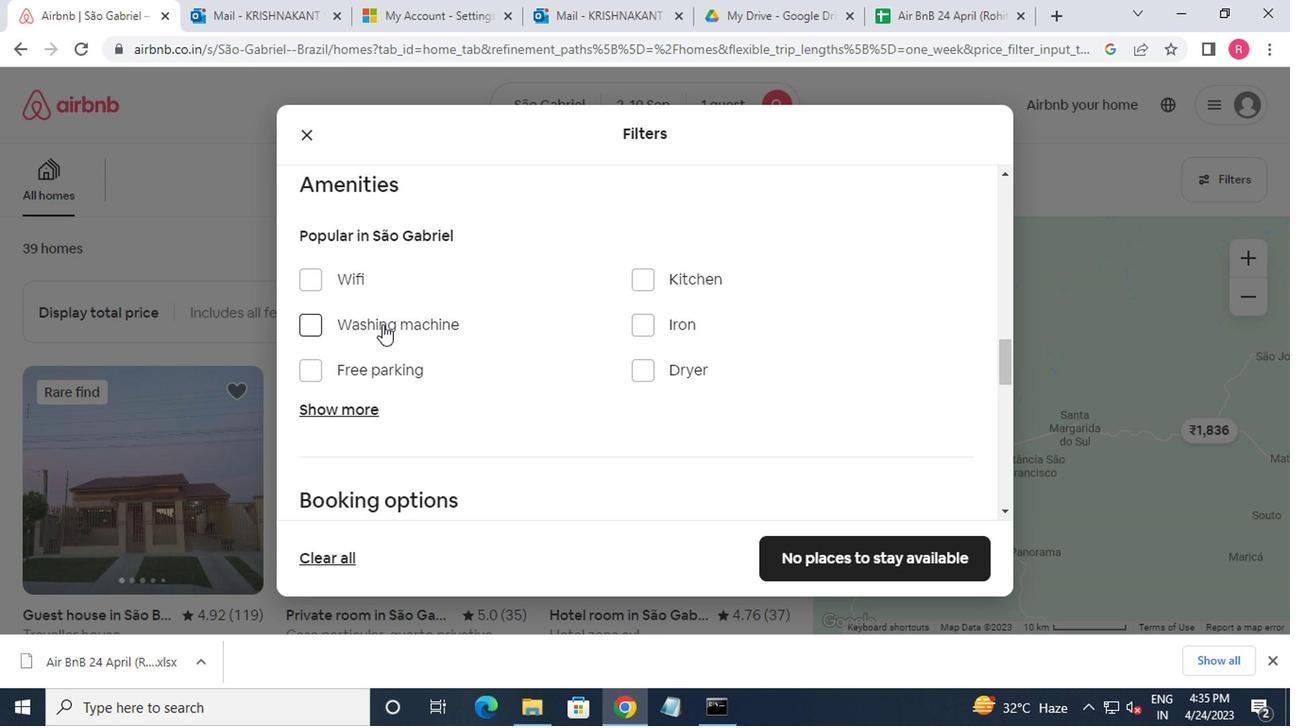 
Action: Mouse moved to (379, 327)
Screenshot: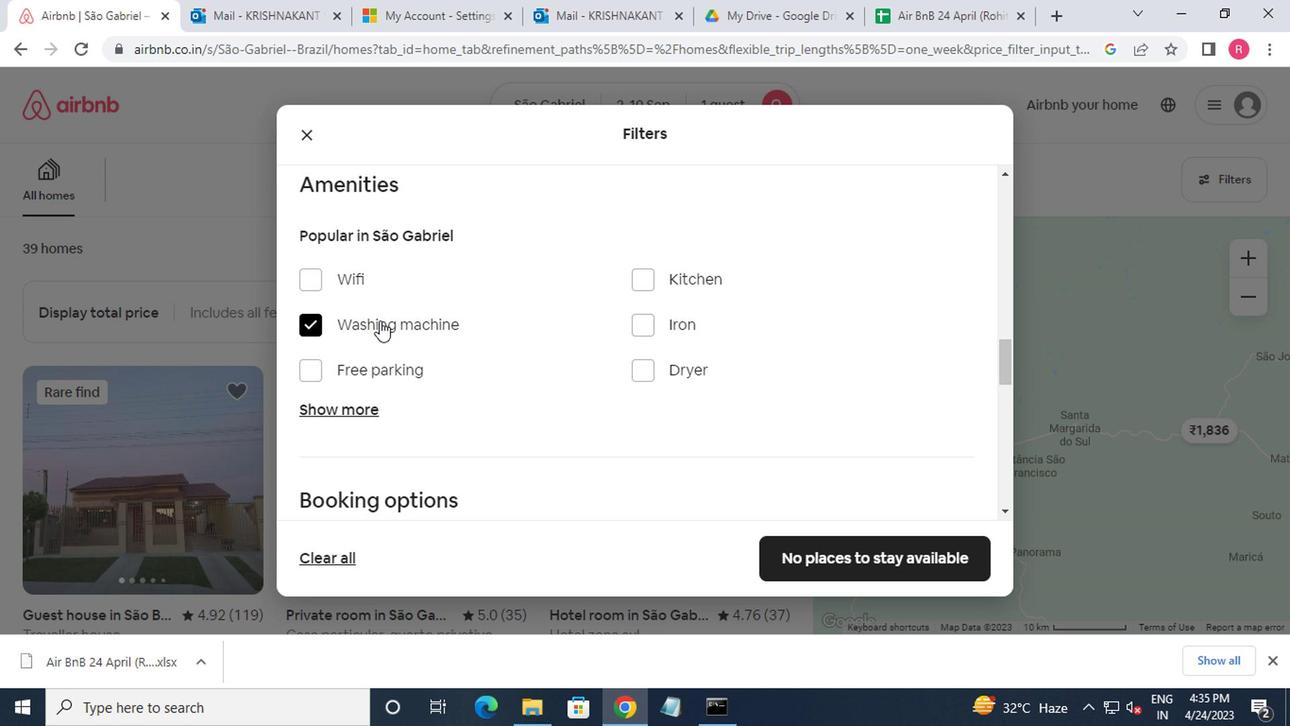 
Action: Mouse scrolled (379, 326) with delta (0, -1)
Screenshot: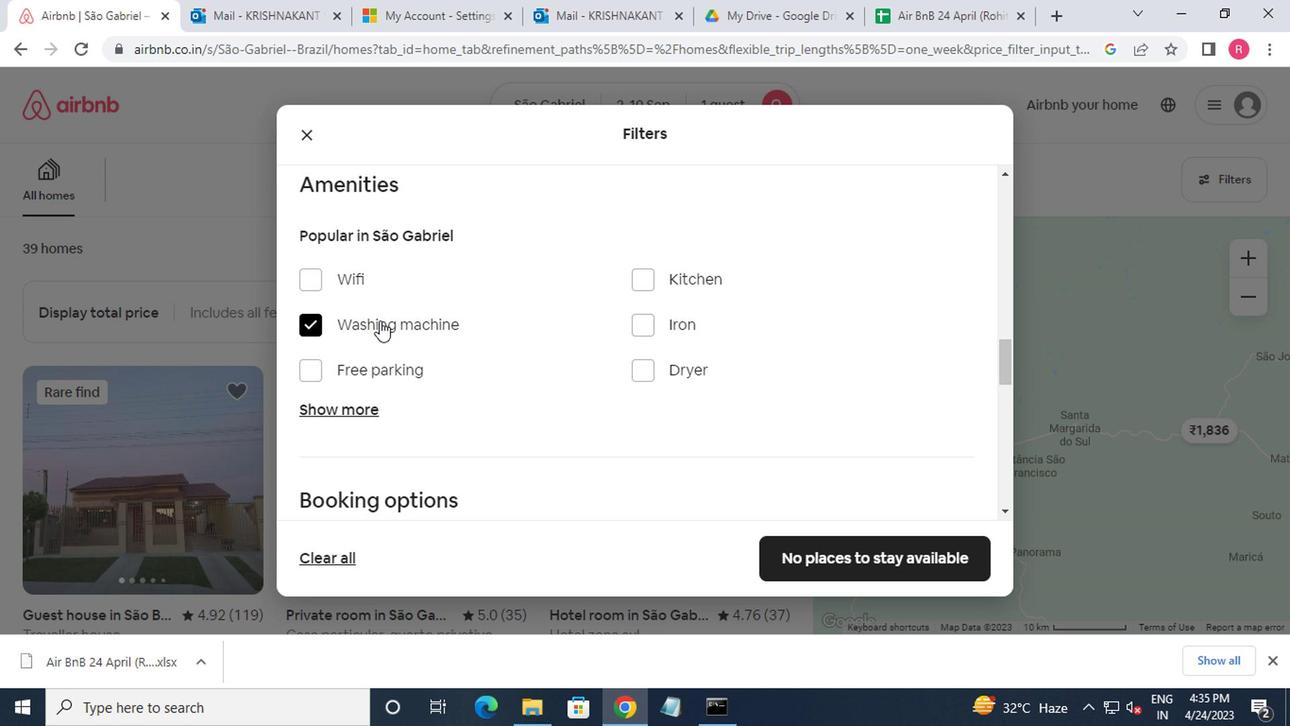 
Action: Mouse moved to (382, 332)
Screenshot: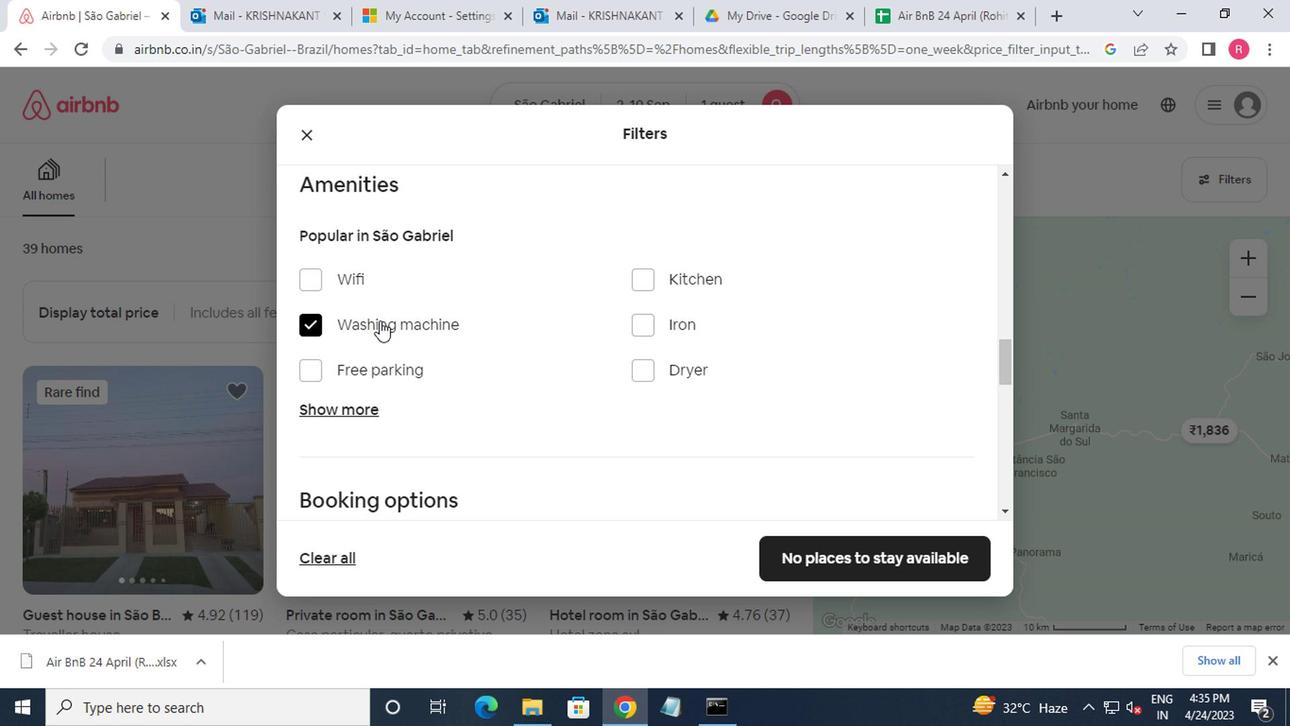 
Action: Mouse scrolled (382, 330) with delta (0, -1)
Screenshot: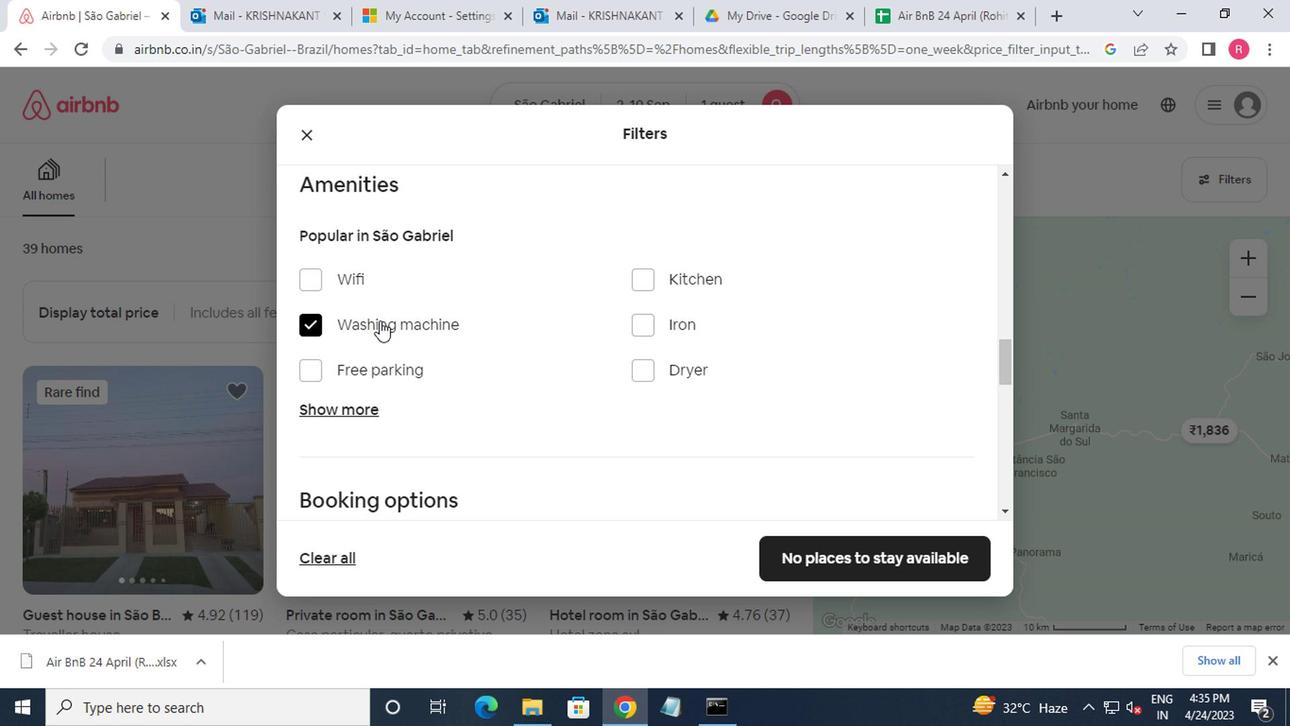 
Action: Mouse moved to (933, 449)
Screenshot: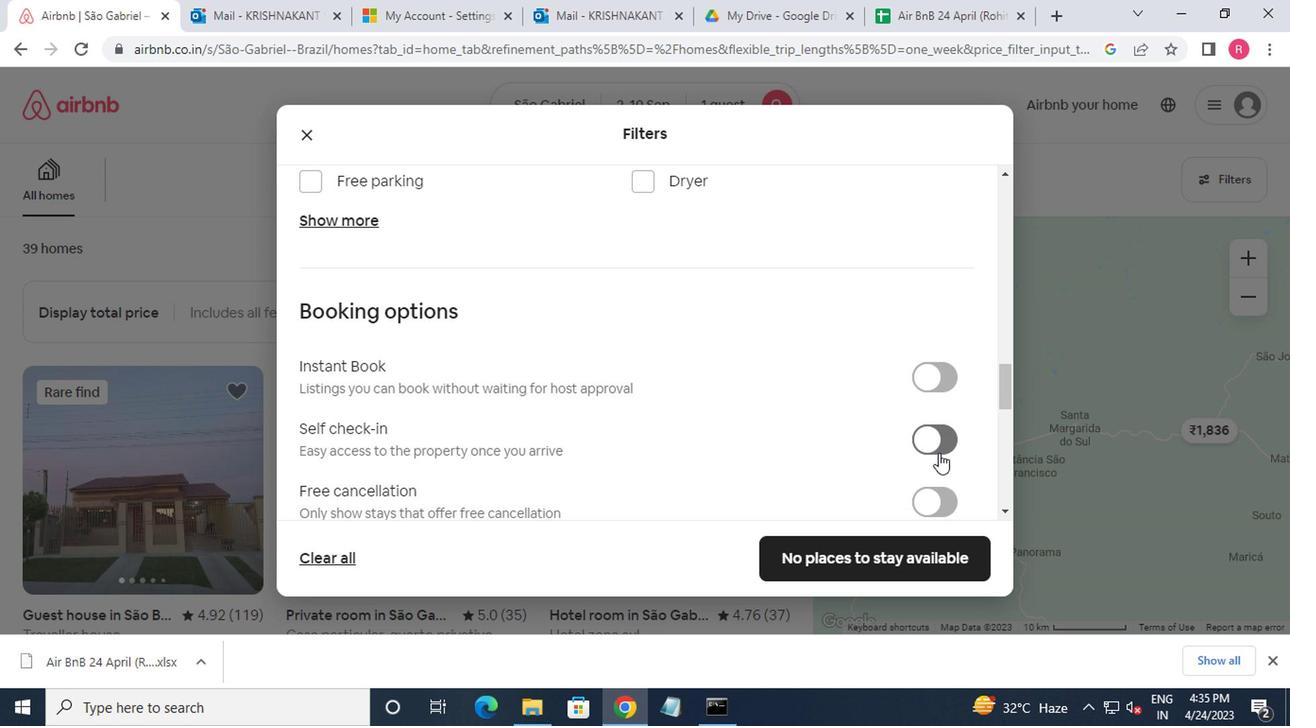 
Action: Mouse pressed left at (933, 449)
Screenshot: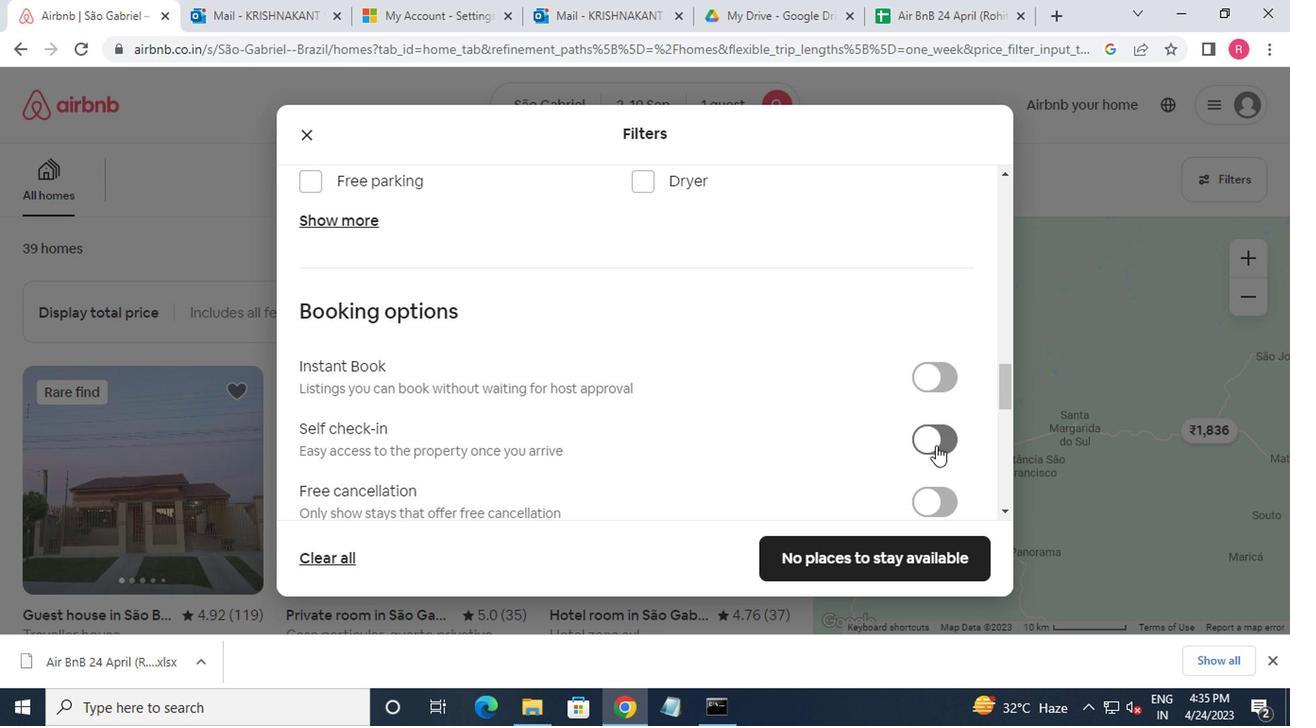 
Action: Mouse moved to (927, 438)
Screenshot: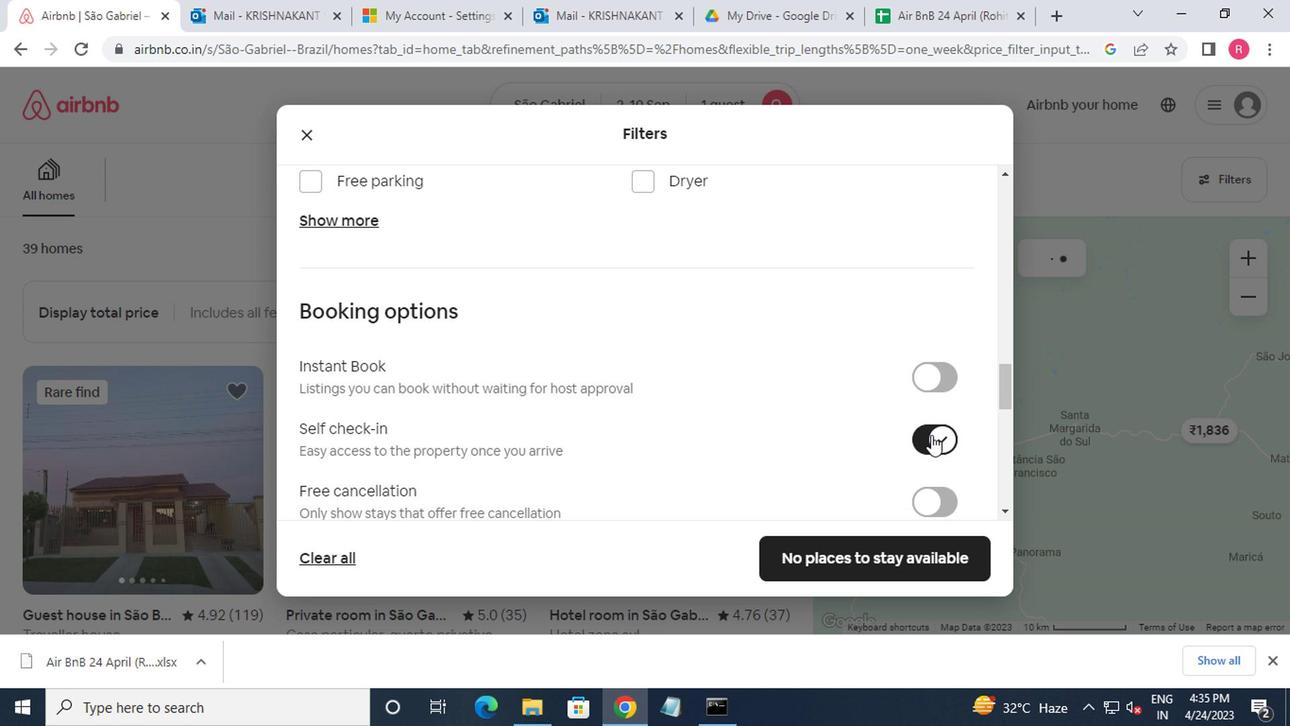
Action: Mouse scrolled (927, 437) with delta (0, 0)
Screenshot: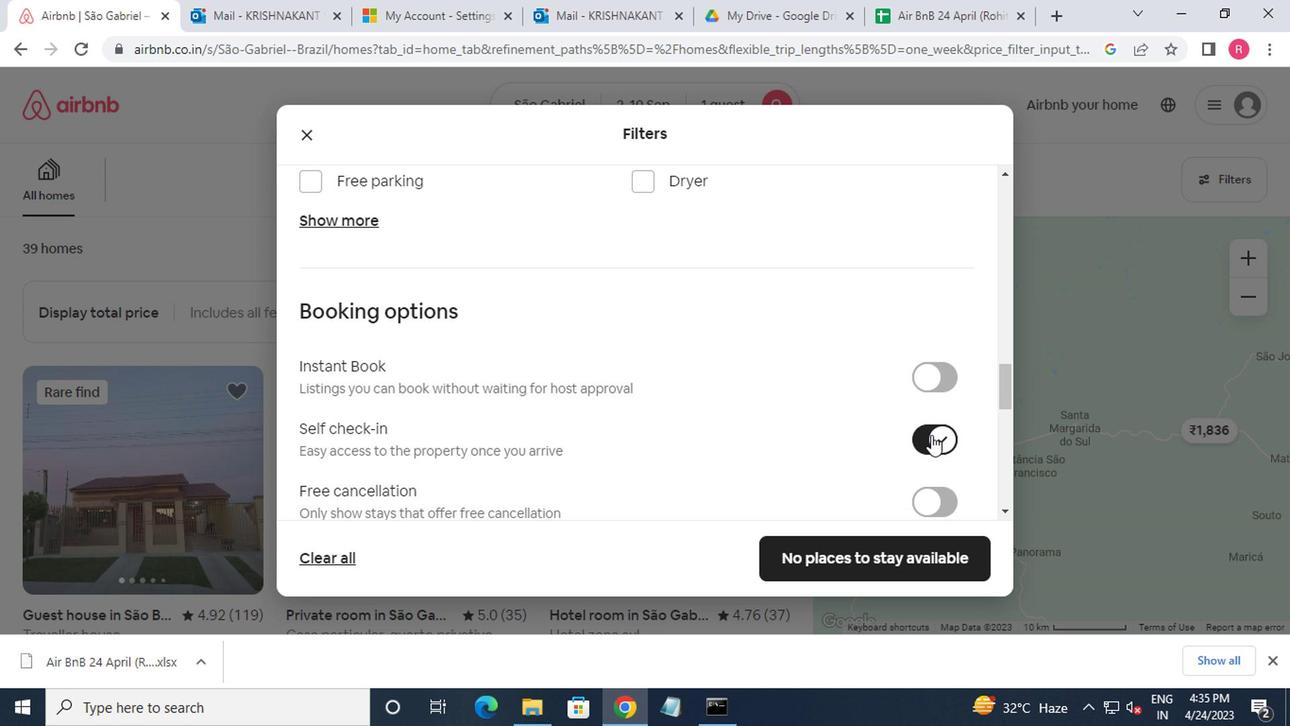 
Action: Mouse scrolled (927, 437) with delta (0, 0)
Screenshot: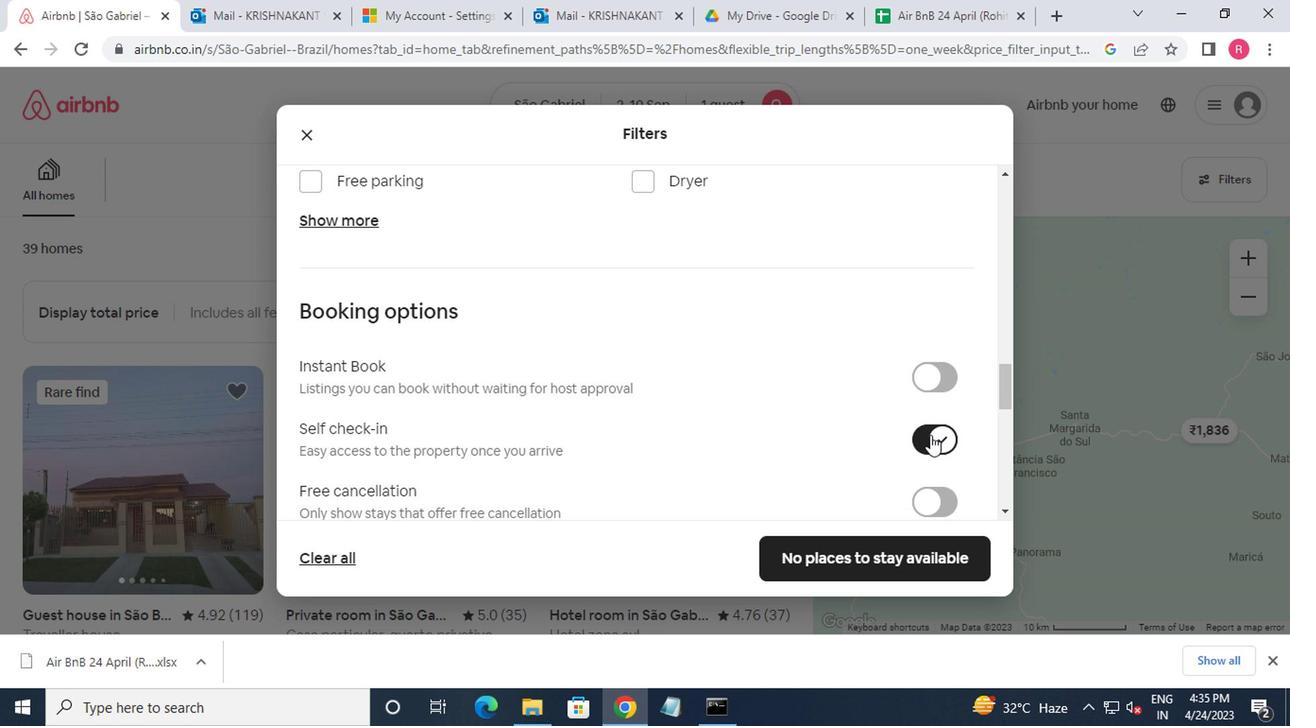 
Action: Mouse moved to (888, 446)
Screenshot: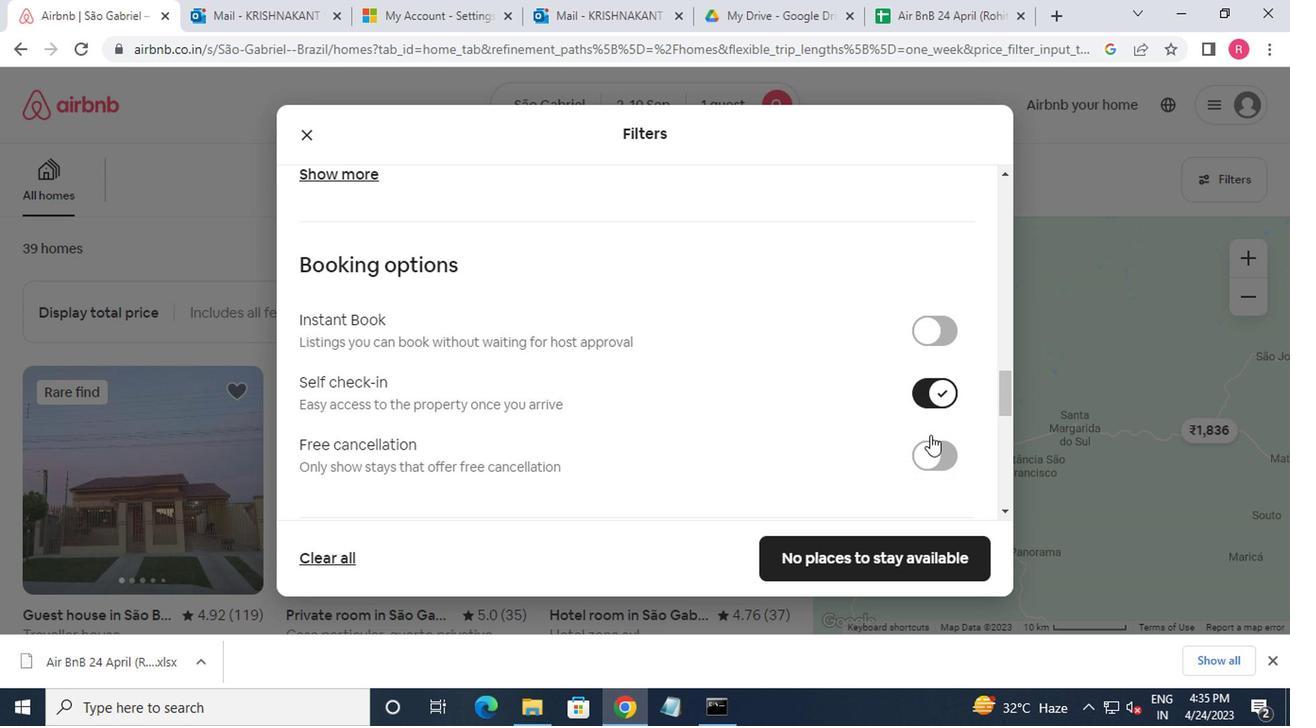 
Action: Mouse scrolled (888, 445) with delta (0, -1)
Screenshot: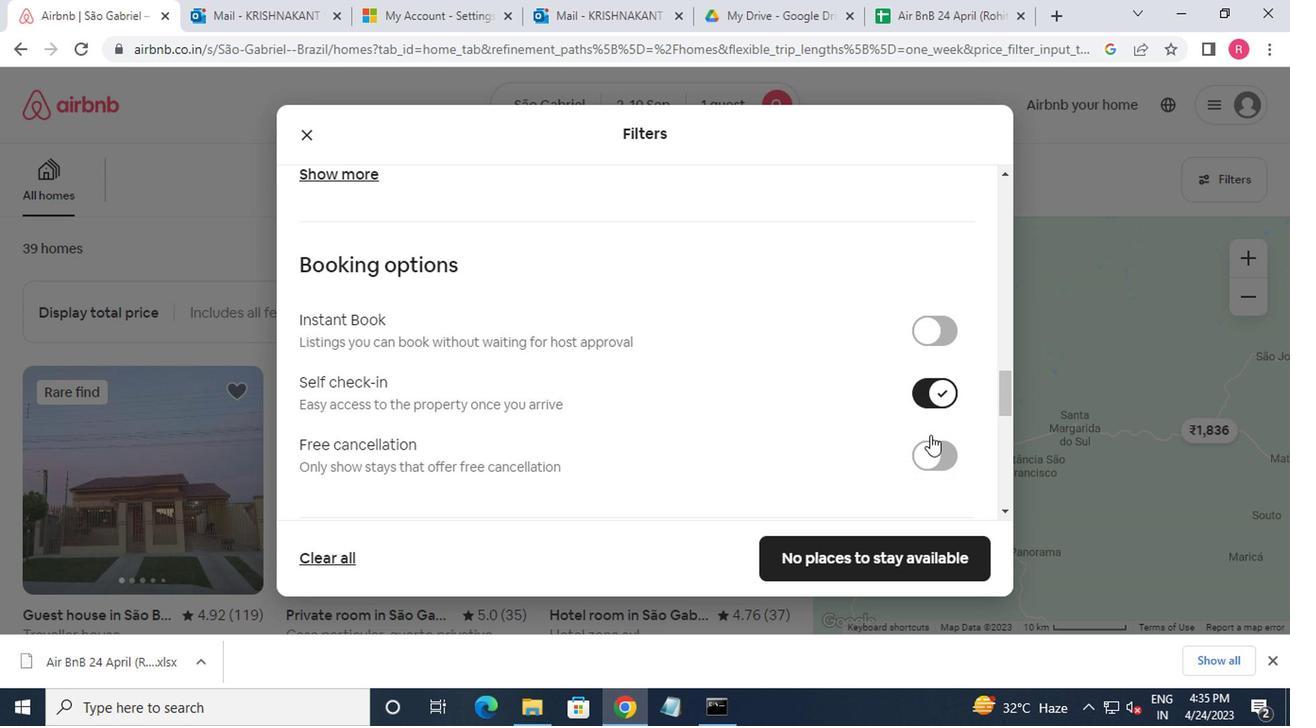 
Action: Mouse moved to (820, 451)
Screenshot: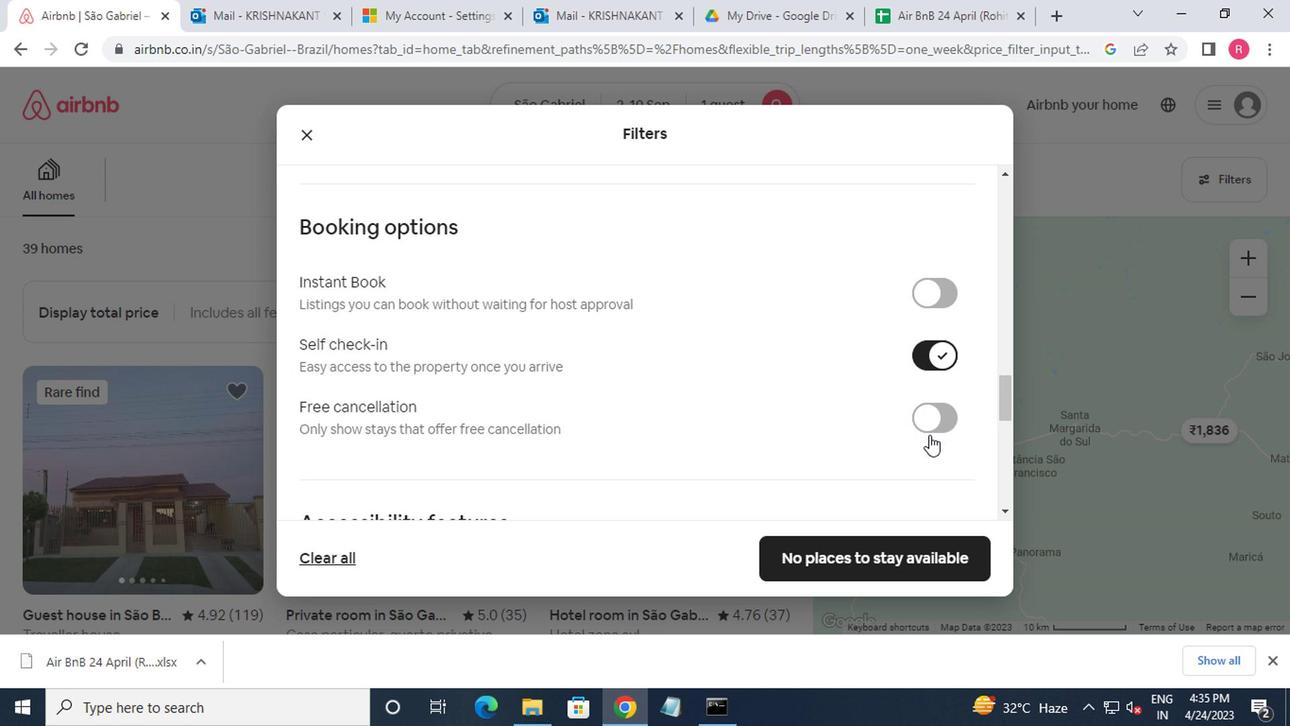 
Action: Mouse scrolled (820, 449) with delta (0, -1)
Screenshot: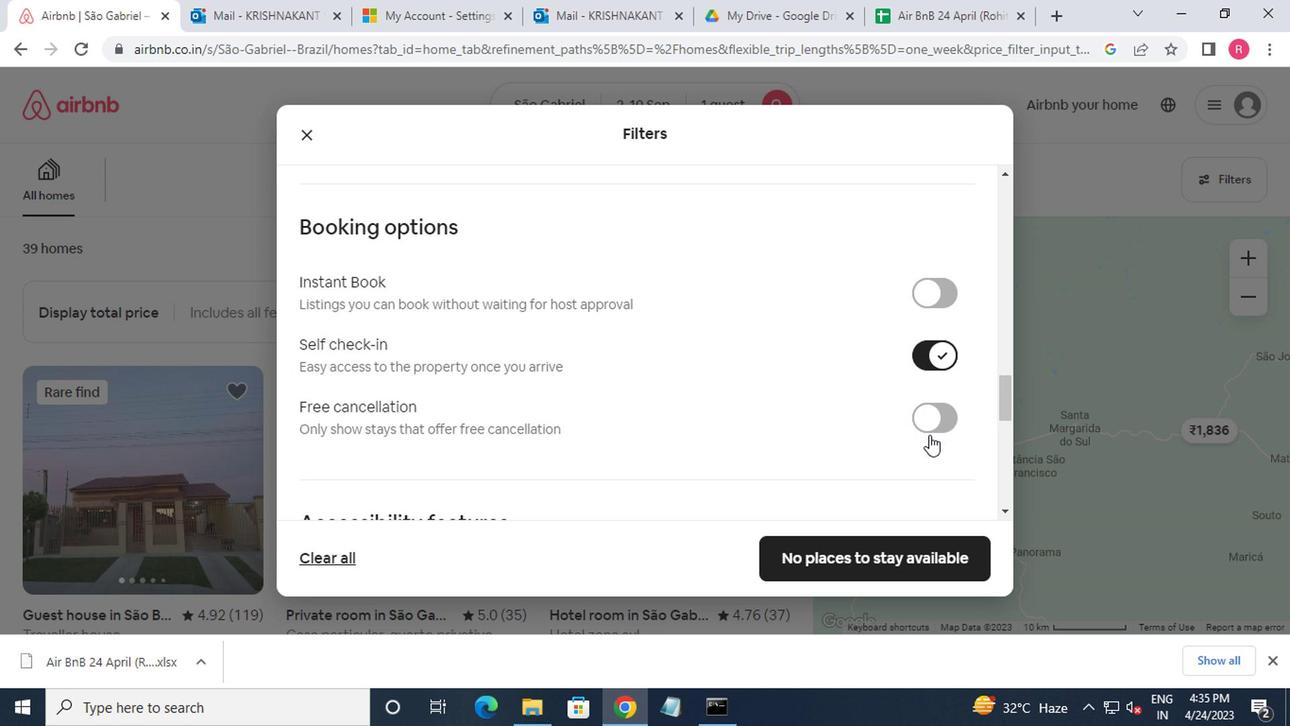
Action: Mouse moved to (693, 454)
Screenshot: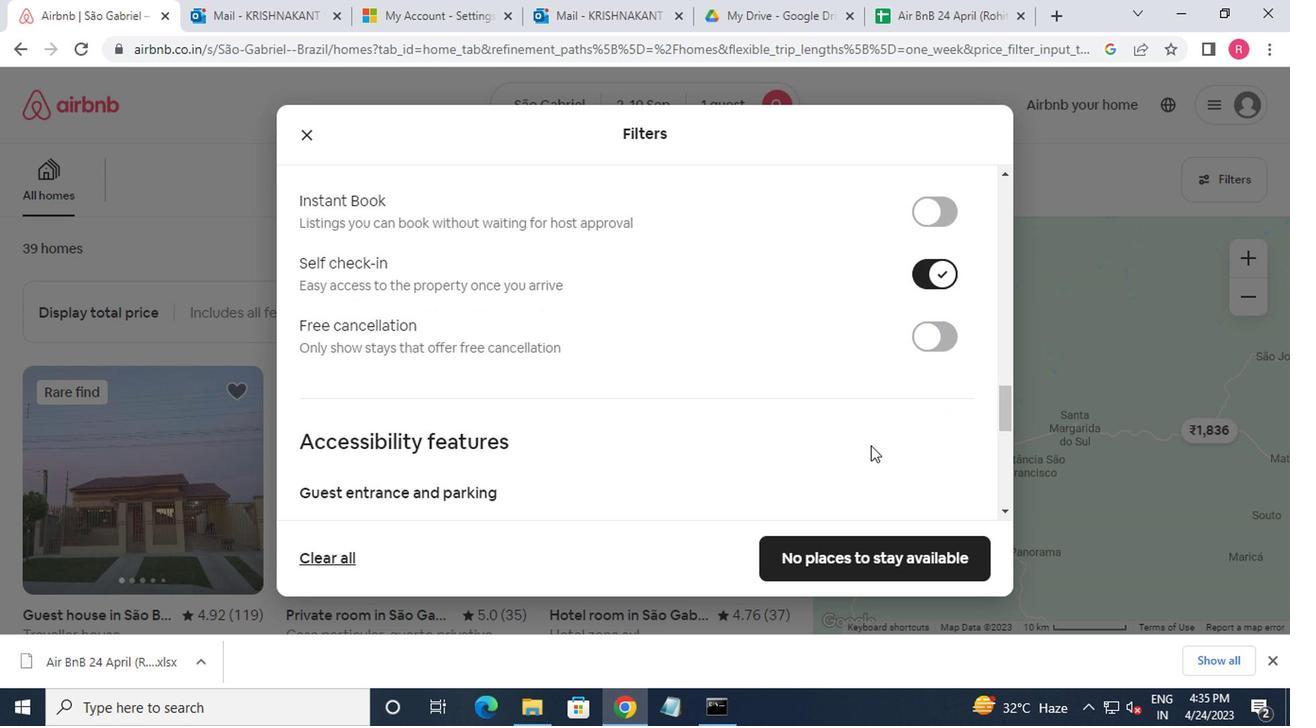 
Action: Mouse scrolled (693, 453) with delta (0, 0)
Screenshot: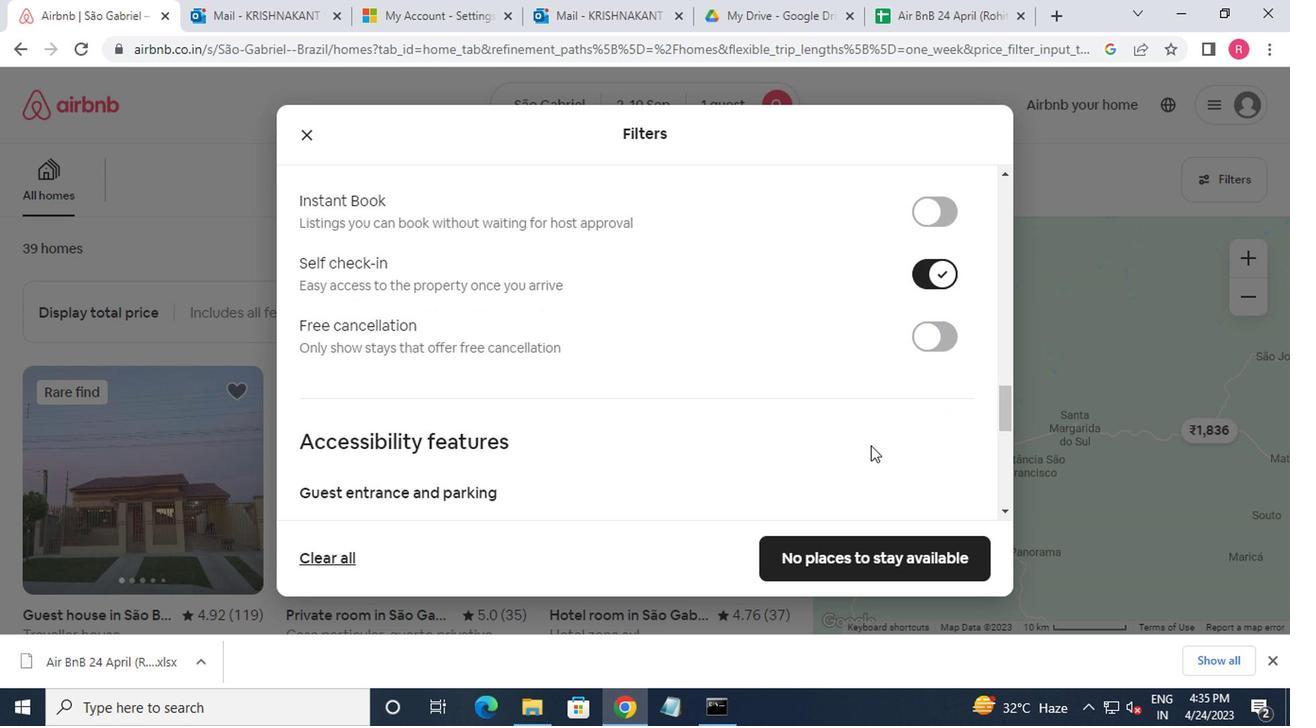 
Action: Mouse moved to (509, 440)
Screenshot: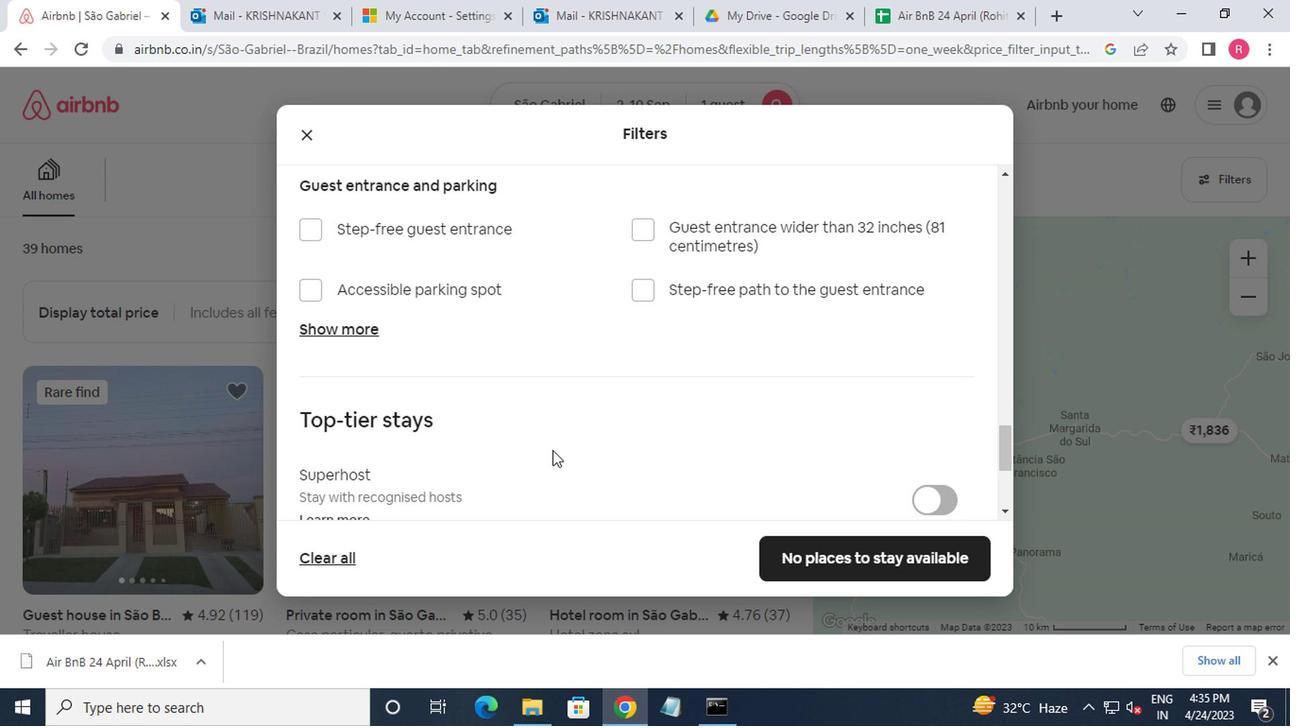
Action: Mouse scrolled (509, 439) with delta (0, 0)
Screenshot: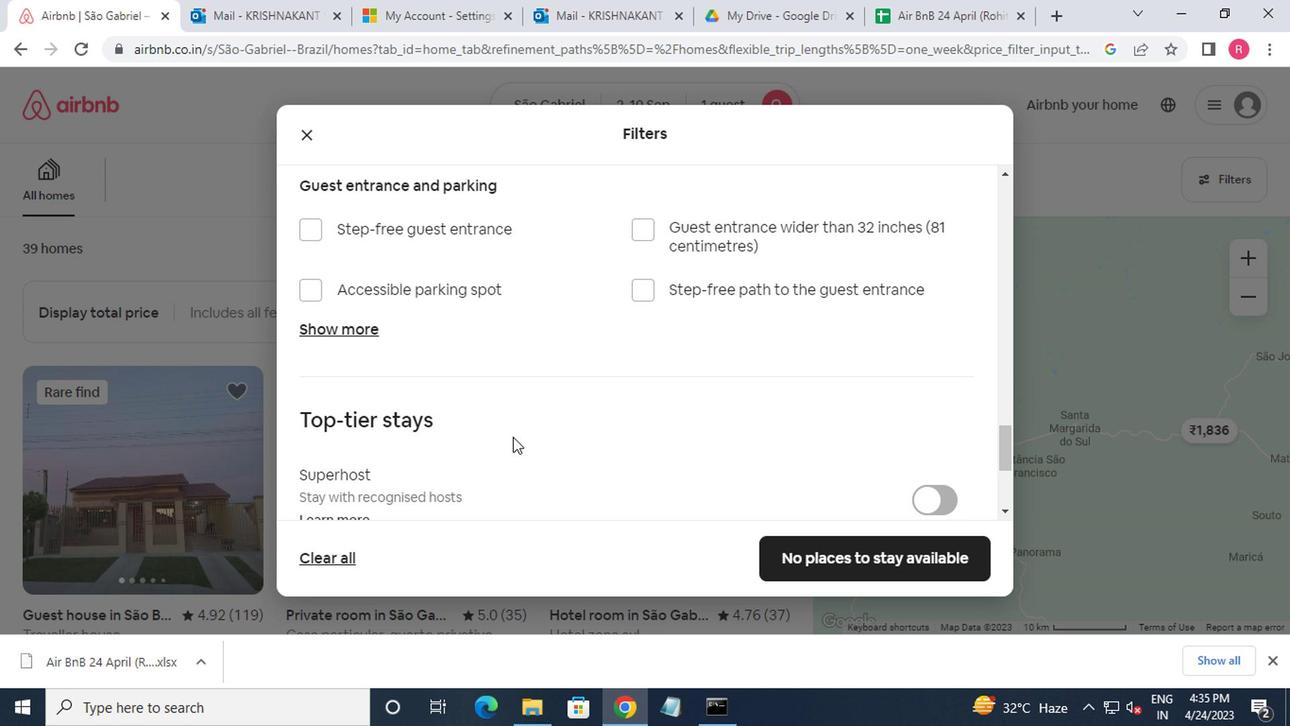 
Action: Mouse scrolled (509, 439) with delta (0, 0)
Screenshot: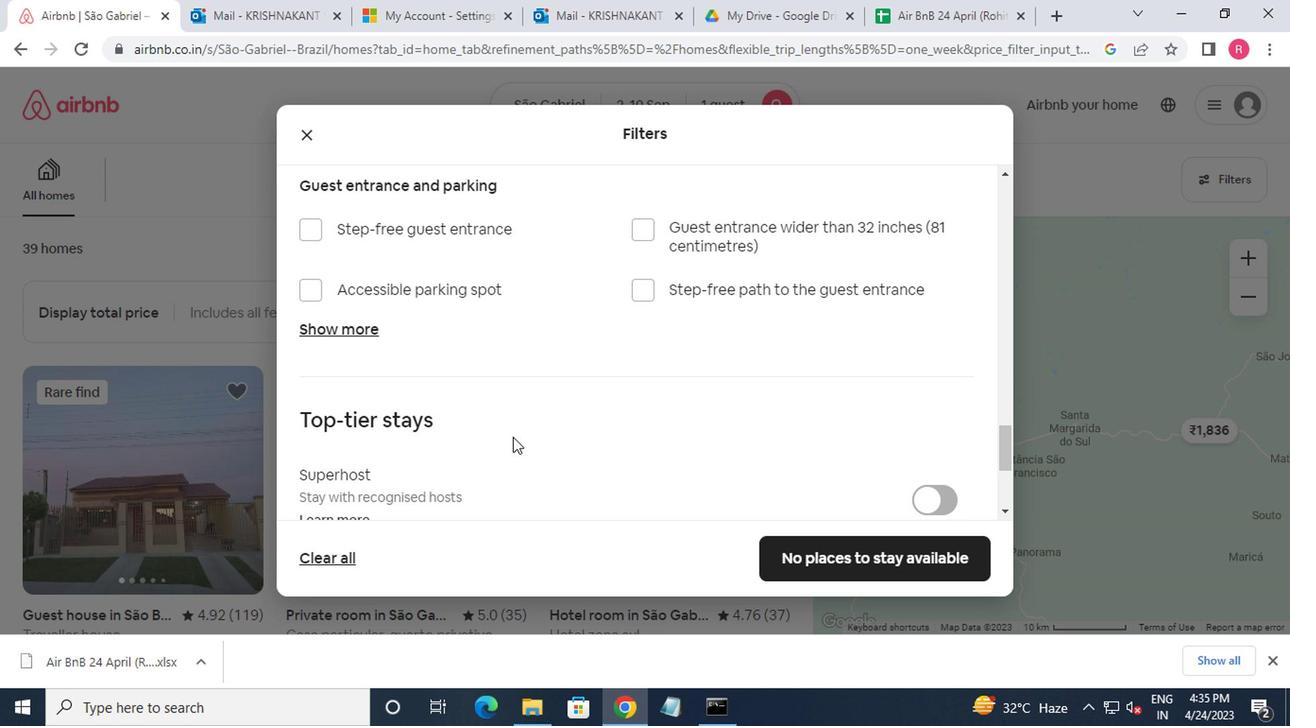 
Action: Mouse moved to (508, 440)
Screenshot: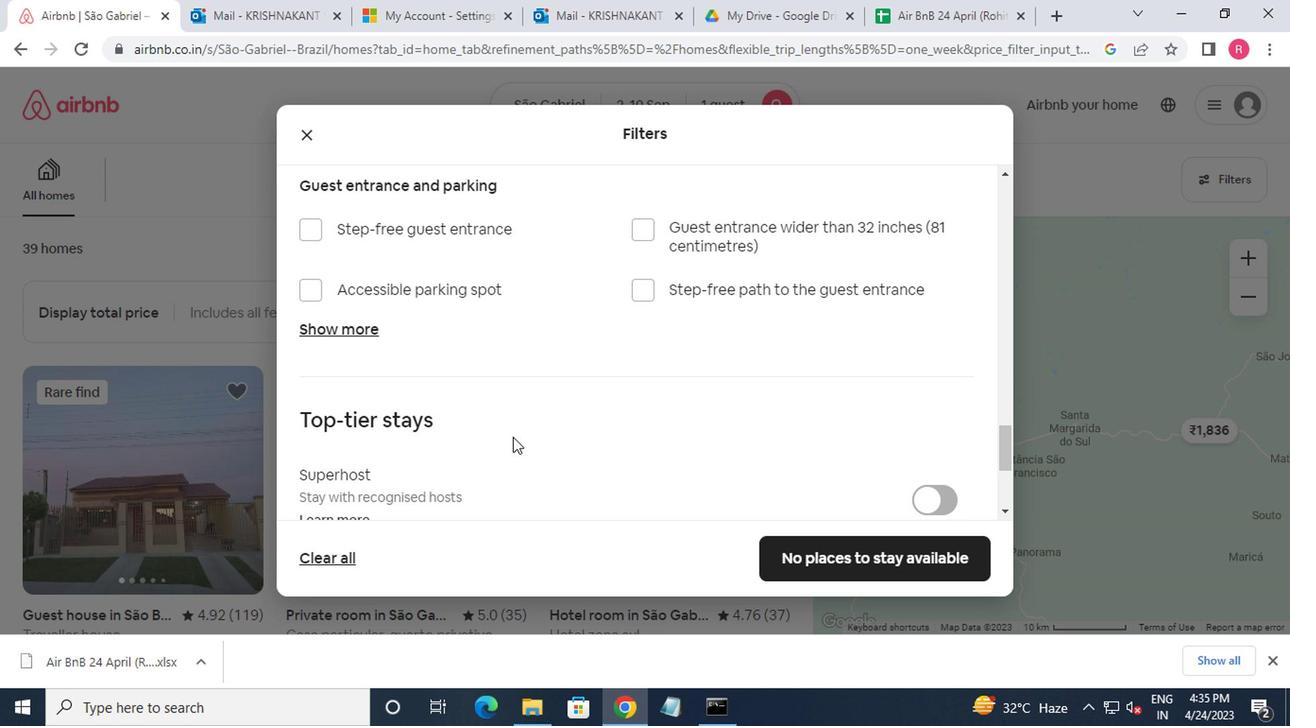 
Action: Mouse scrolled (508, 439) with delta (0, 0)
Screenshot: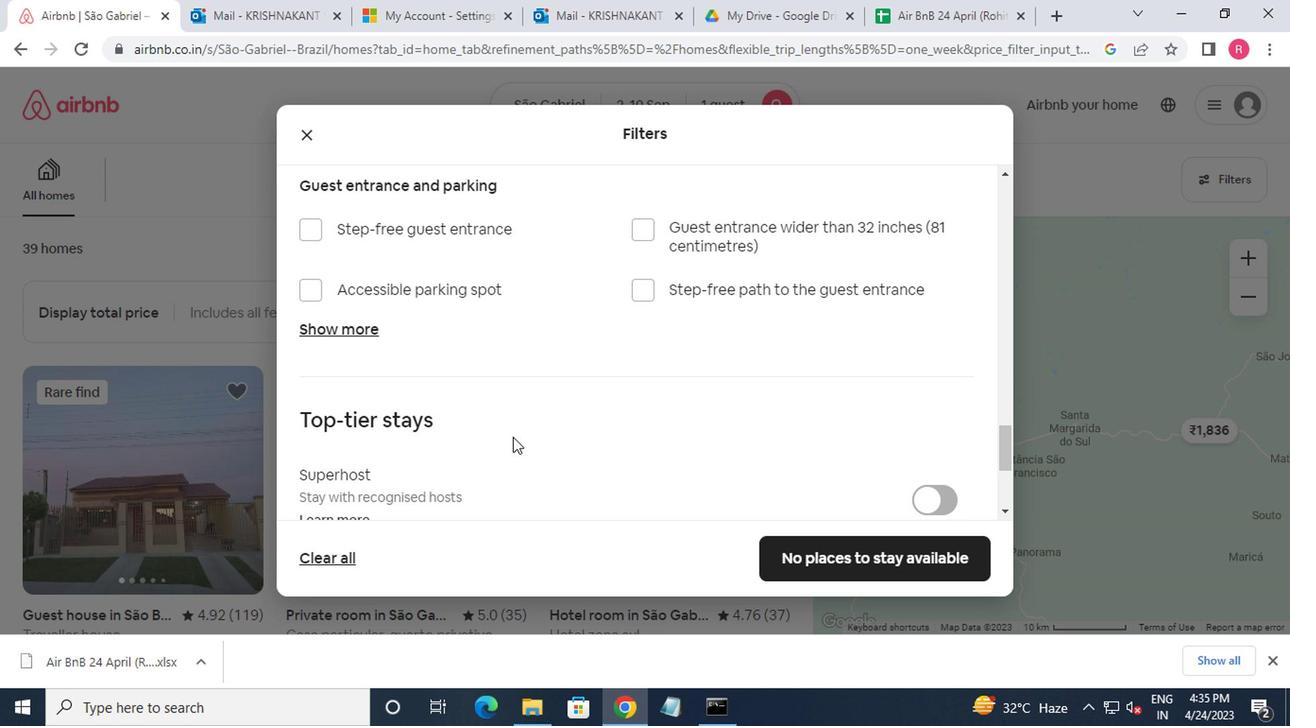 
Action: Mouse moved to (375, 480)
Screenshot: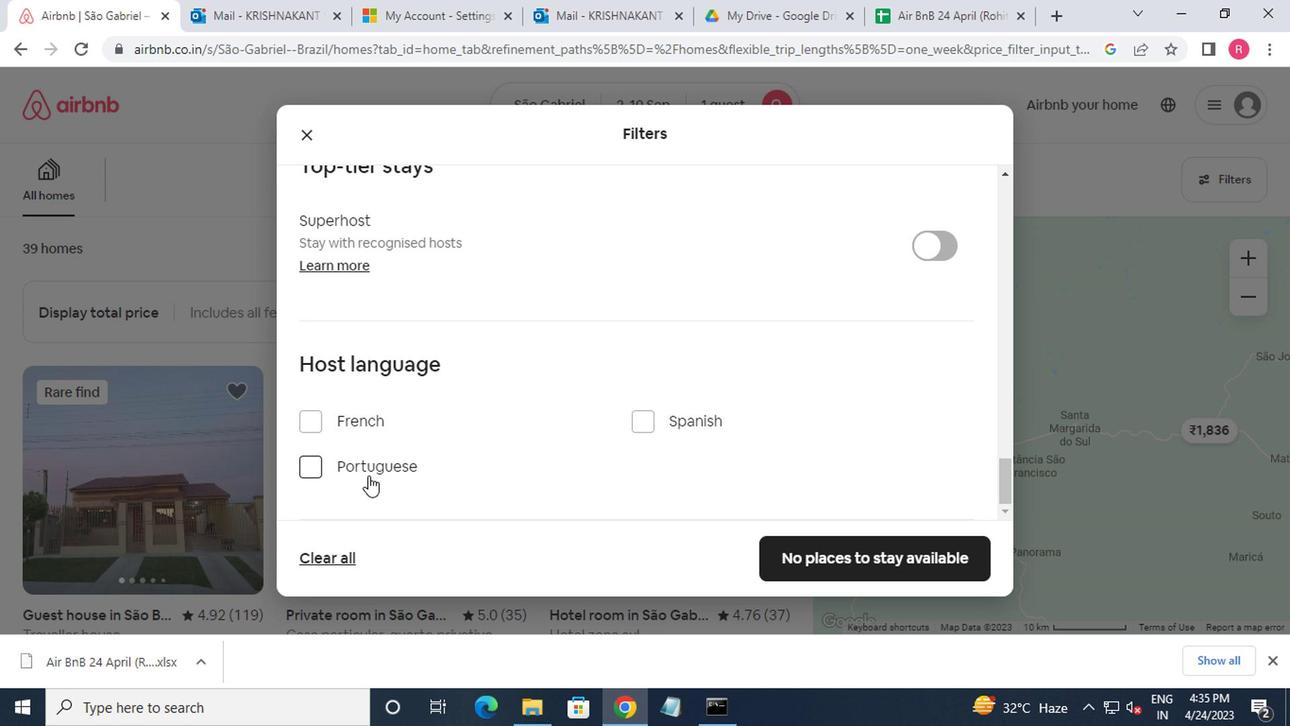 
Action: Mouse scrolled (375, 478) with delta (0, -1)
Screenshot: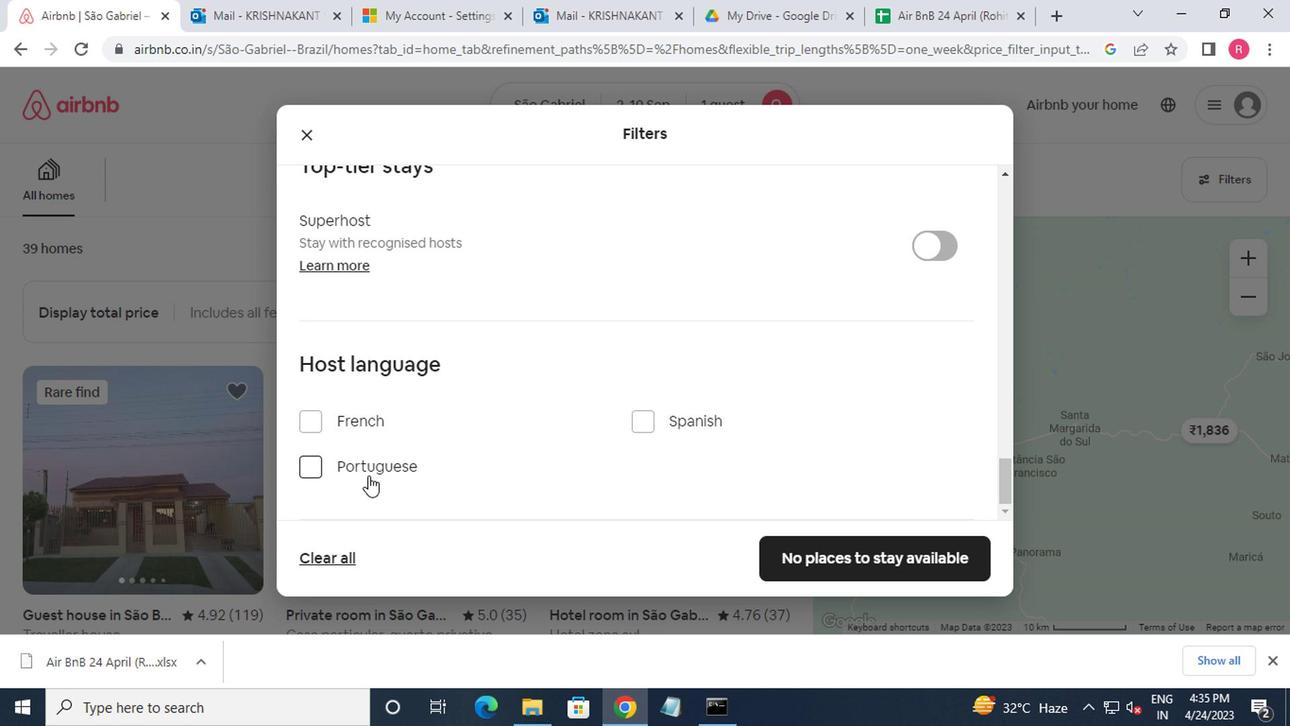 
Action: Mouse moved to (653, 429)
Screenshot: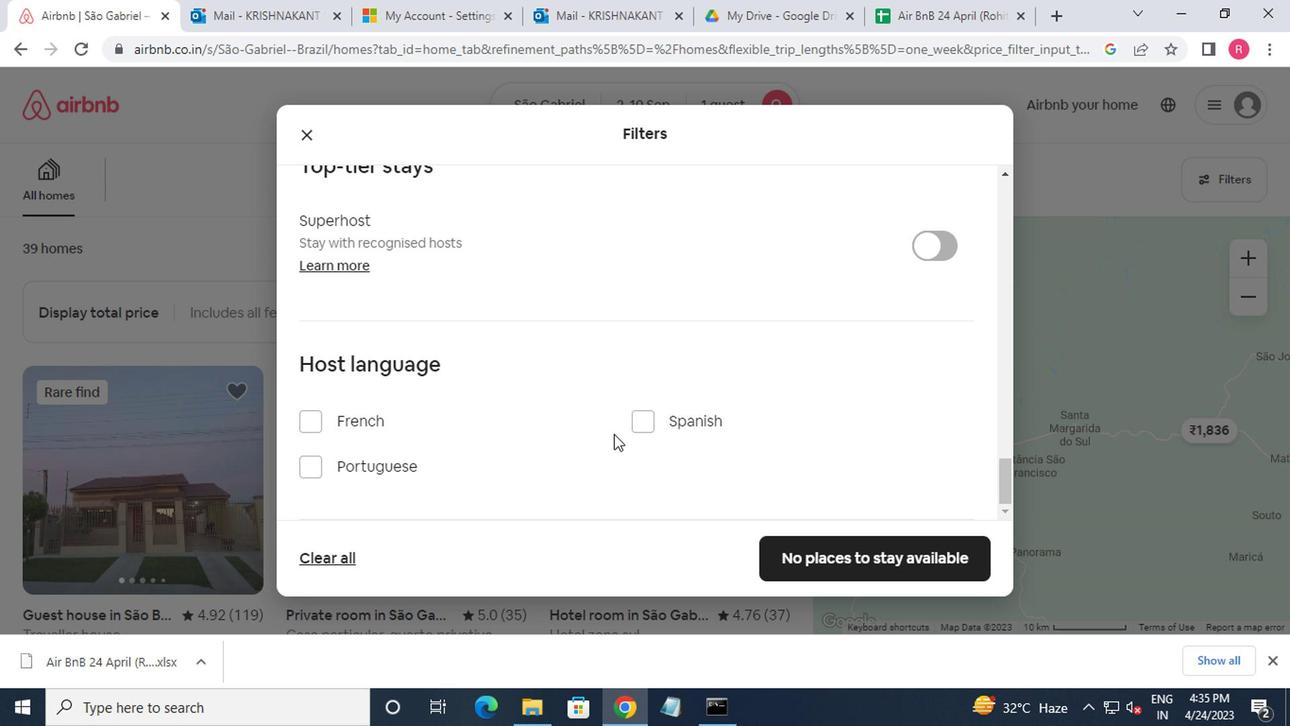 
Action: Mouse pressed left at (653, 429)
Screenshot: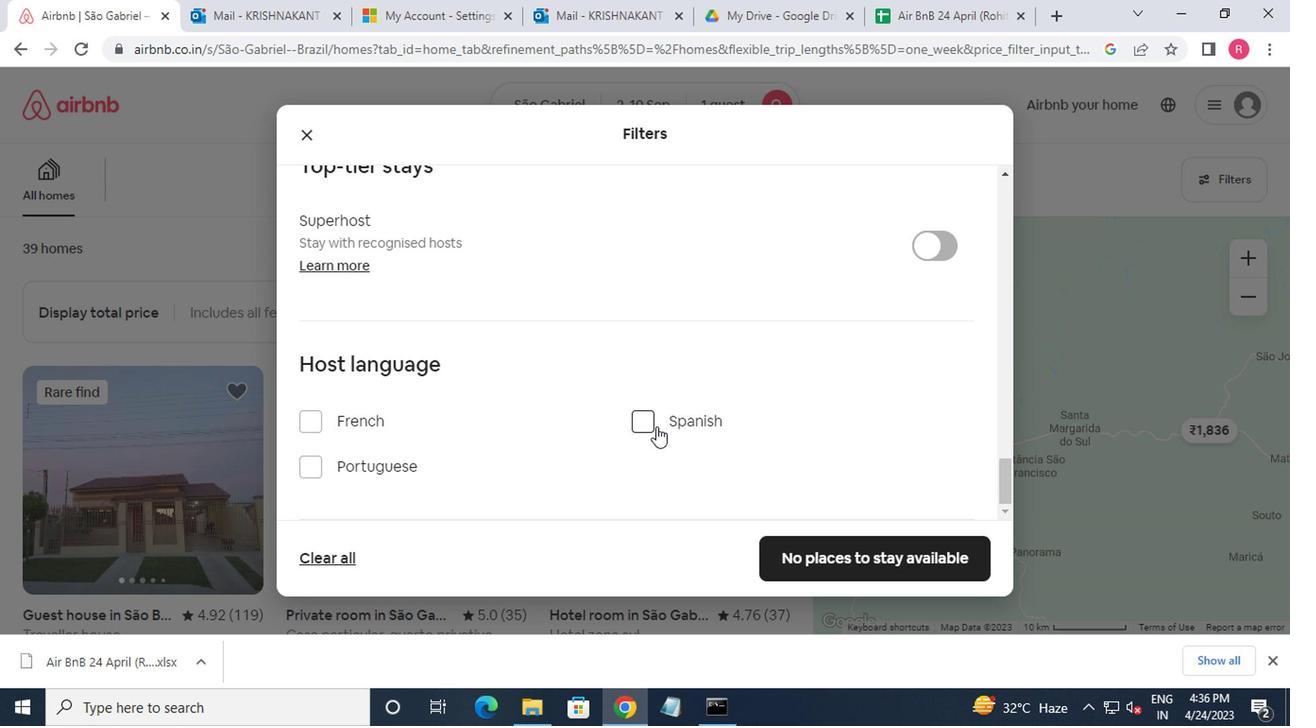 
Action: Mouse moved to (825, 552)
Screenshot: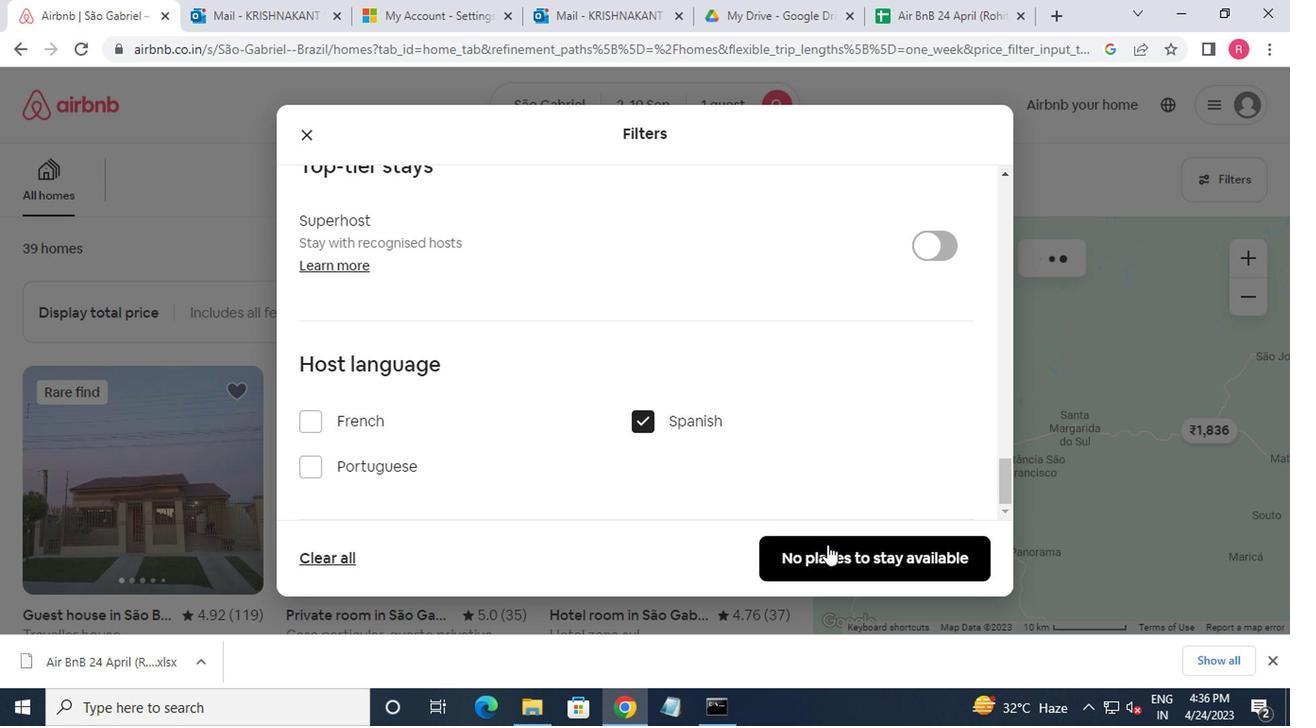 
Action: Mouse pressed left at (825, 552)
Screenshot: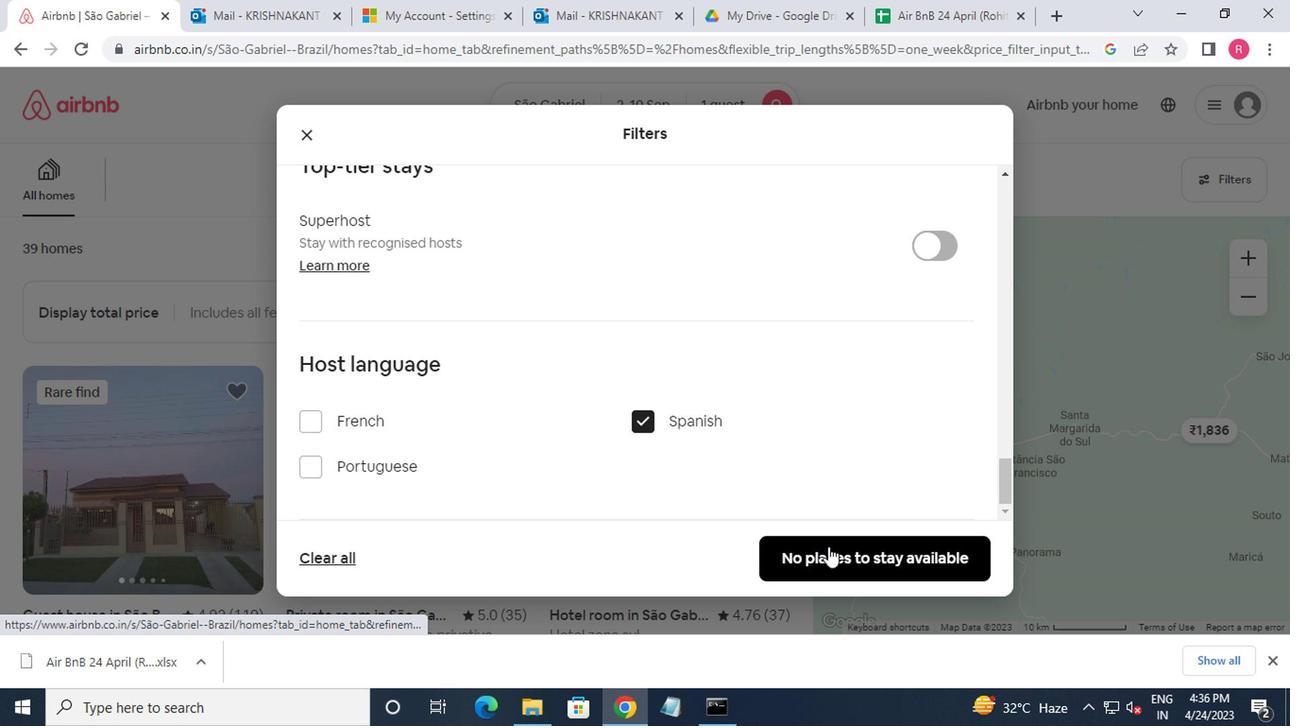 
